 Task: Find connections with filter location Gangoh with filter topic #Consultantswith filter profile language German with filter current company Quess IT Staffing with filter school K S School of Business Management with filter industry Public Safety with filter service category Life Insurance with filter keywords title Help Desk Worker/Desktop Support
Action: Mouse moved to (613, 101)
Screenshot: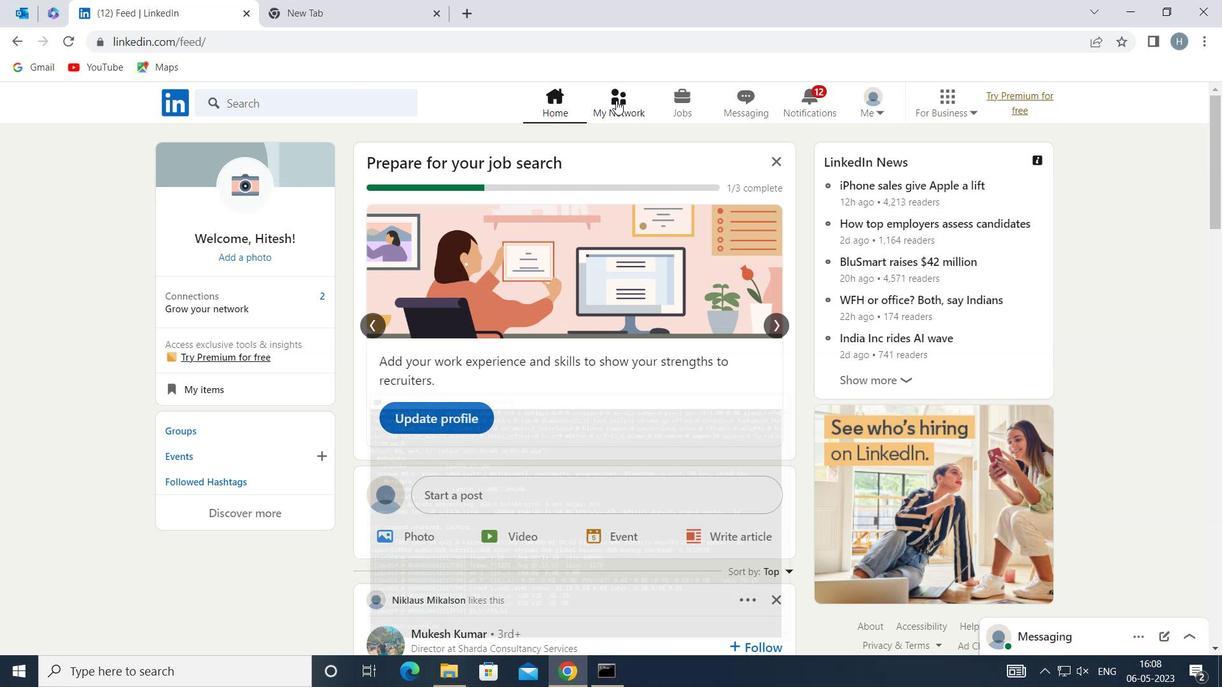 
Action: Mouse pressed left at (613, 101)
Screenshot: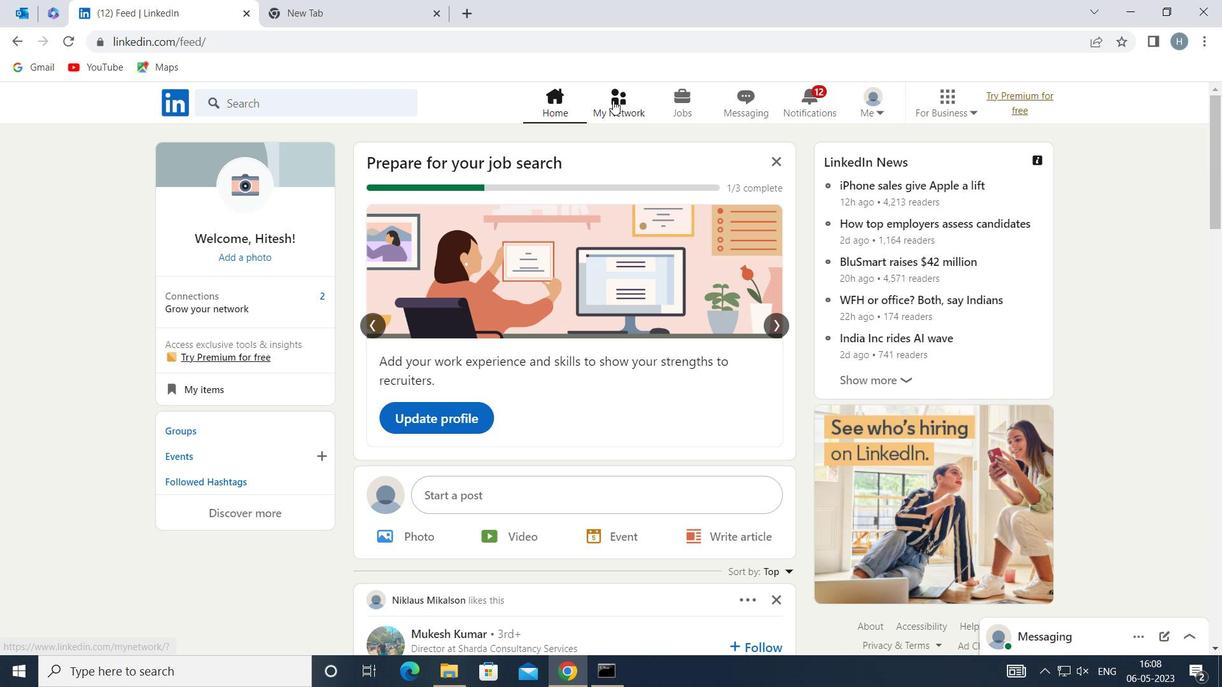 
Action: Mouse moved to (349, 189)
Screenshot: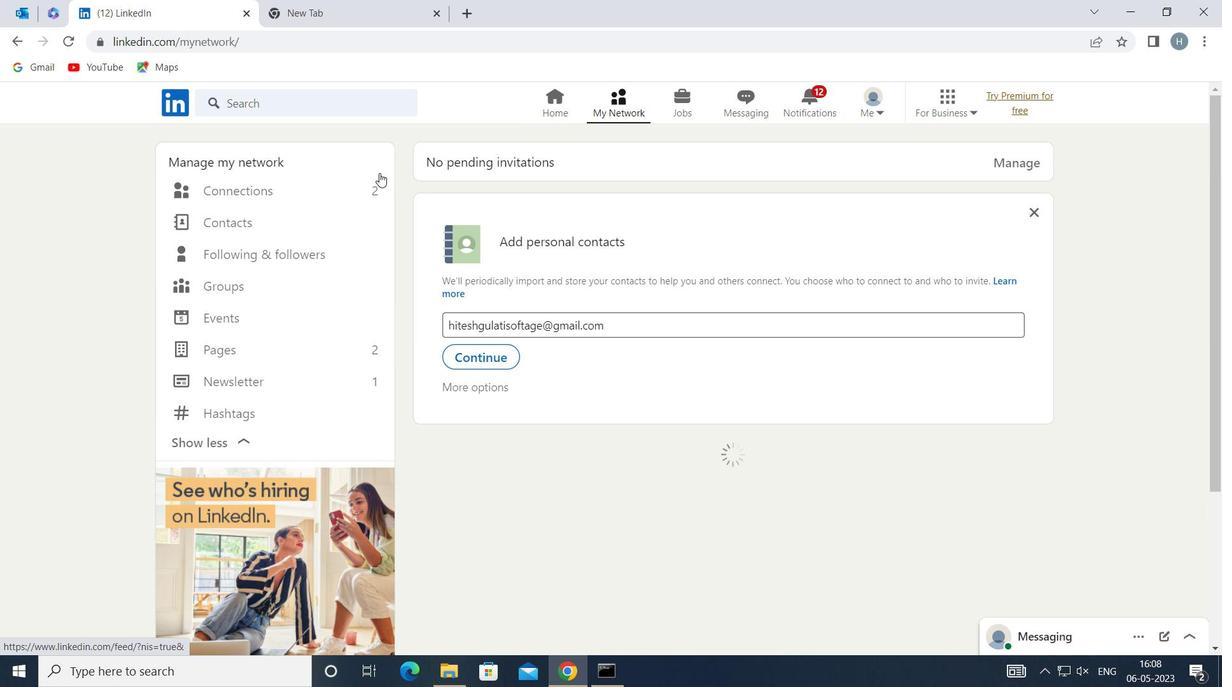 
Action: Mouse pressed left at (349, 189)
Screenshot: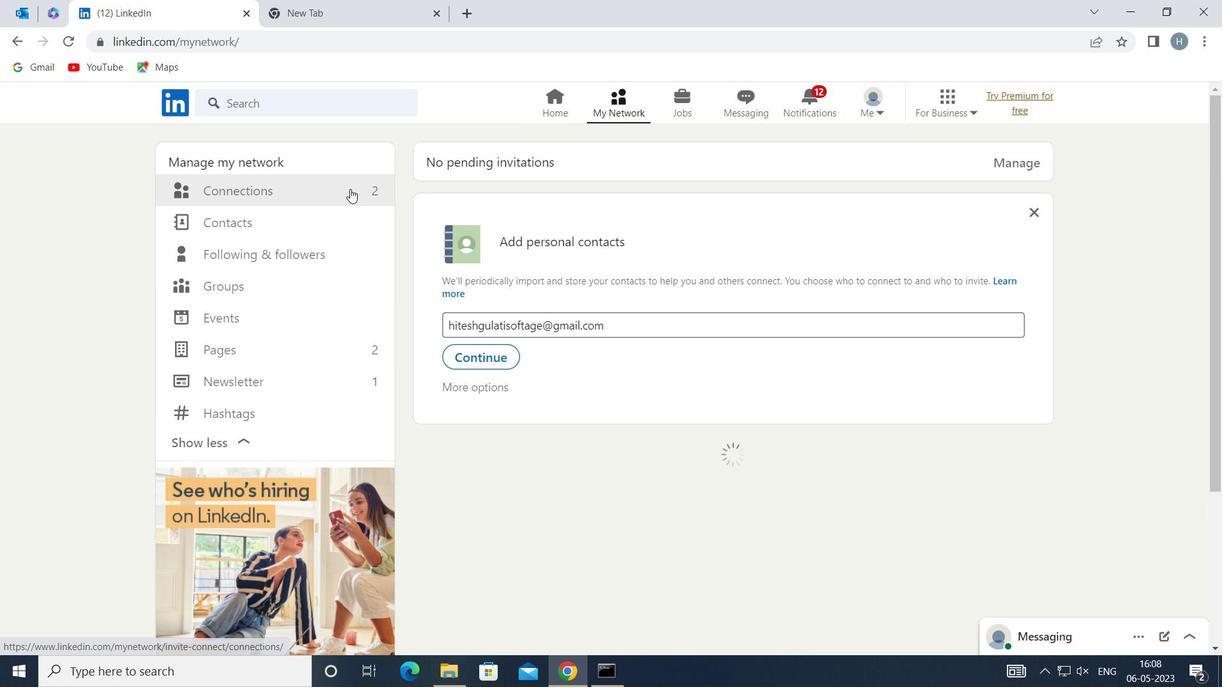 
Action: Mouse moved to (714, 187)
Screenshot: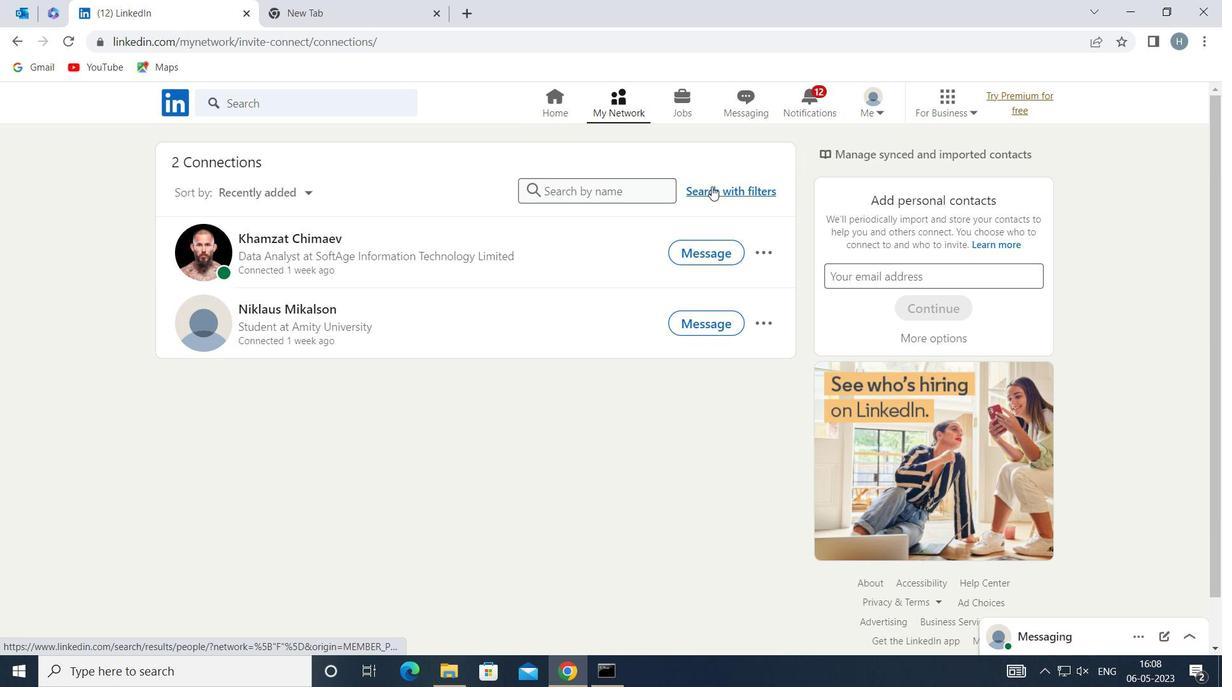 
Action: Mouse pressed left at (714, 187)
Screenshot: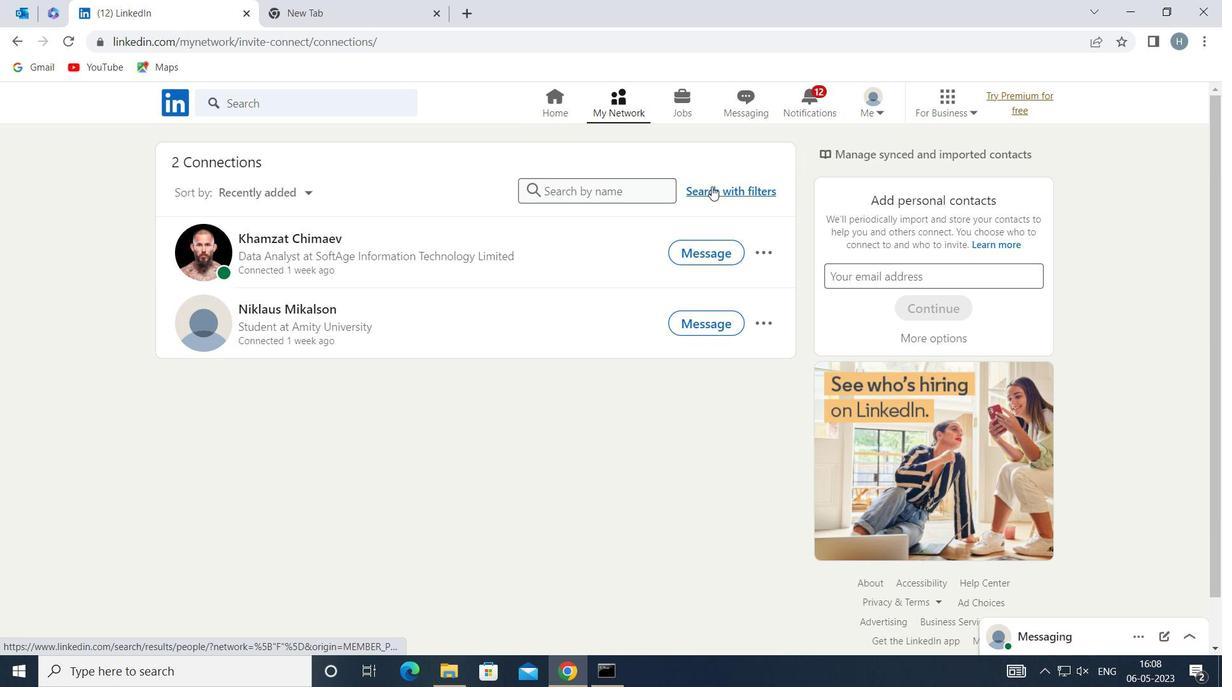 
Action: Mouse moved to (666, 146)
Screenshot: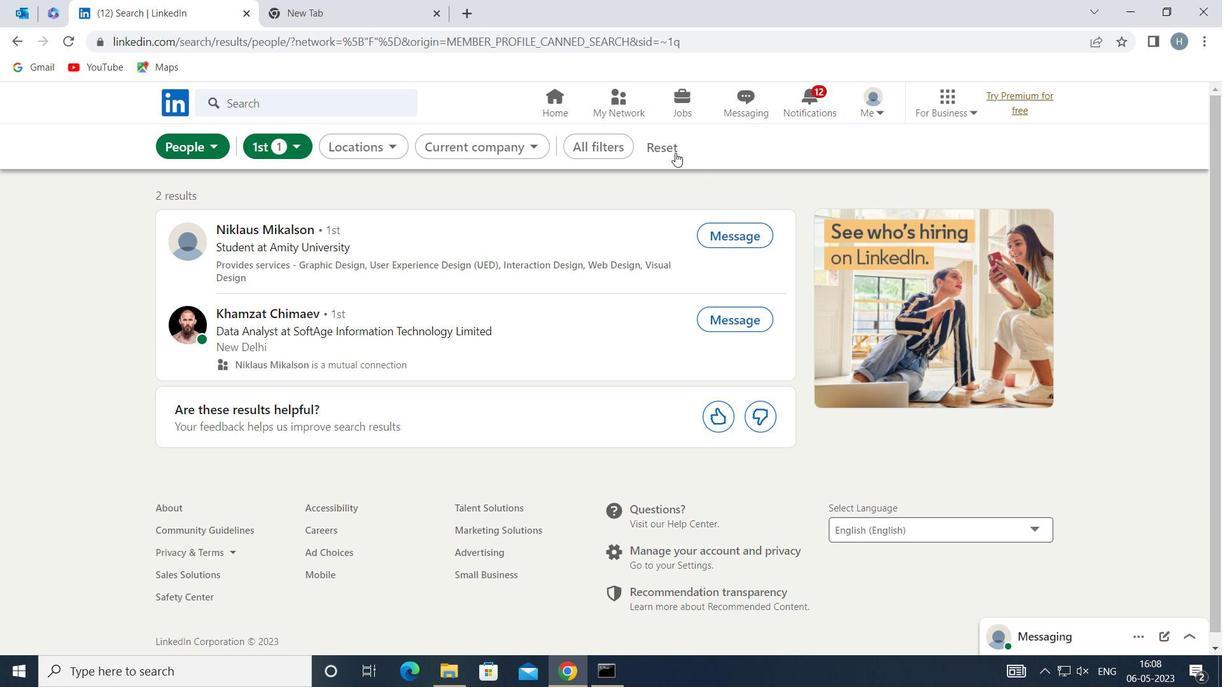 
Action: Mouse pressed left at (666, 146)
Screenshot: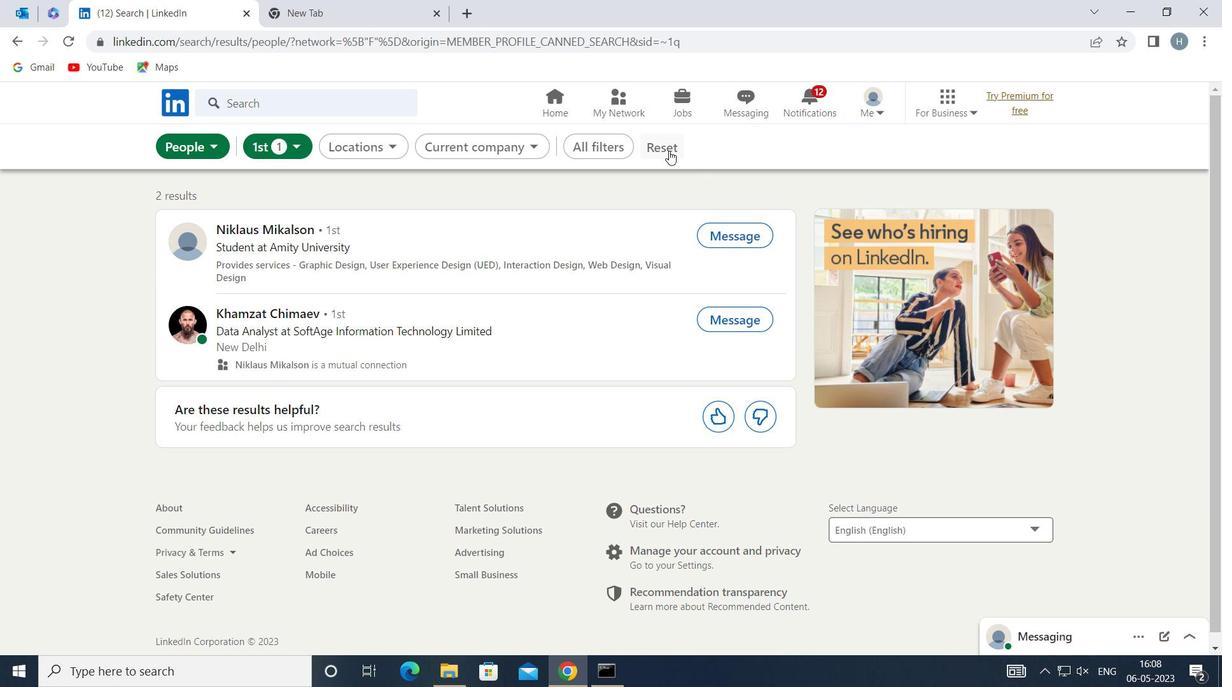 
Action: Mouse moved to (648, 148)
Screenshot: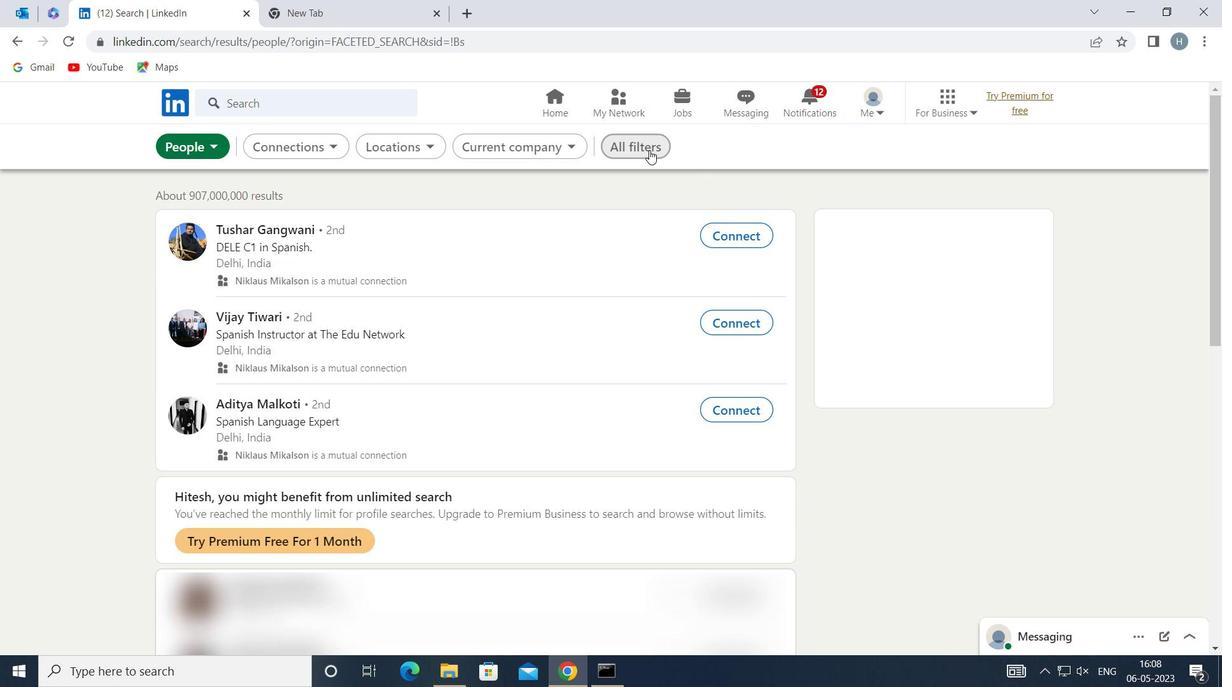
Action: Mouse pressed left at (648, 148)
Screenshot: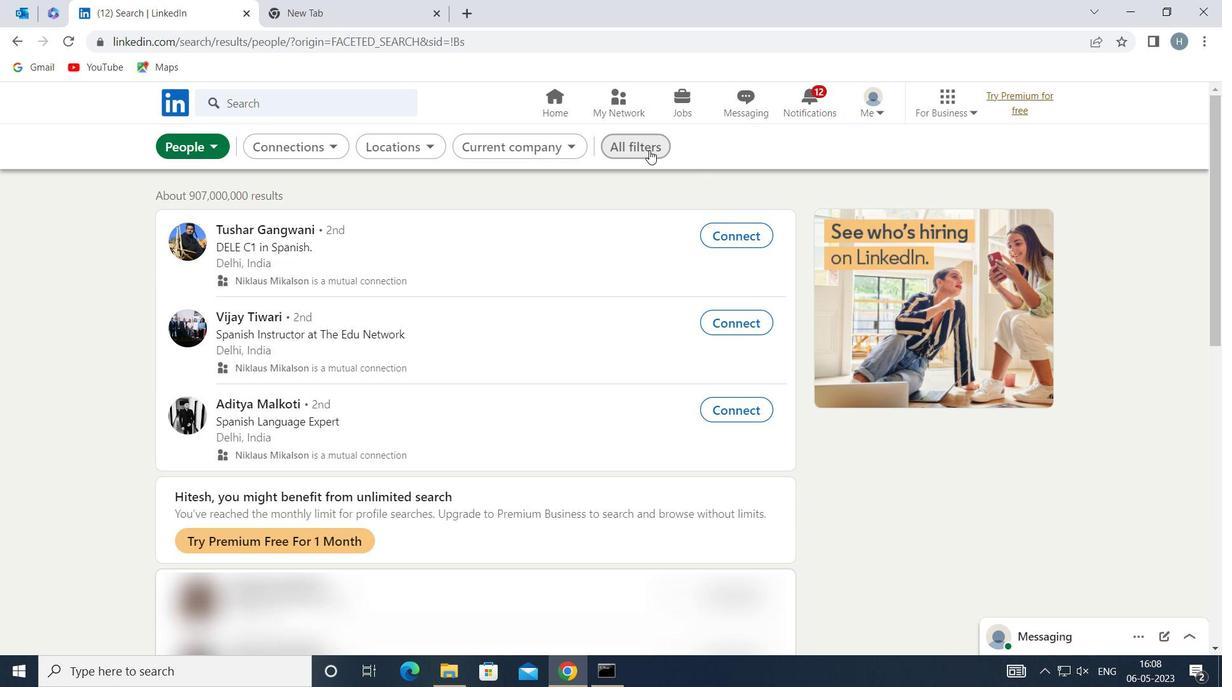 
Action: Mouse moved to (907, 345)
Screenshot: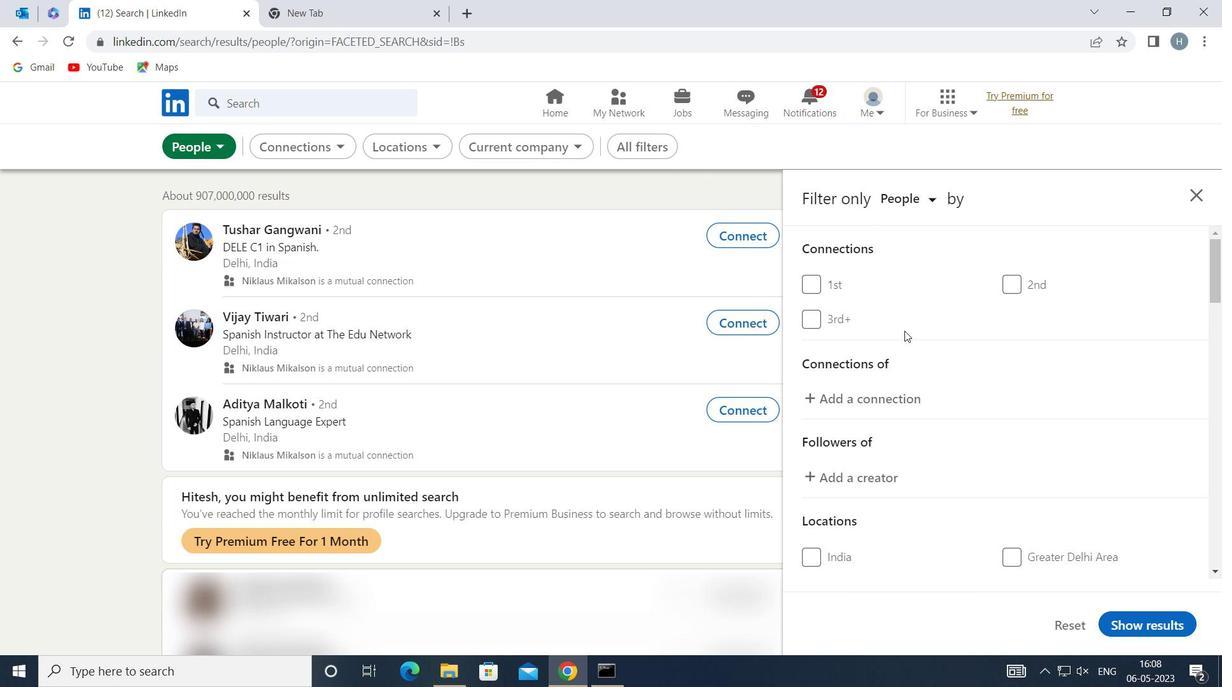 
Action: Mouse scrolled (907, 344) with delta (0, 0)
Screenshot: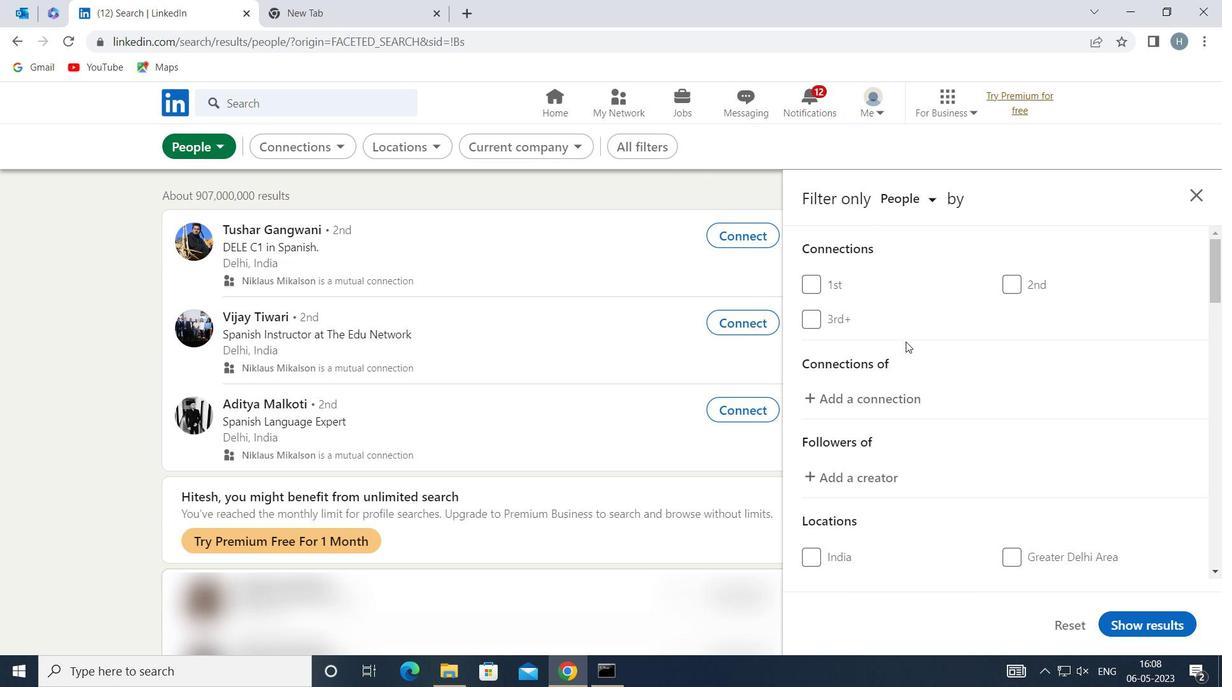 
Action: Mouse scrolled (907, 344) with delta (0, 0)
Screenshot: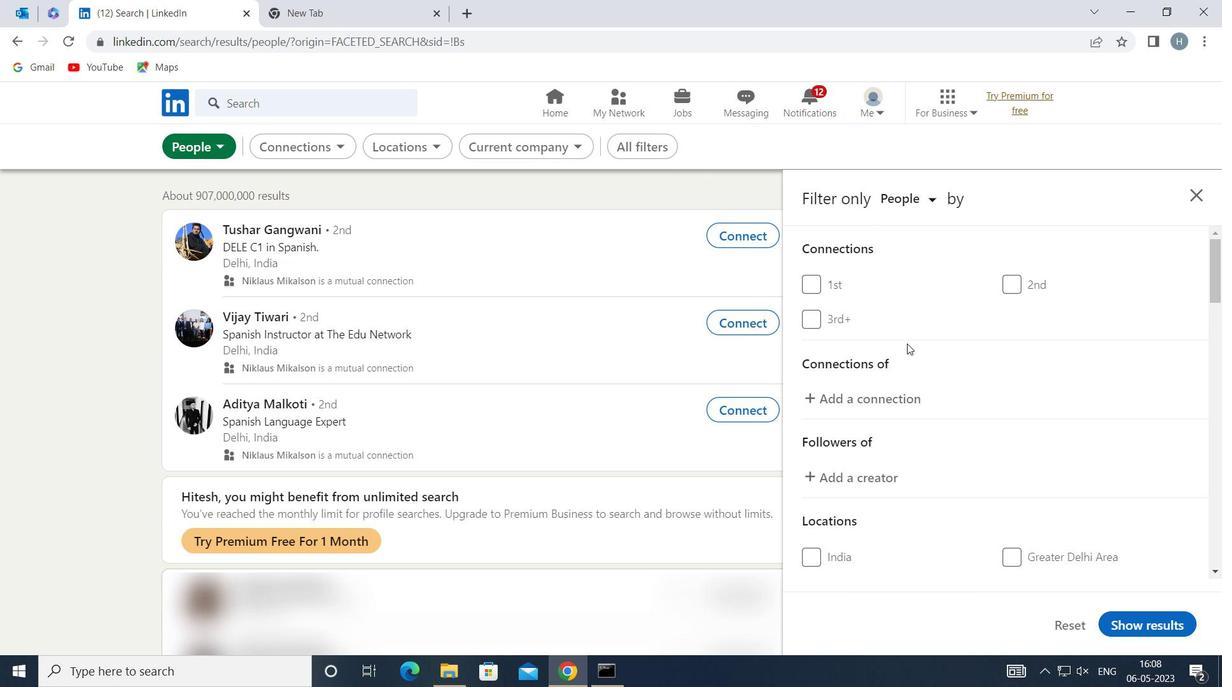 
Action: Mouse scrolled (907, 344) with delta (0, 0)
Screenshot: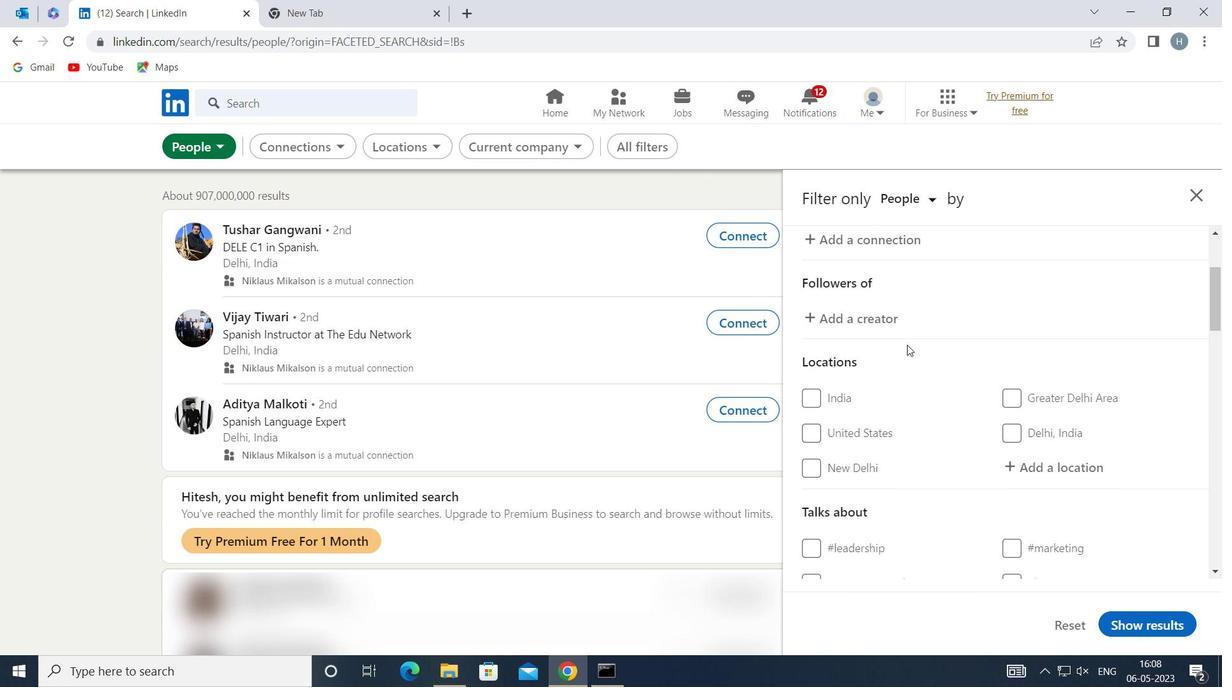 
Action: Mouse moved to (1041, 387)
Screenshot: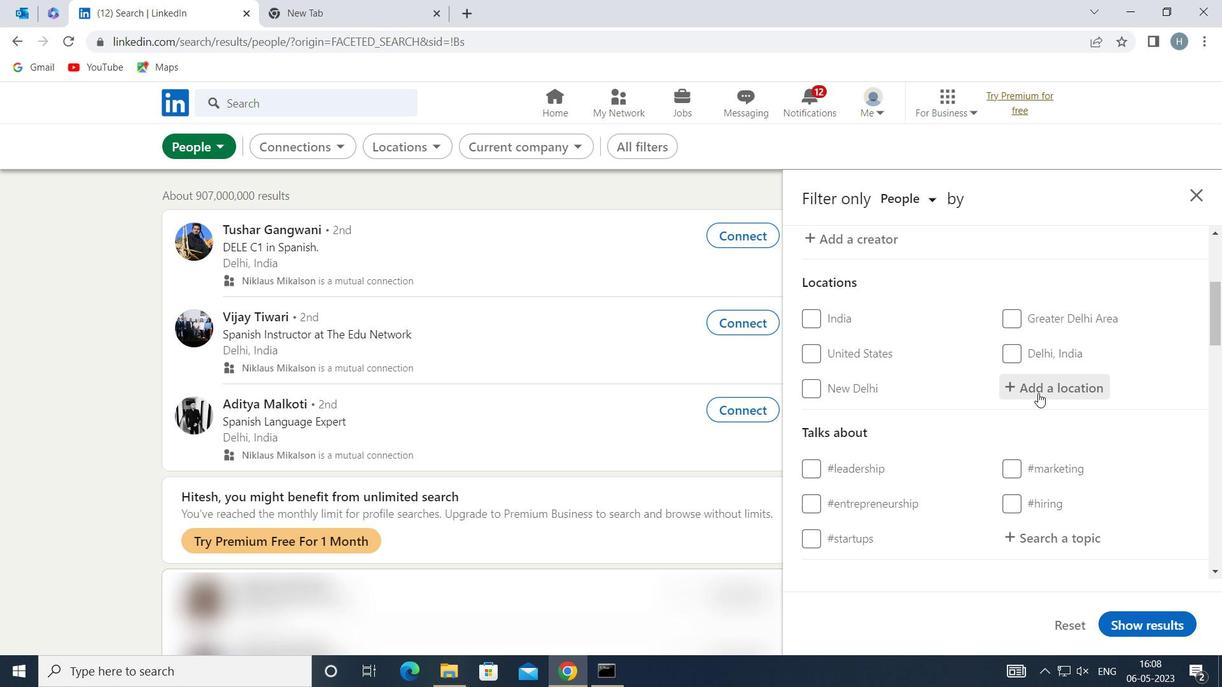 
Action: Mouse pressed left at (1041, 387)
Screenshot: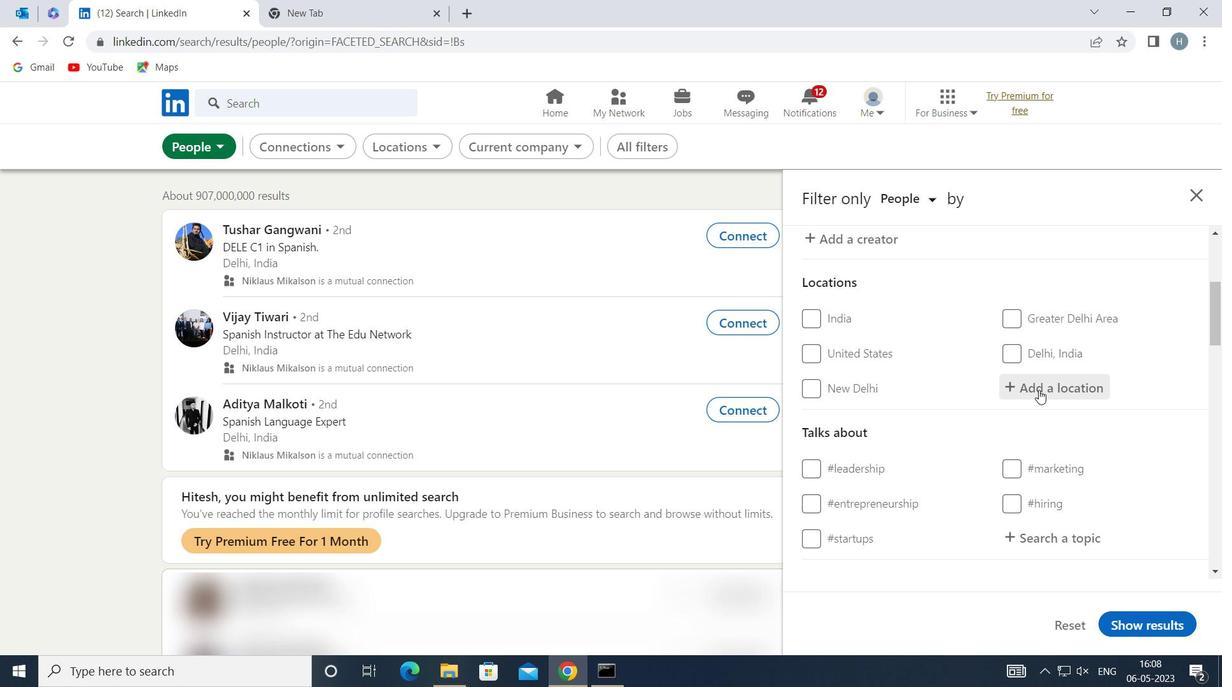 
Action: Mouse moved to (947, 410)
Screenshot: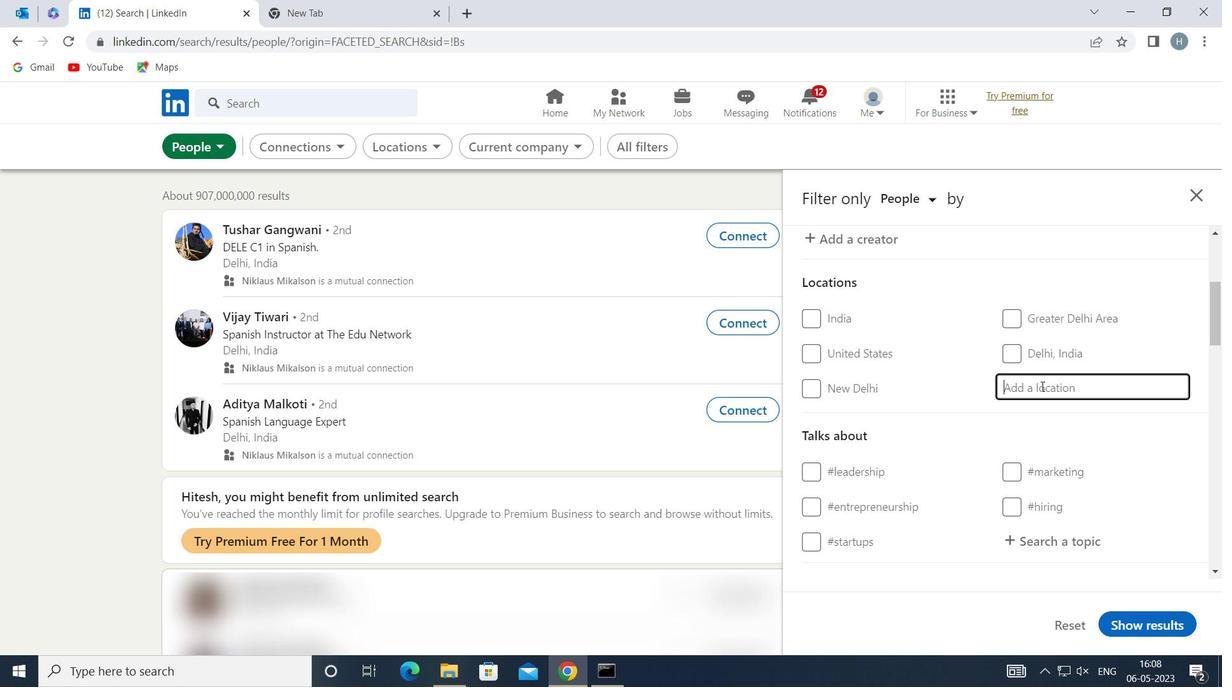 
Action: Key pressed <Key.shift>GANGOH
Screenshot: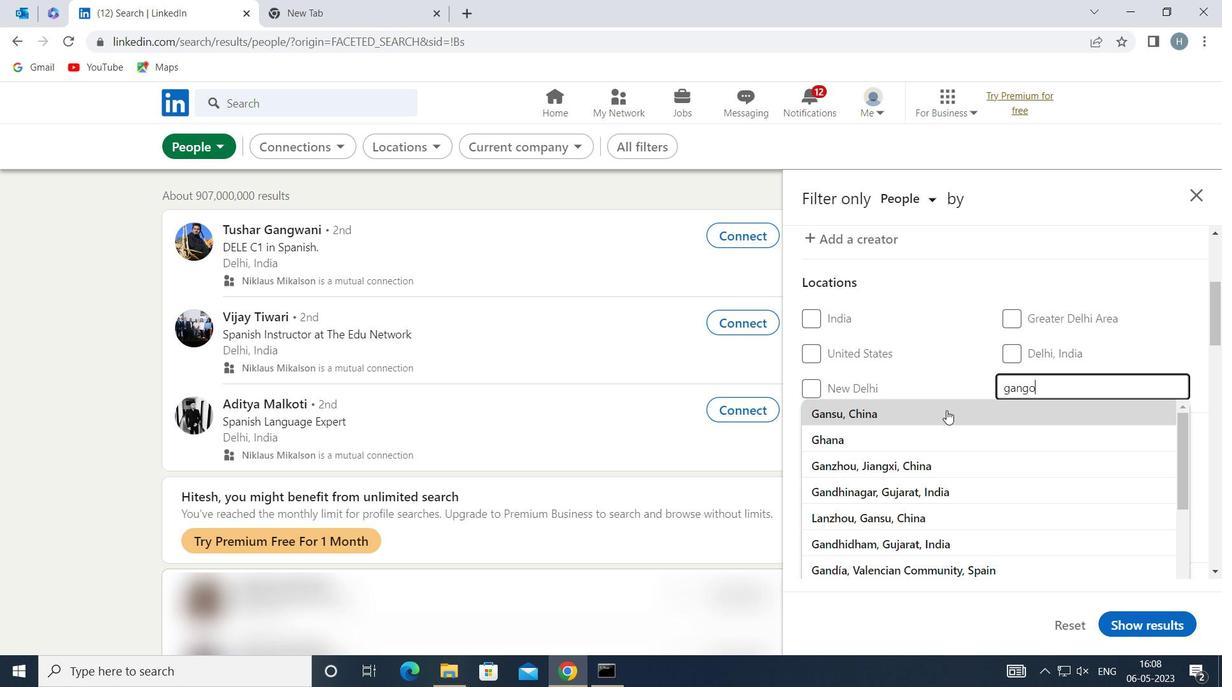 
Action: Mouse moved to (966, 415)
Screenshot: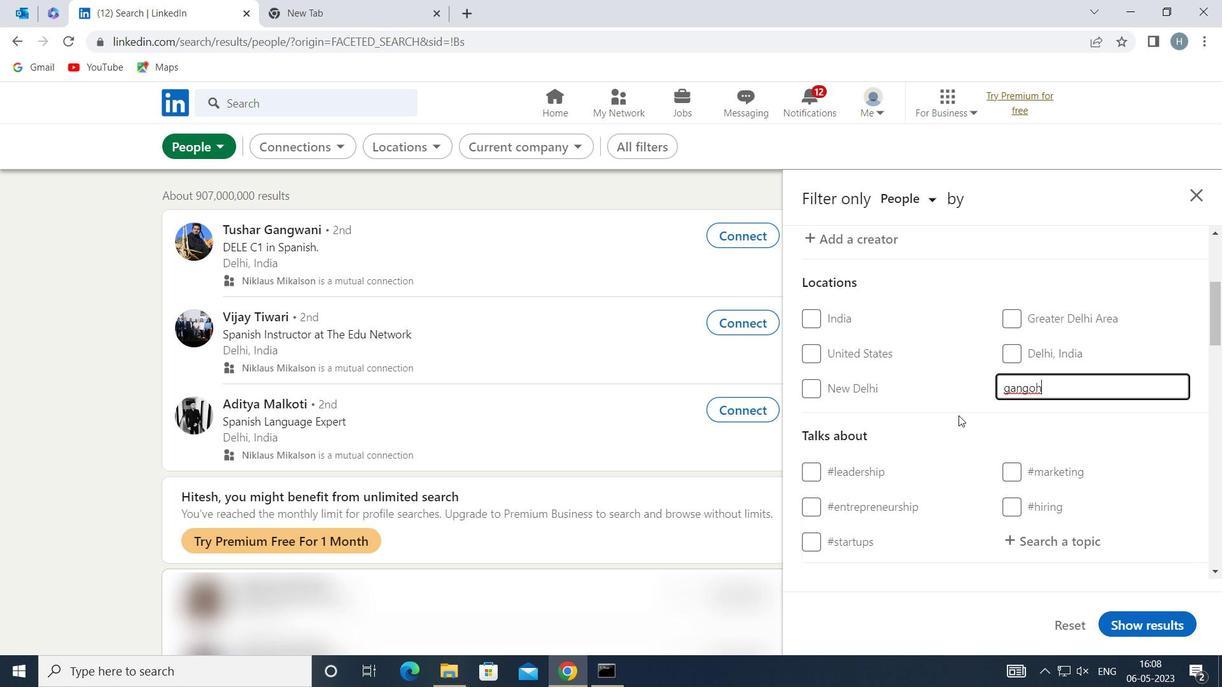 
Action: Mouse pressed left at (966, 415)
Screenshot: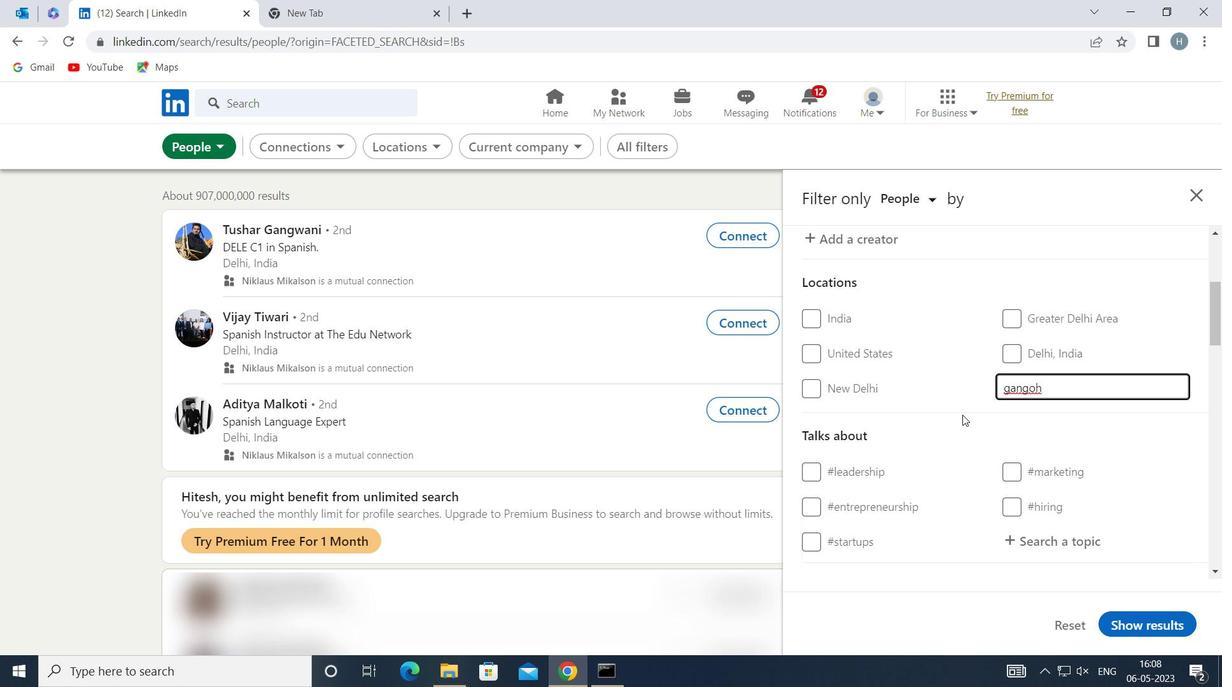 
Action: Mouse moved to (989, 425)
Screenshot: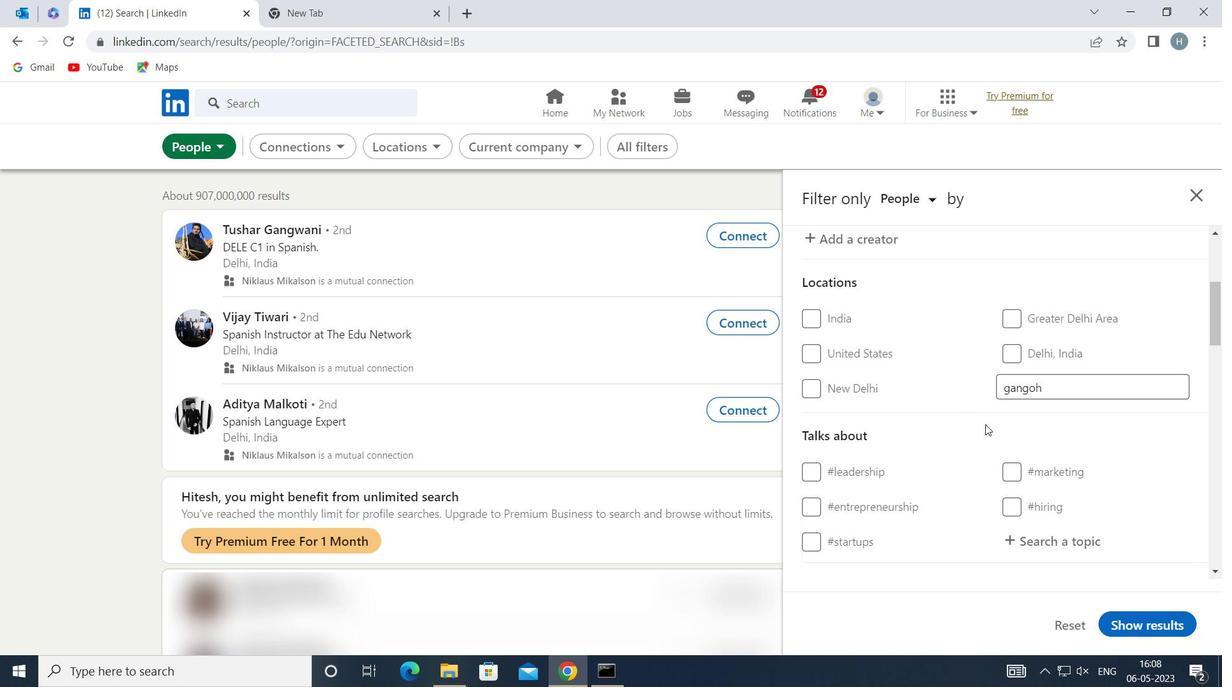 
Action: Mouse scrolled (989, 425) with delta (0, 0)
Screenshot: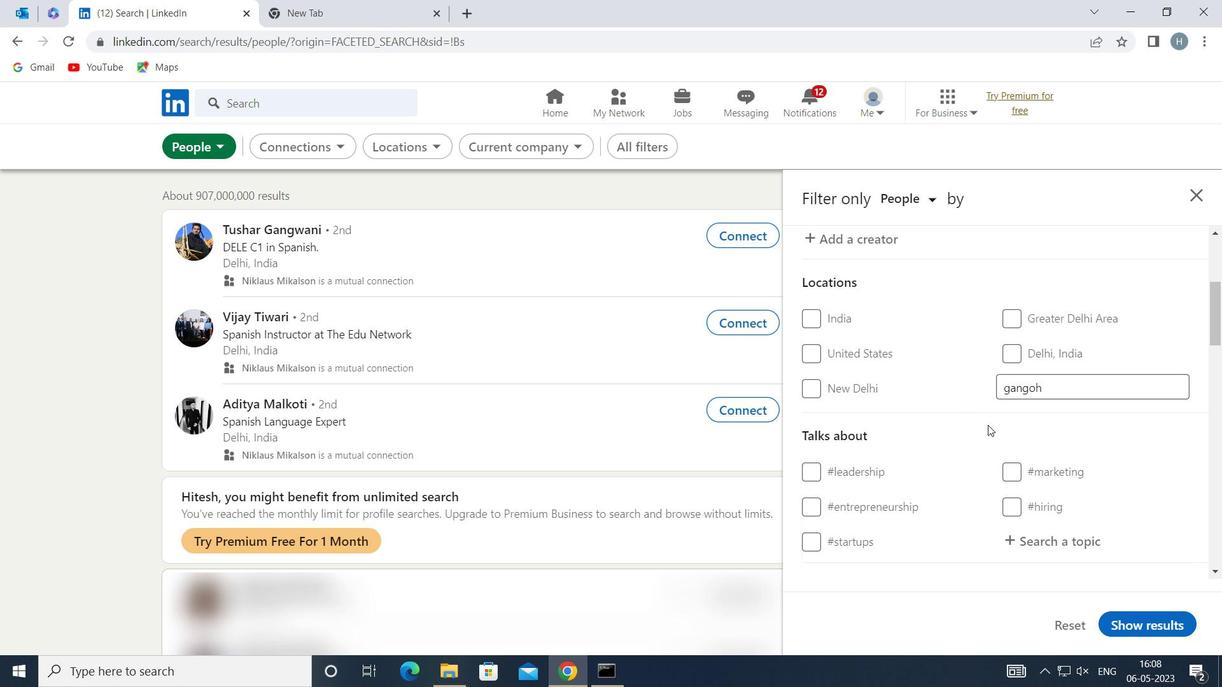 
Action: Mouse moved to (1047, 454)
Screenshot: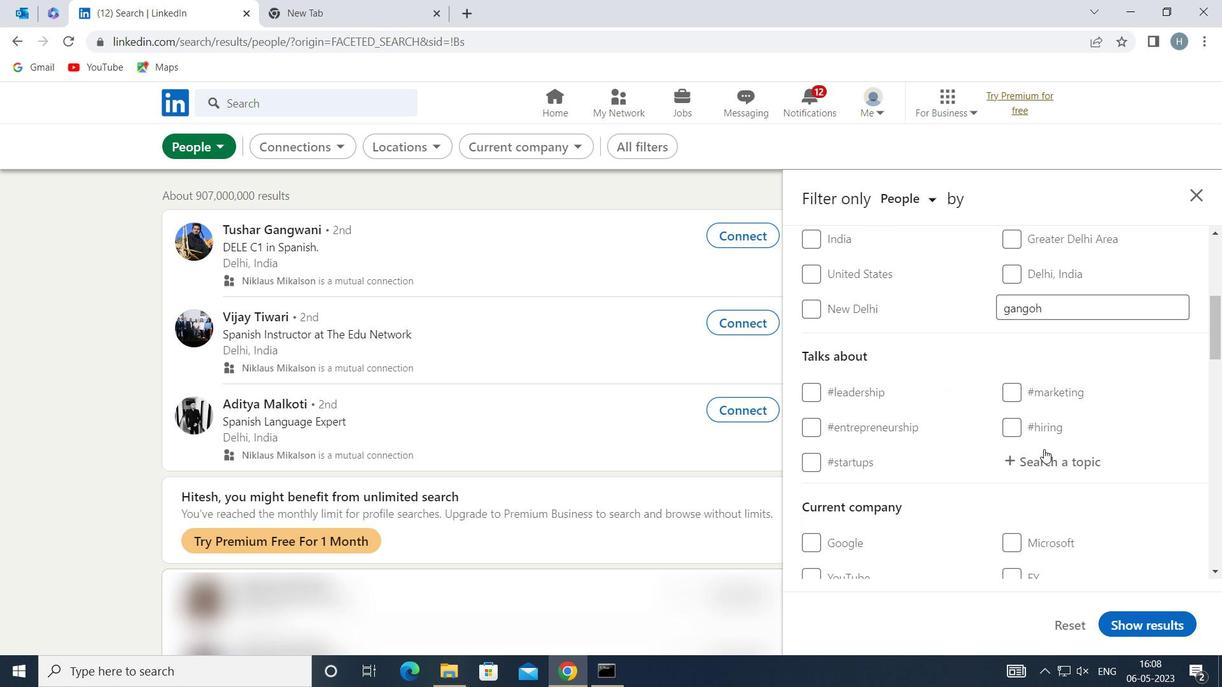 
Action: Mouse pressed left at (1047, 454)
Screenshot: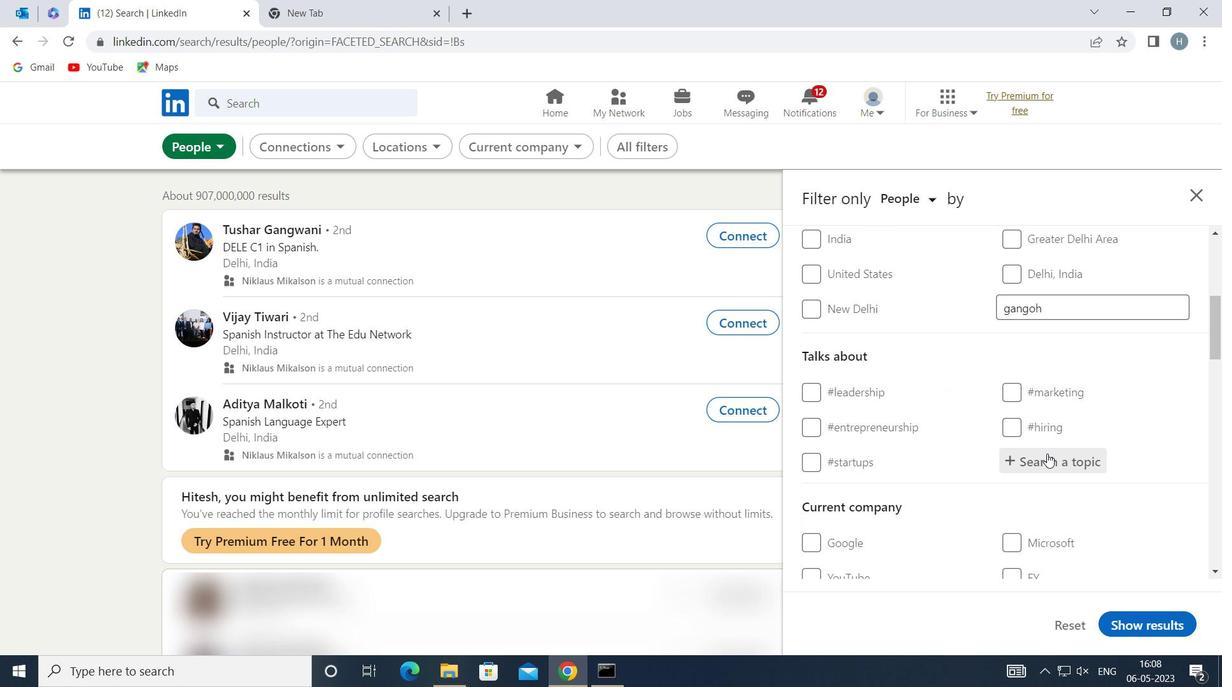 
Action: Mouse moved to (1048, 454)
Screenshot: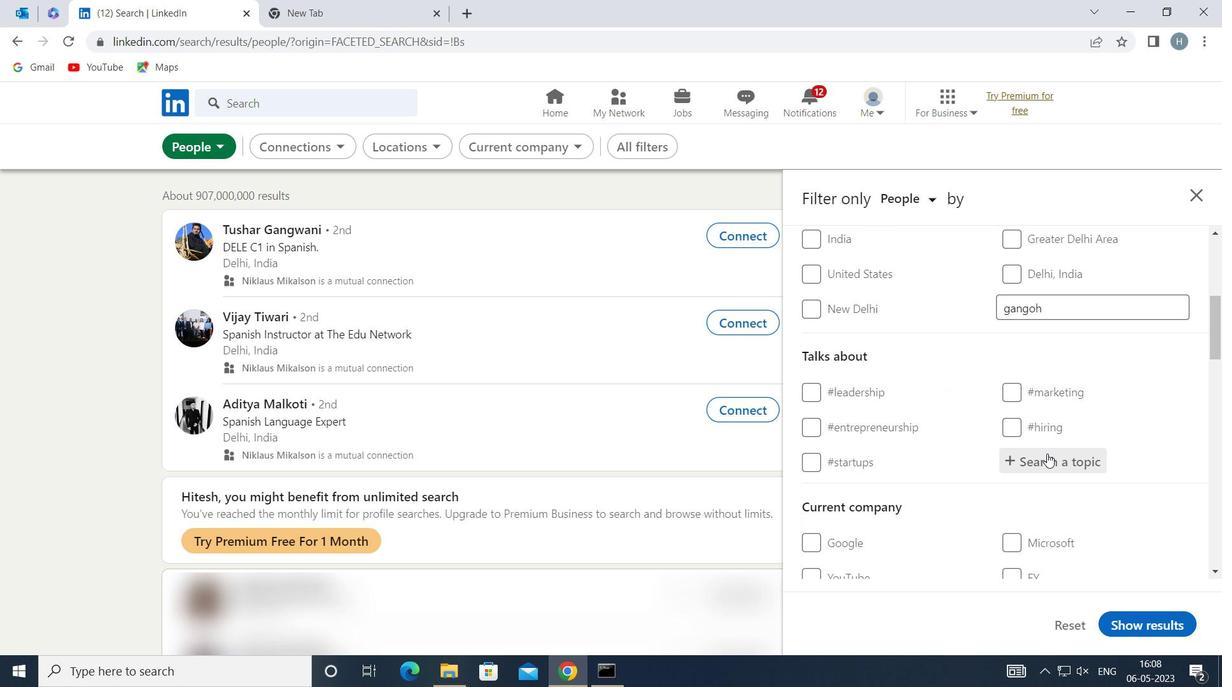 
Action: Key pressed <Key.shift>CONSI<Key.backspace>ULTANT
Screenshot: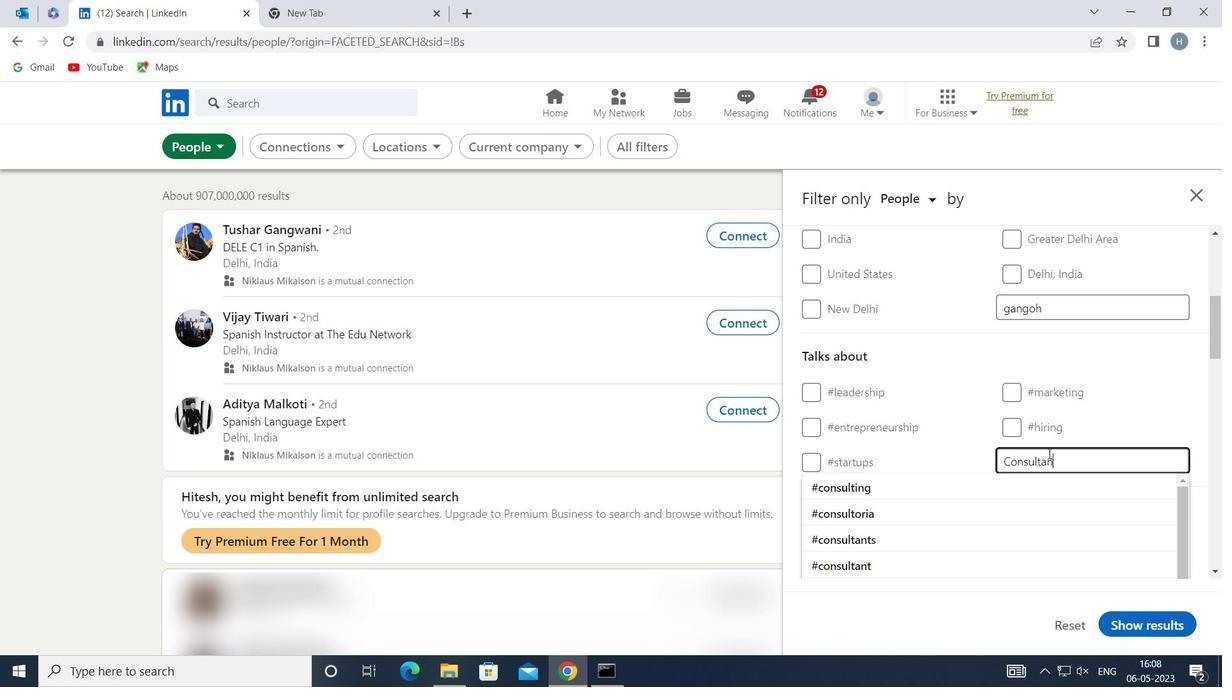 
Action: Mouse moved to (996, 478)
Screenshot: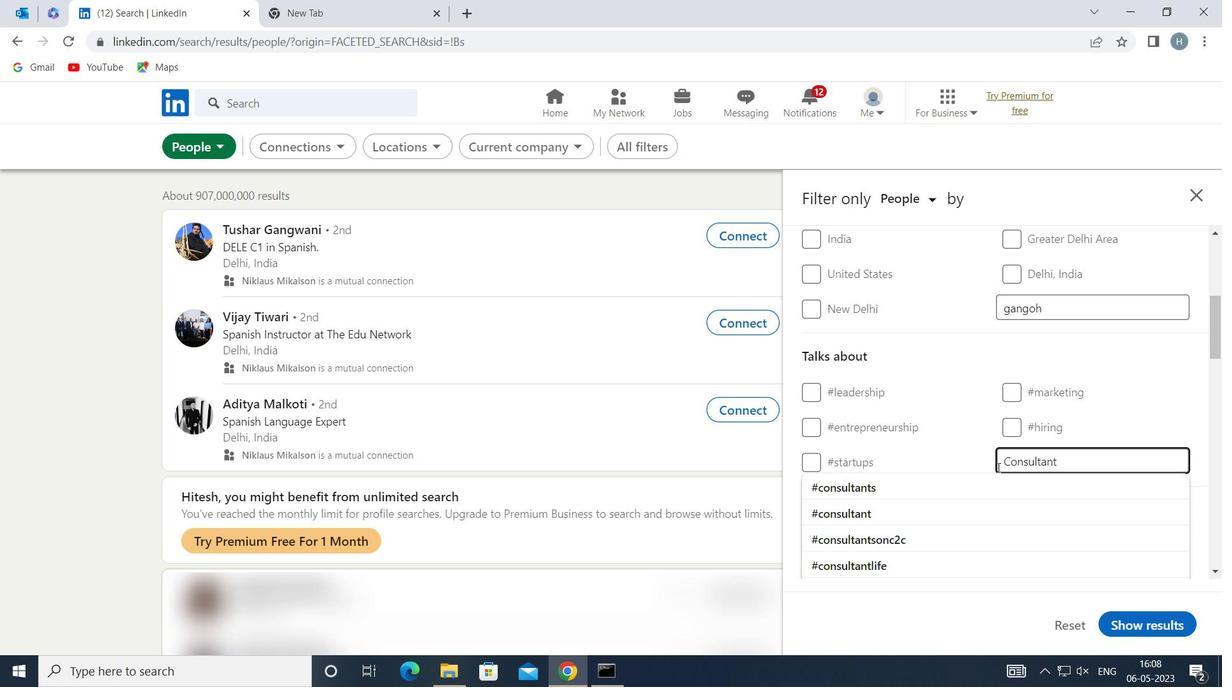 
Action: Key pressed S
Screenshot: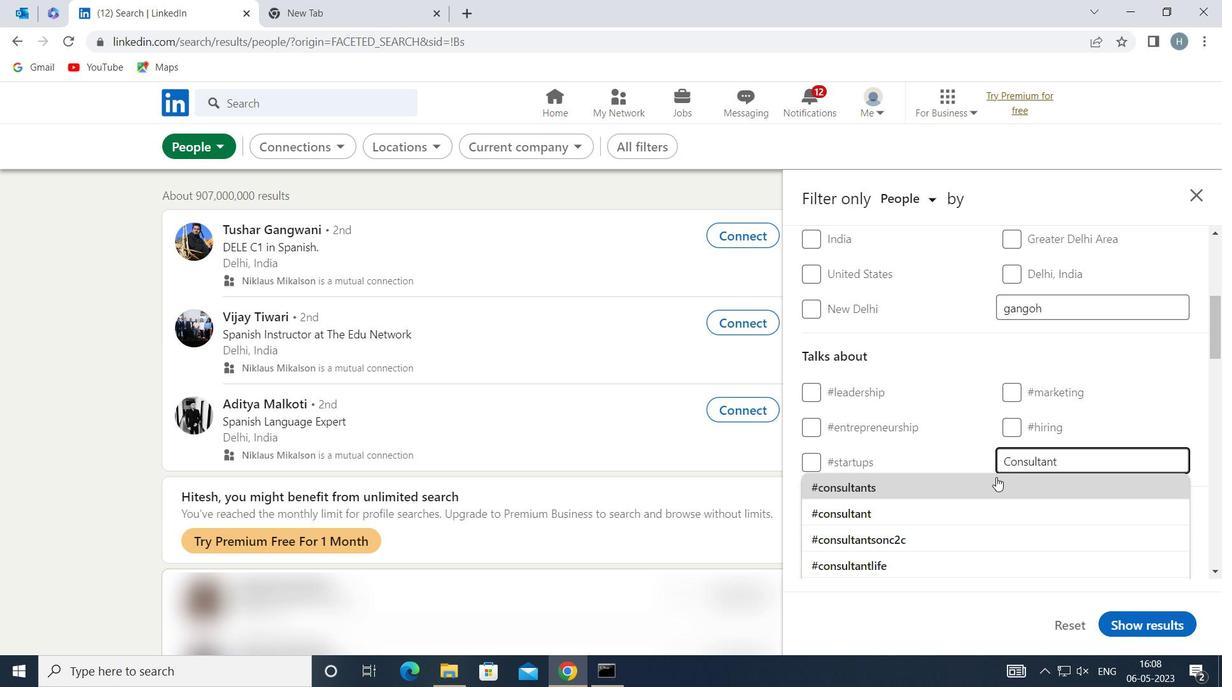 
Action: Mouse moved to (964, 486)
Screenshot: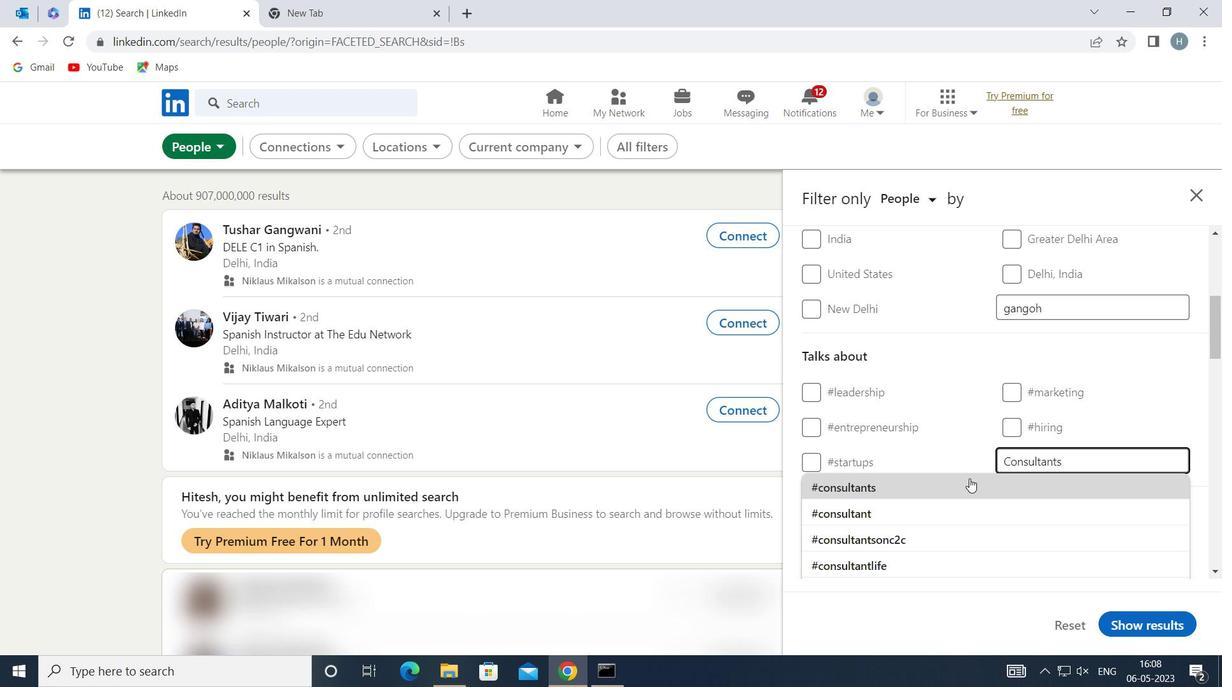 
Action: Mouse pressed left at (964, 486)
Screenshot: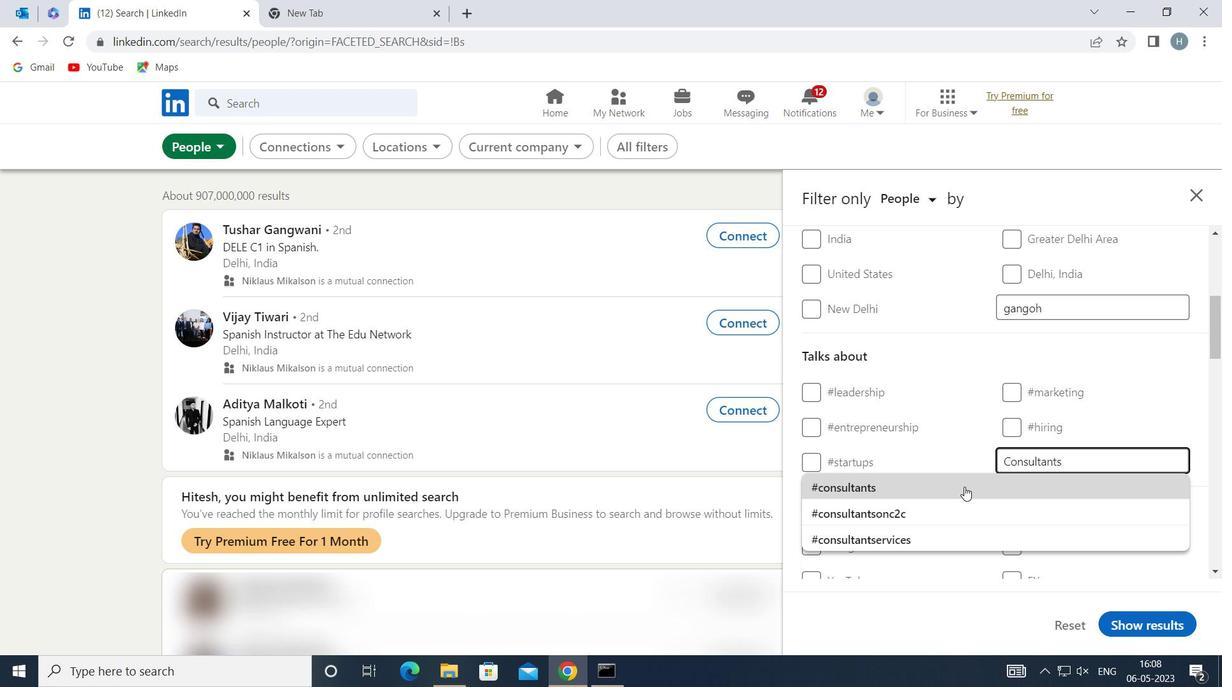 
Action: Mouse moved to (954, 457)
Screenshot: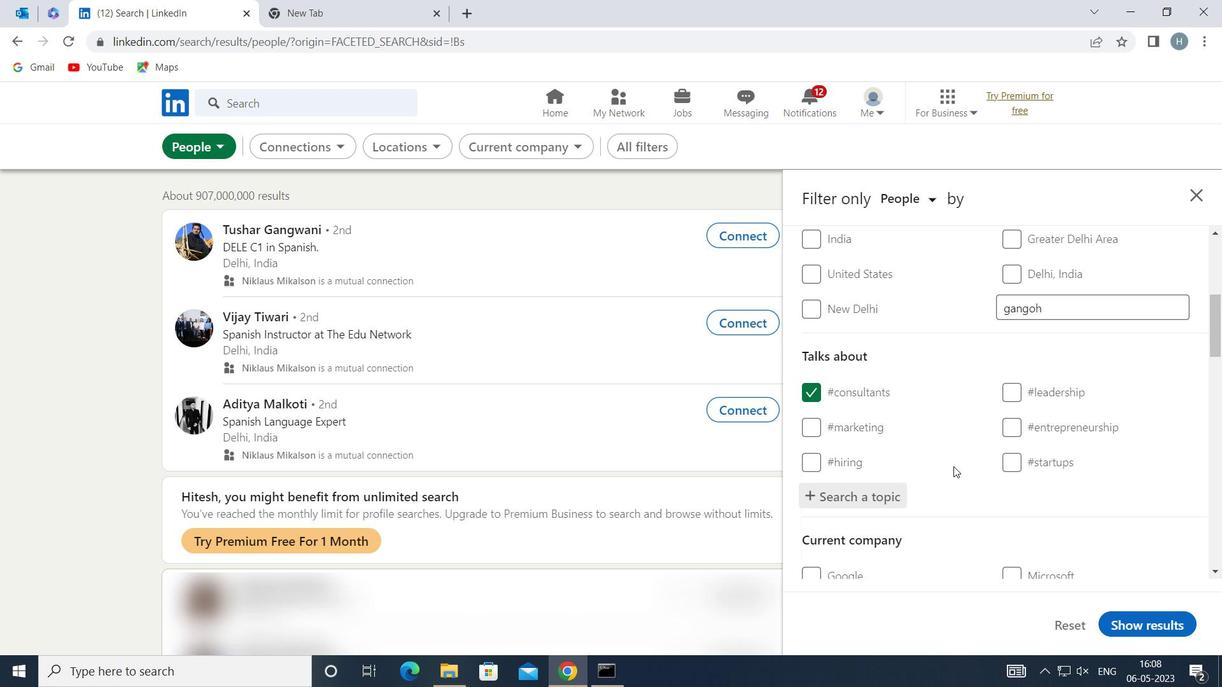 
Action: Mouse scrolled (954, 457) with delta (0, 0)
Screenshot: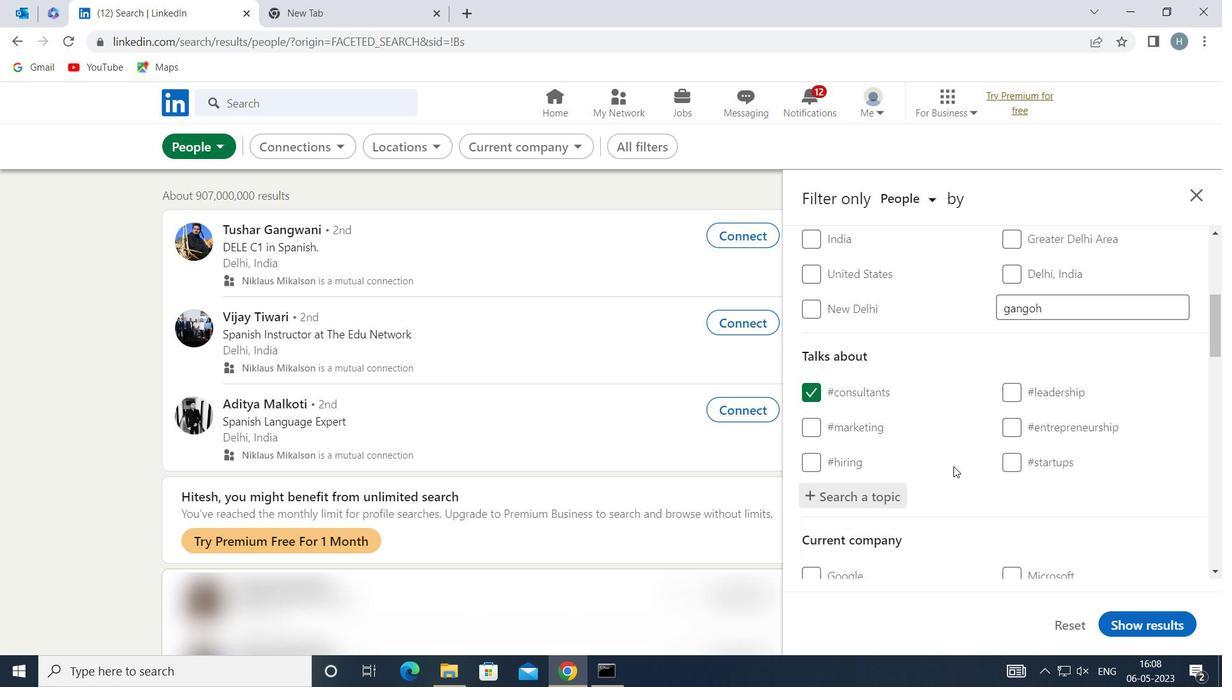 
Action: Mouse moved to (954, 452)
Screenshot: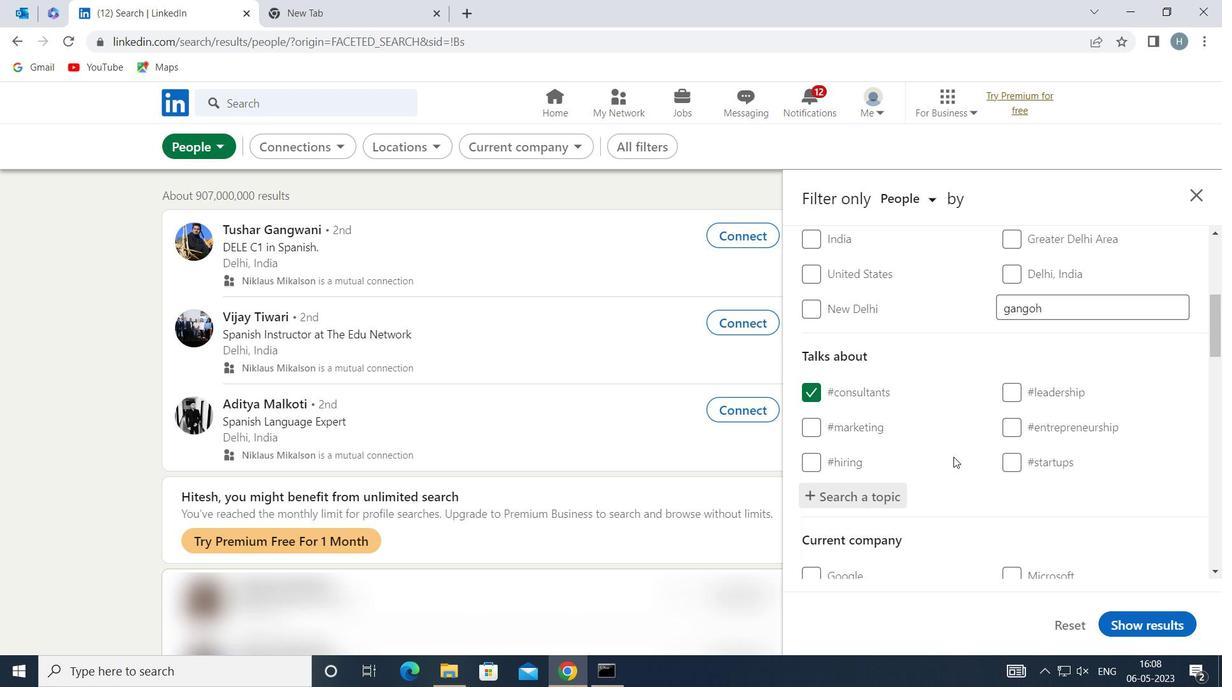 
Action: Mouse scrolled (954, 451) with delta (0, 0)
Screenshot: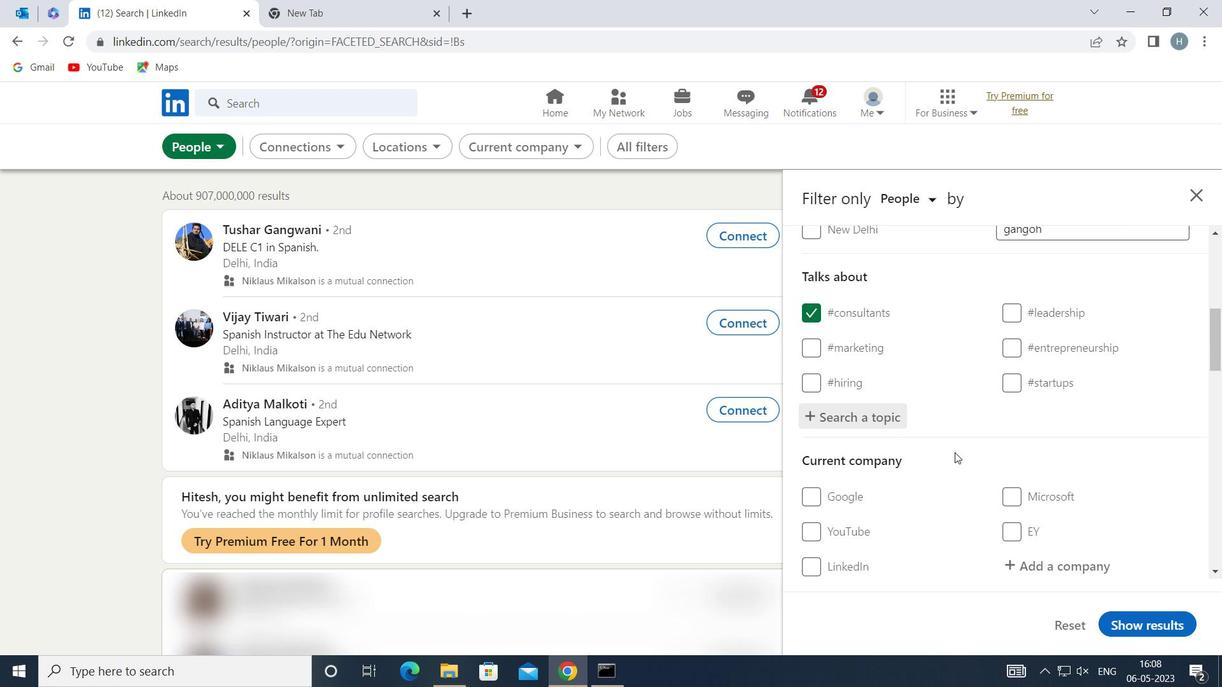 
Action: Mouse scrolled (954, 451) with delta (0, 0)
Screenshot: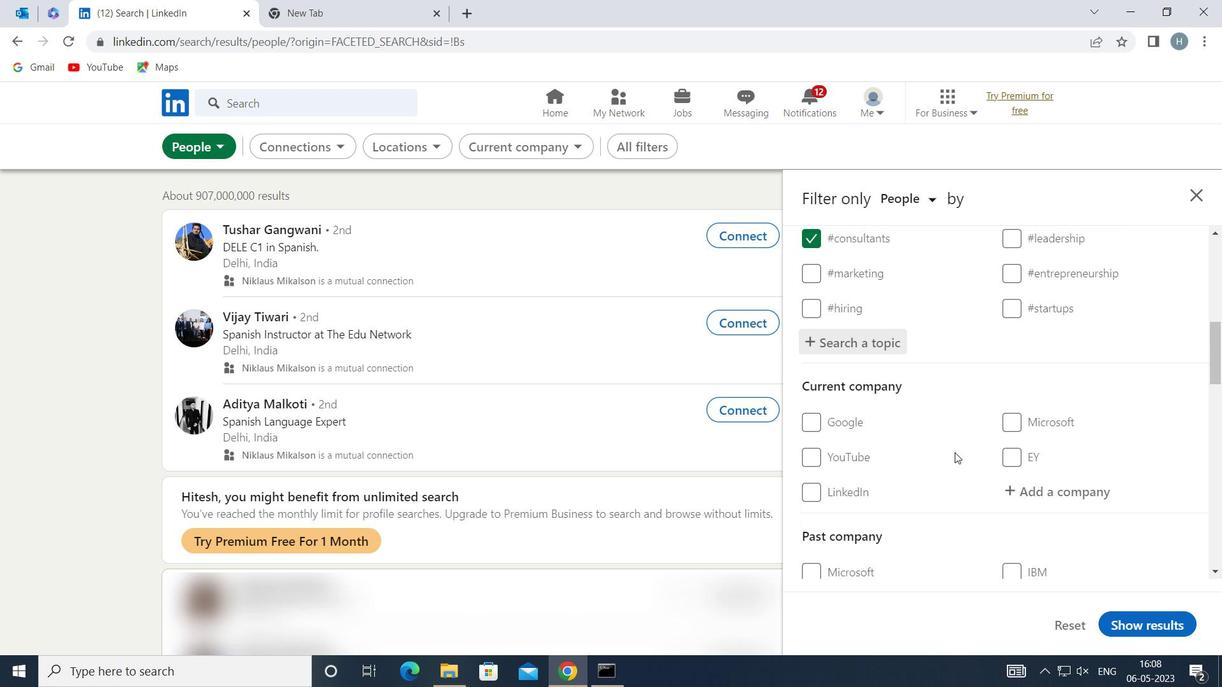 
Action: Mouse moved to (955, 449)
Screenshot: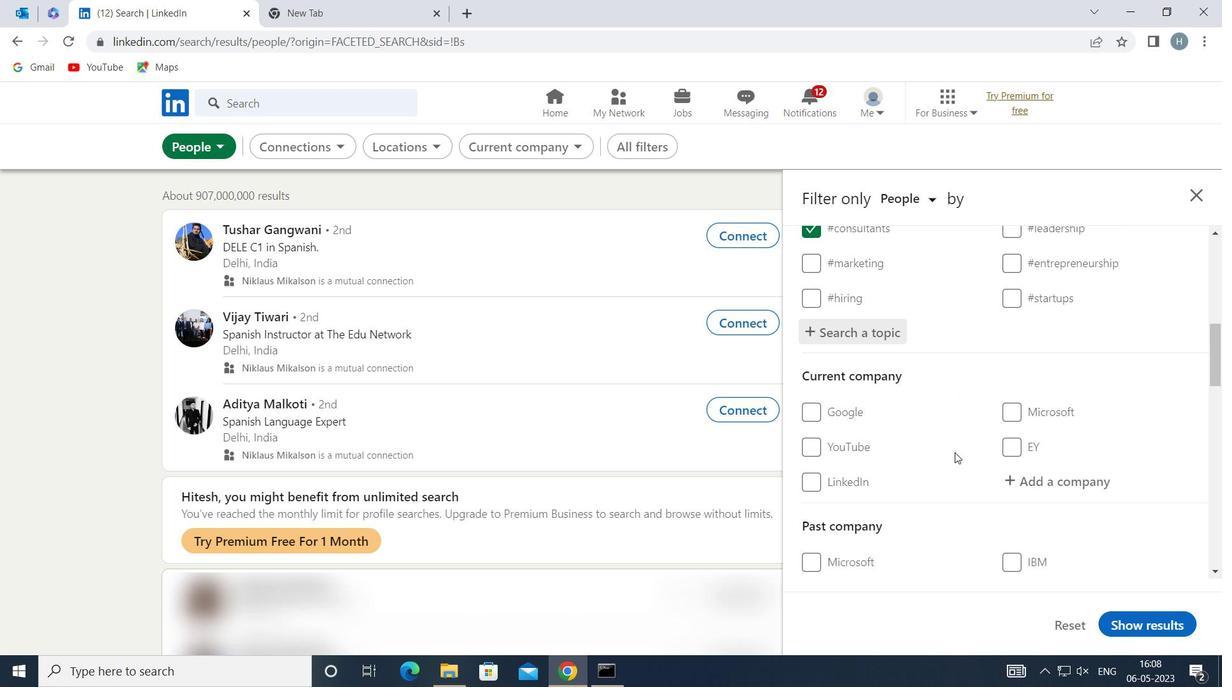 
Action: Mouse scrolled (955, 448) with delta (0, 0)
Screenshot: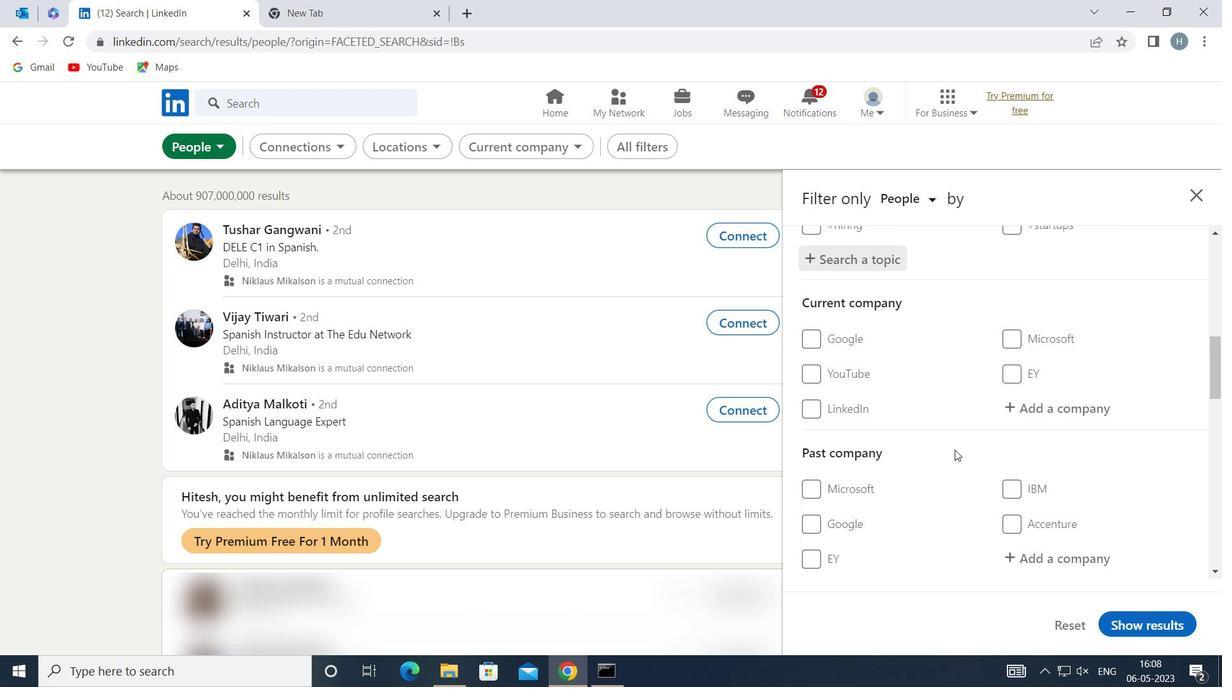 
Action: Mouse scrolled (955, 448) with delta (0, 0)
Screenshot: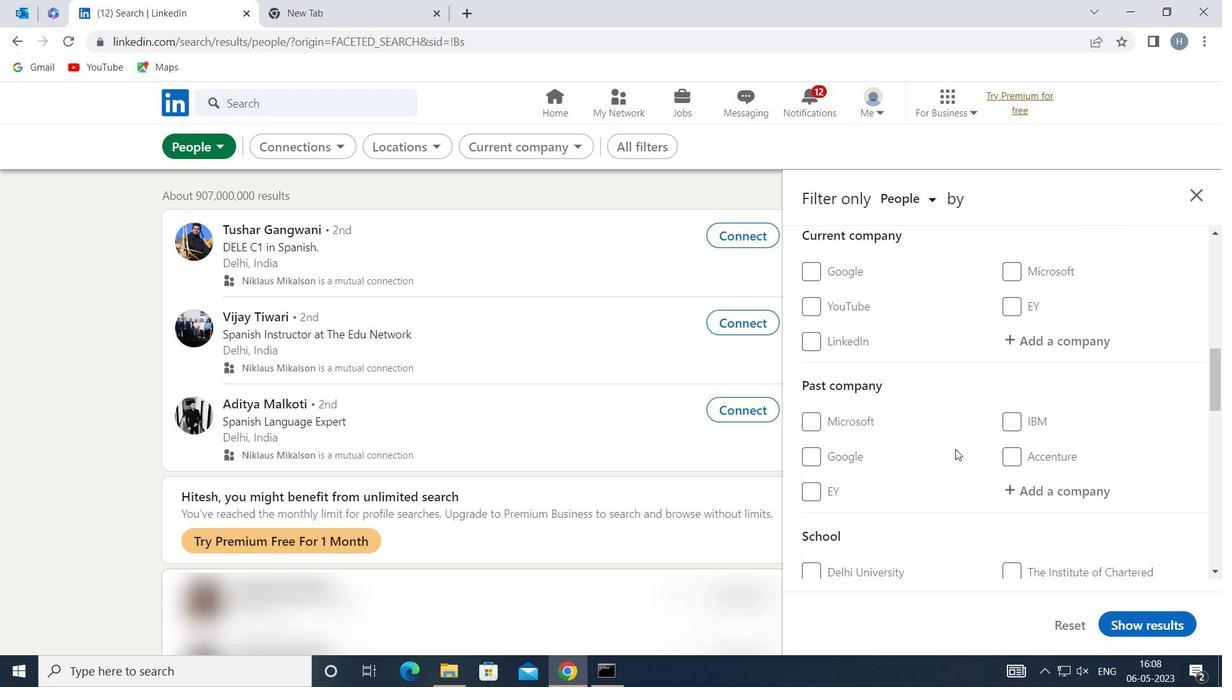 
Action: Mouse scrolled (955, 448) with delta (0, 0)
Screenshot: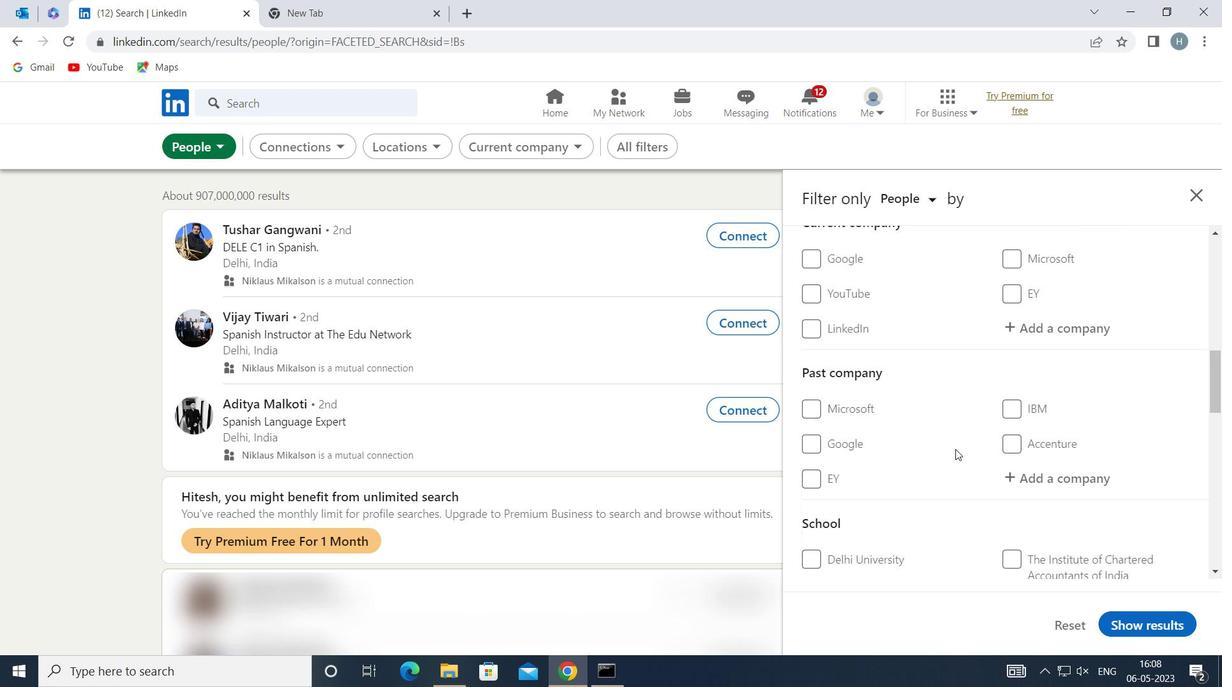 
Action: Mouse scrolled (955, 448) with delta (0, 0)
Screenshot: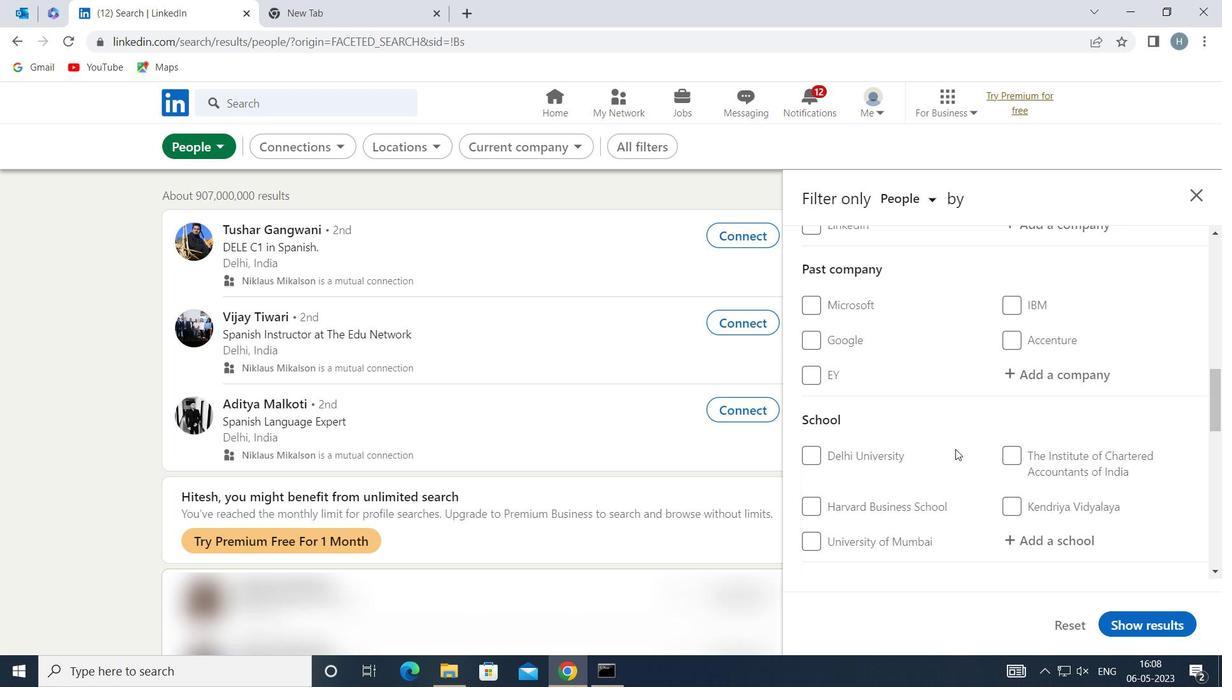 
Action: Mouse scrolled (955, 448) with delta (0, 0)
Screenshot: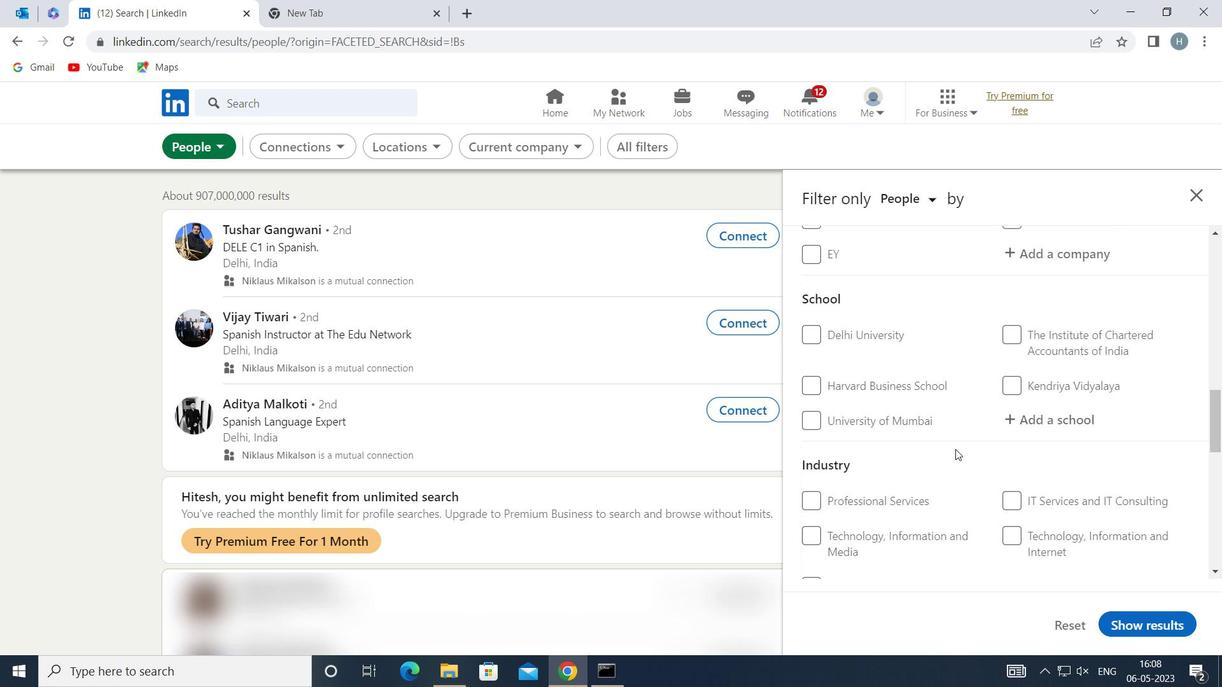 
Action: Mouse scrolled (955, 448) with delta (0, 0)
Screenshot: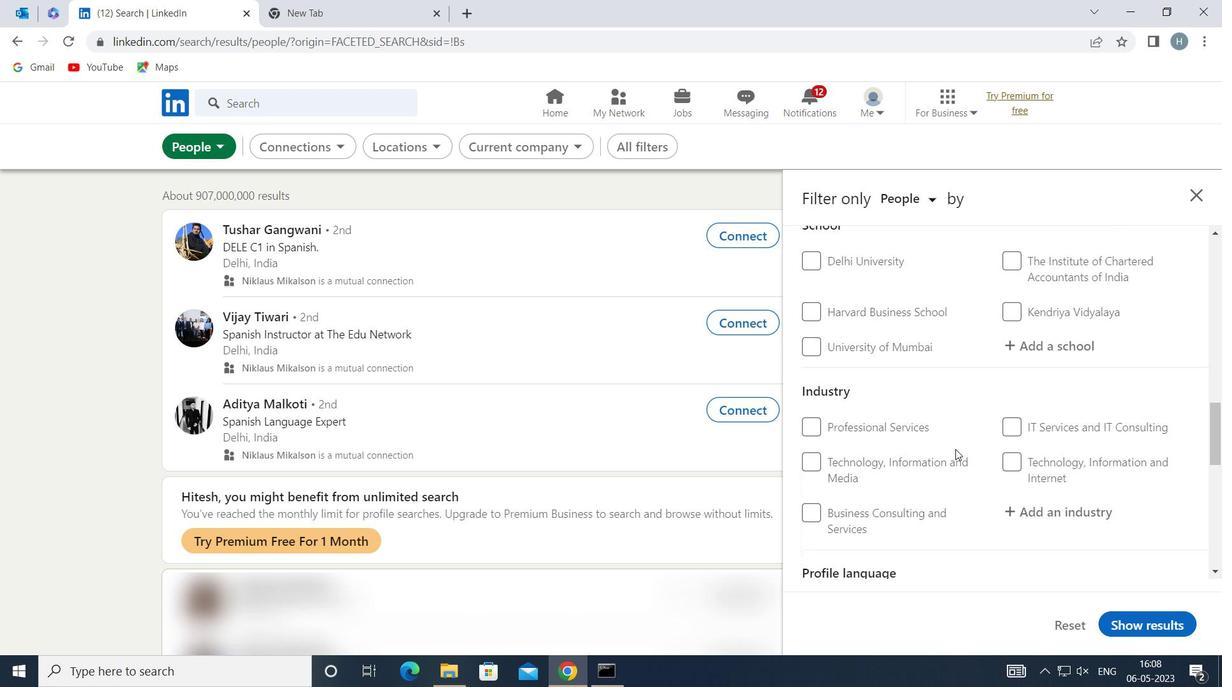 
Action: Mouse scrolled (955, 448) with delta (0, 0)
Screenshot: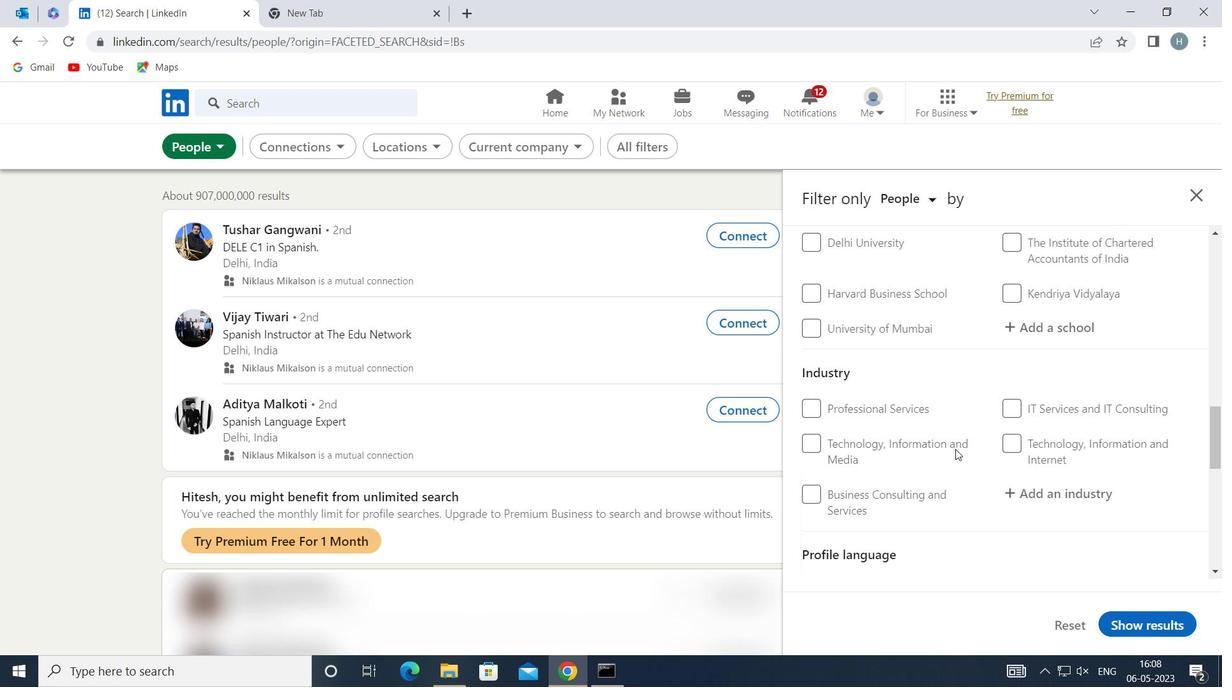 
Action: Mouse scrolled (955, 448) with delta (0, 0)
Screenshot: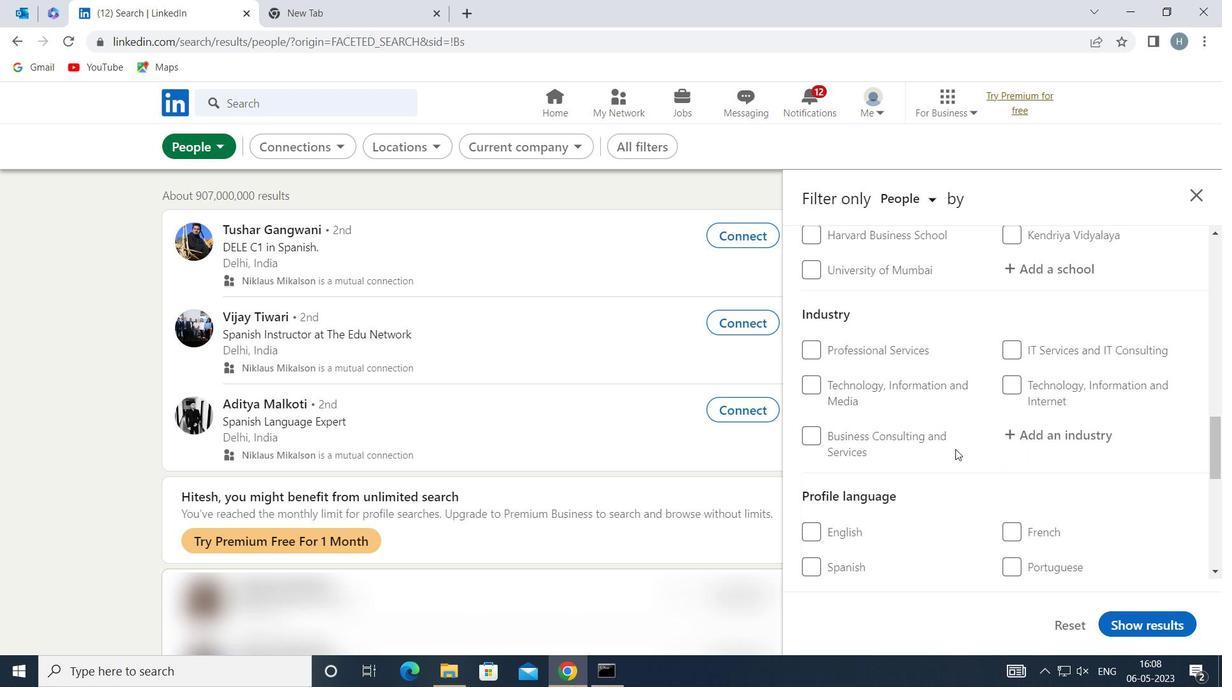 
Action: Mouse moved to (816, 423)
Screenshot: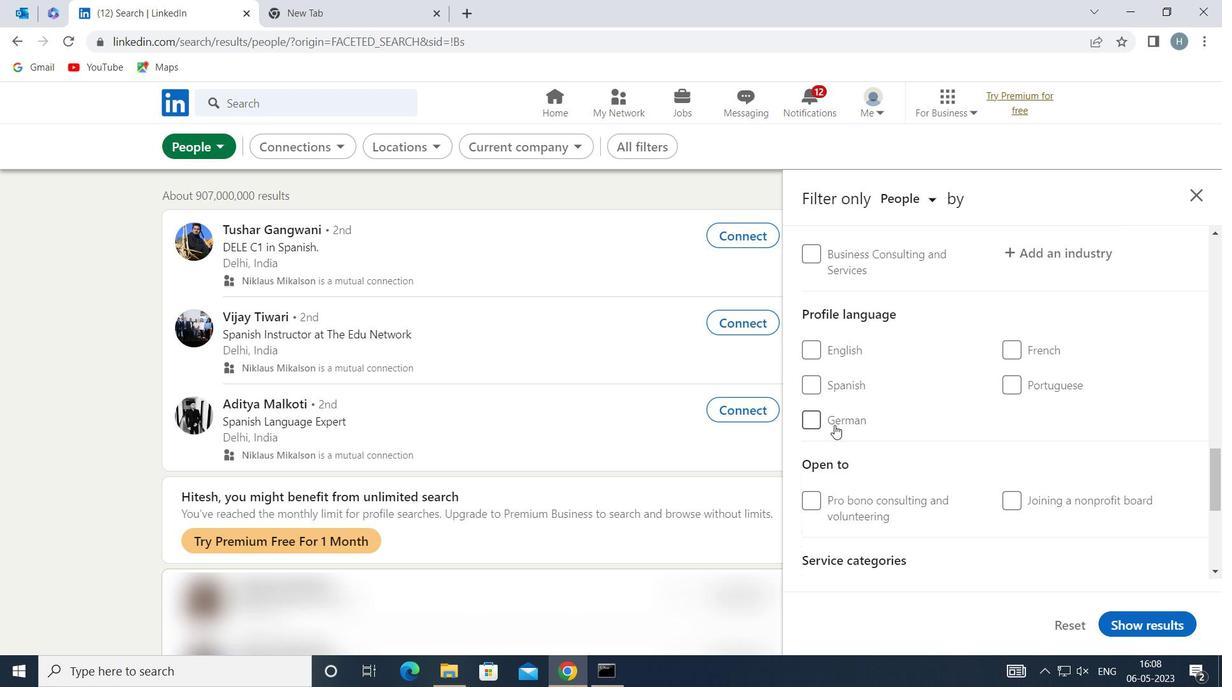
Action: Mouse pressed left at (816, 423)
Screenshot: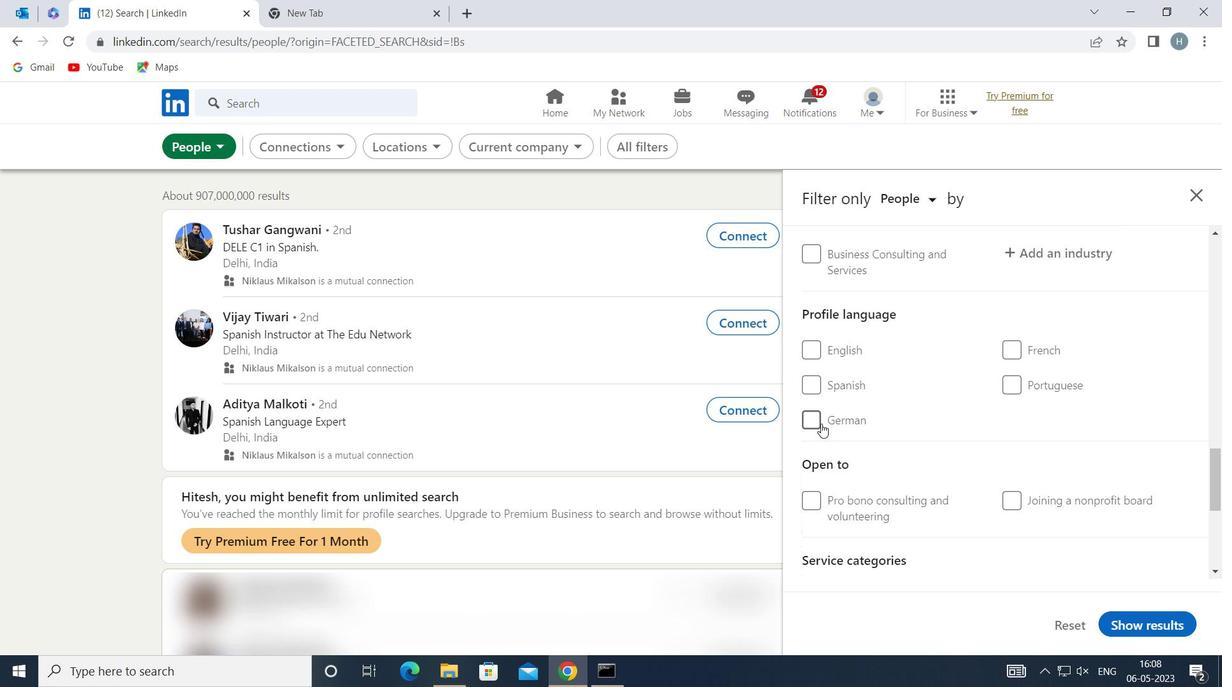 
Action: Mouse moved to (927, 416)
Screenshot: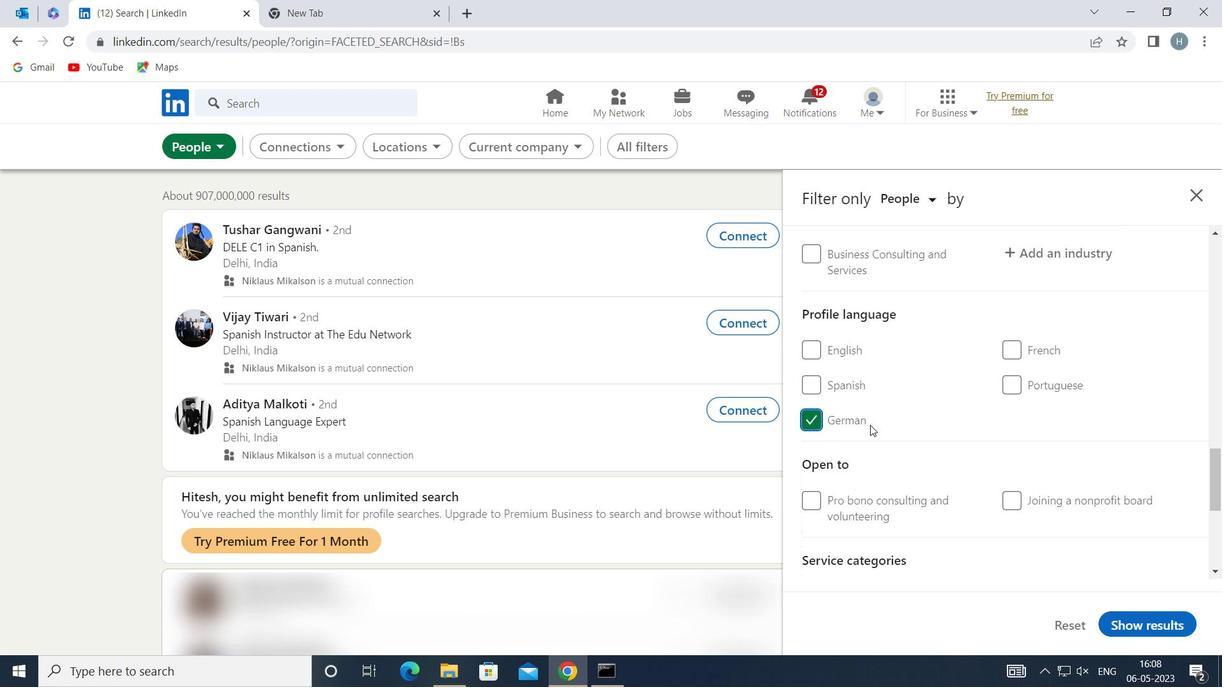 
Action: Mouse scrolled (927, 417) with delta (0, 0)
Screenshot: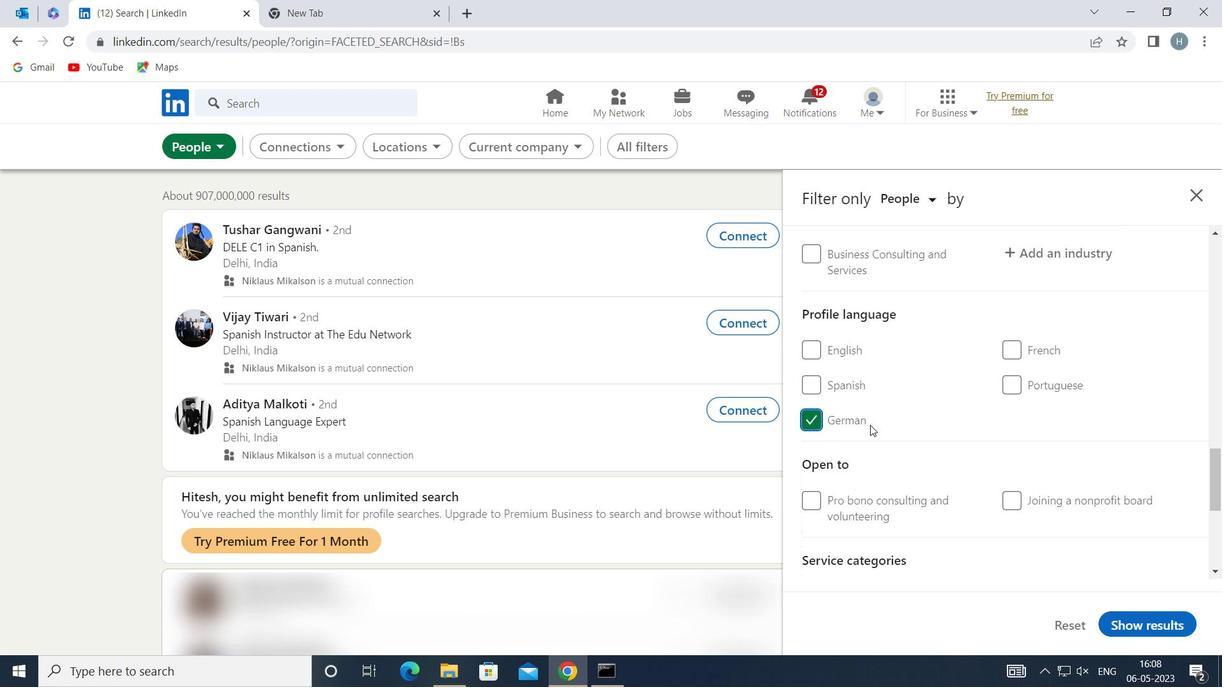 
Action: Mouse moved to (930, 412)
Screenshot: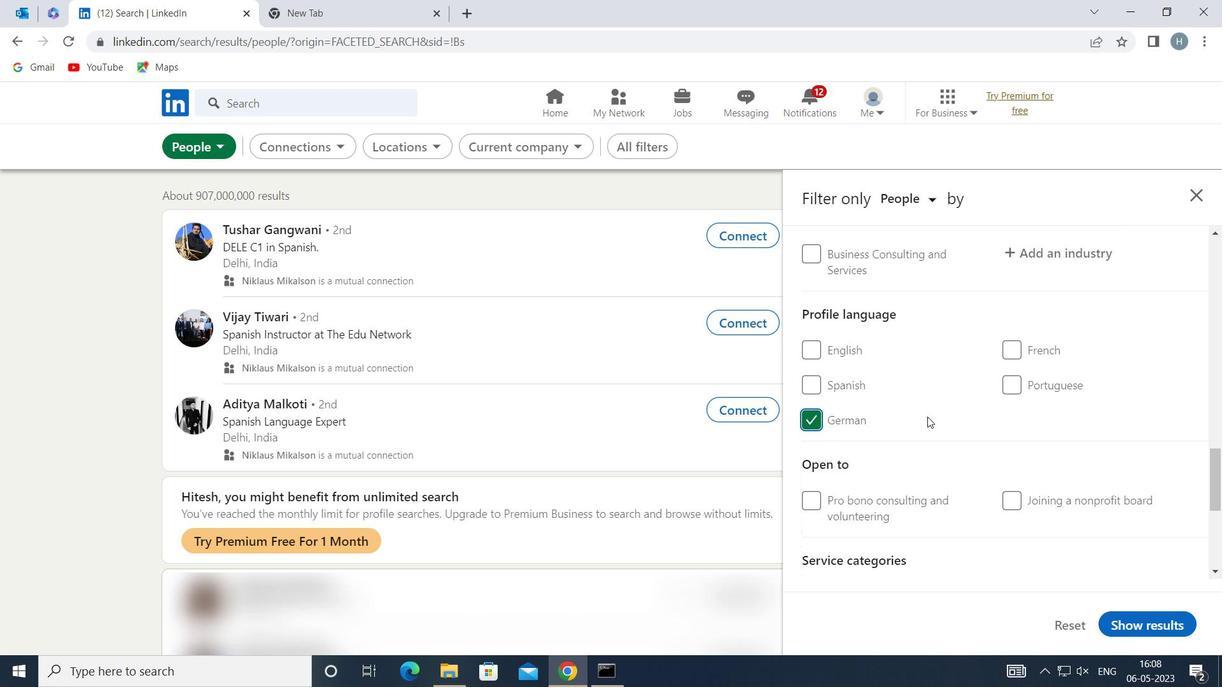 
Action: Mouse scrolled (930, 413) with delta (0, 0)
Screenshot: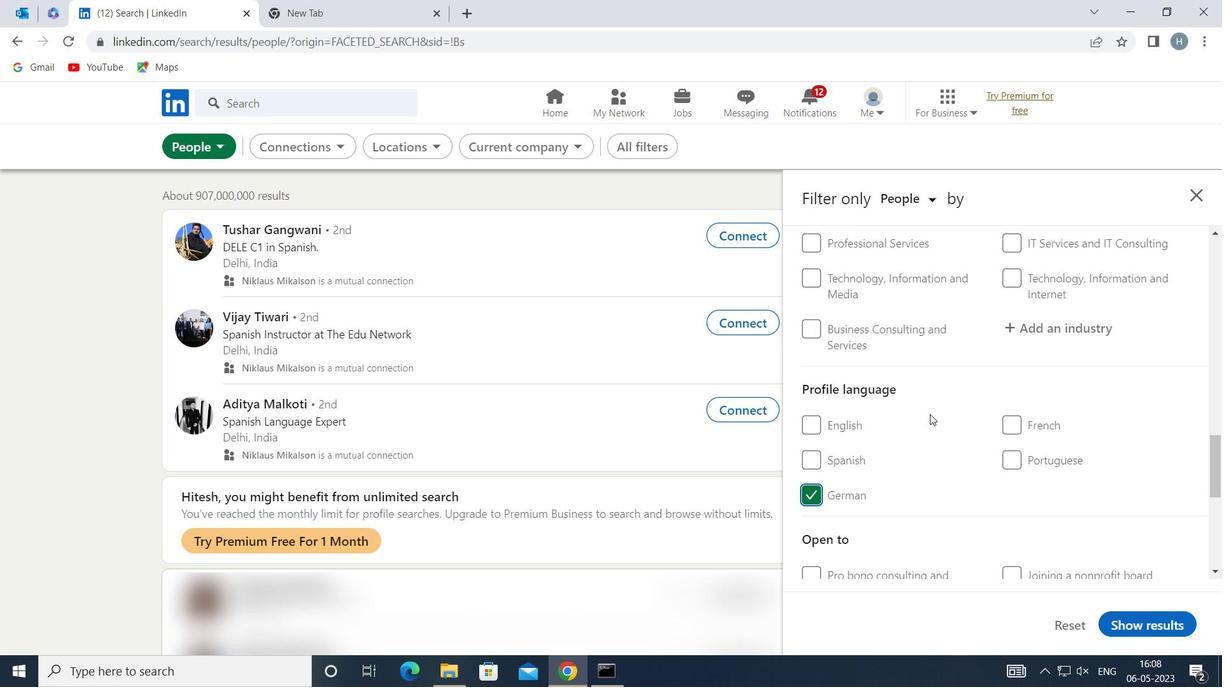 
Action: Mouse scrolled (930, 413) with delta (0, 0)
Screenshot: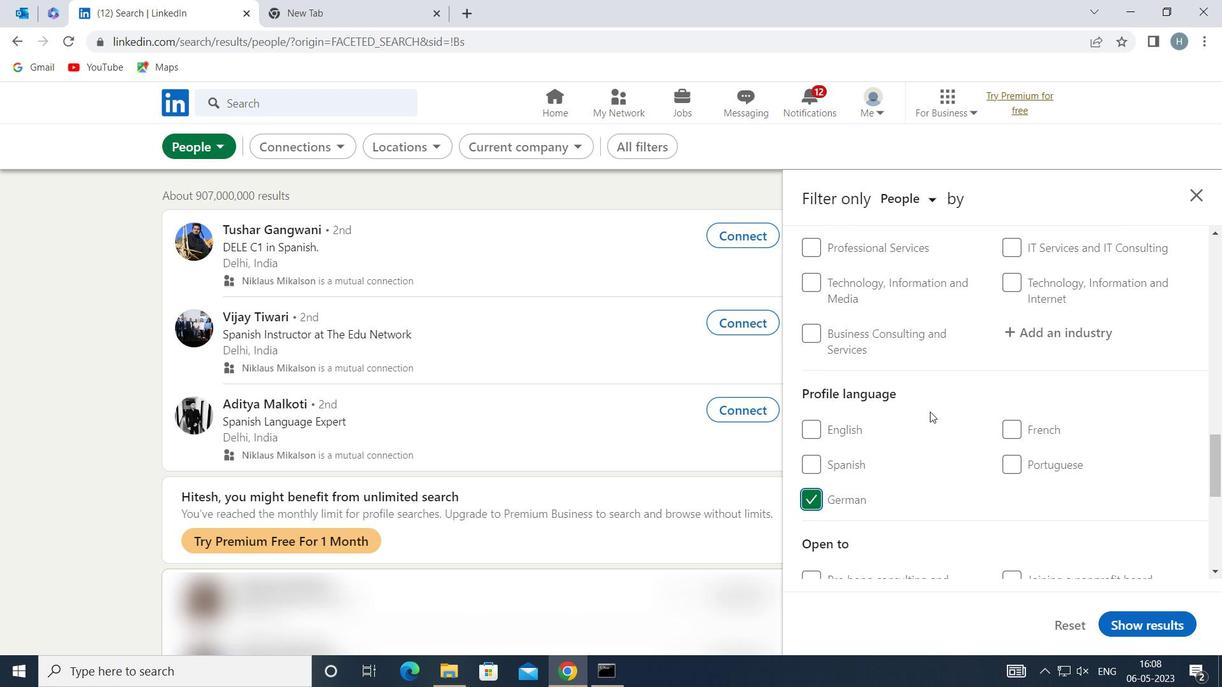 
Action: Mouse scrolled (930, 413) with delta (0, 0)
Screenshot: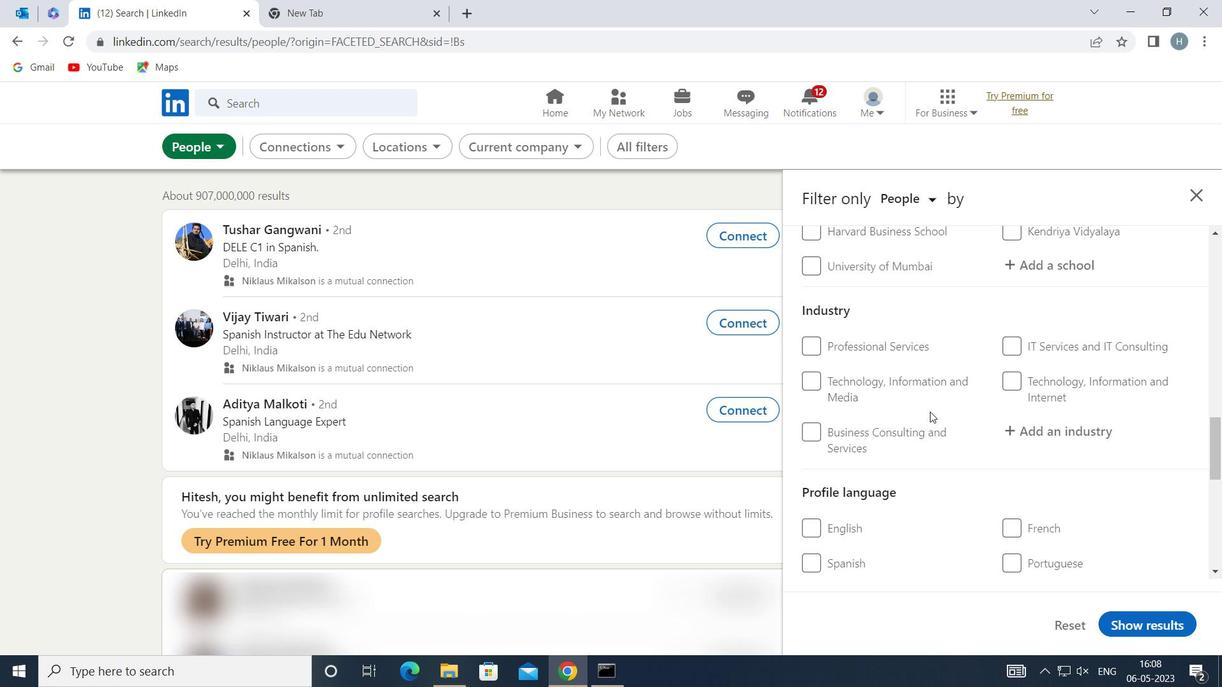 
Action: Mouse scrolled (930, 413) with delta (0, 0)
Screenshot: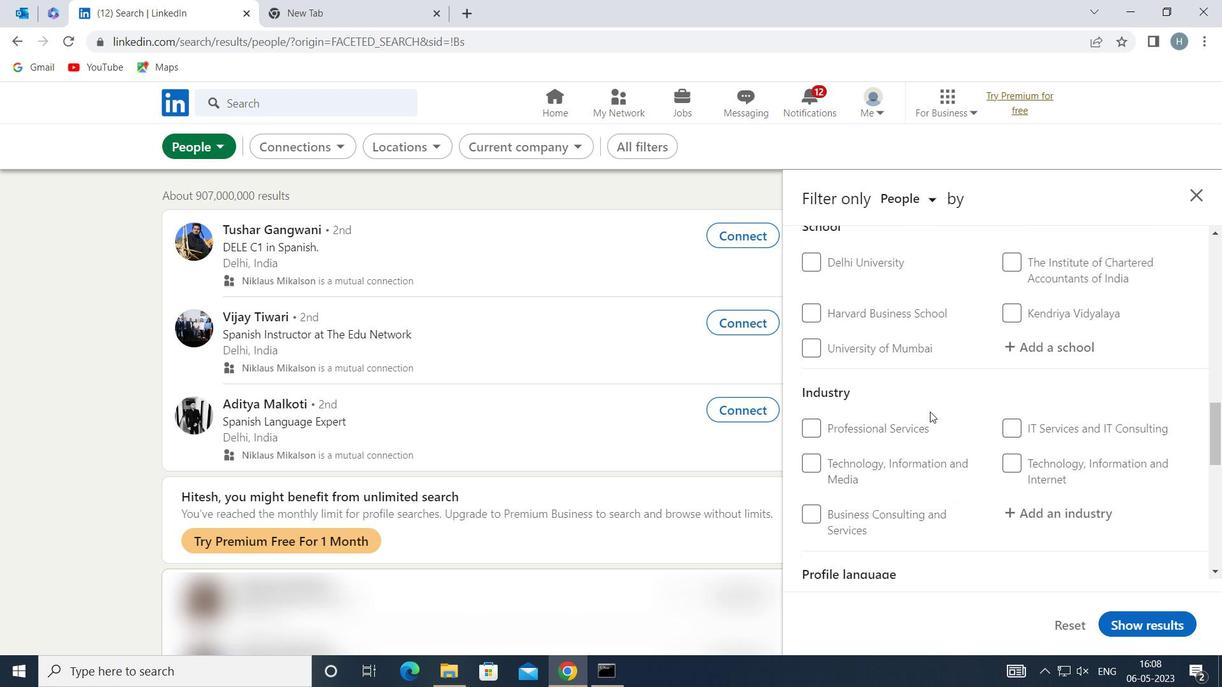 
Action: Mouse scrolled (930, 413) with delta (0, 0)
Screenshot: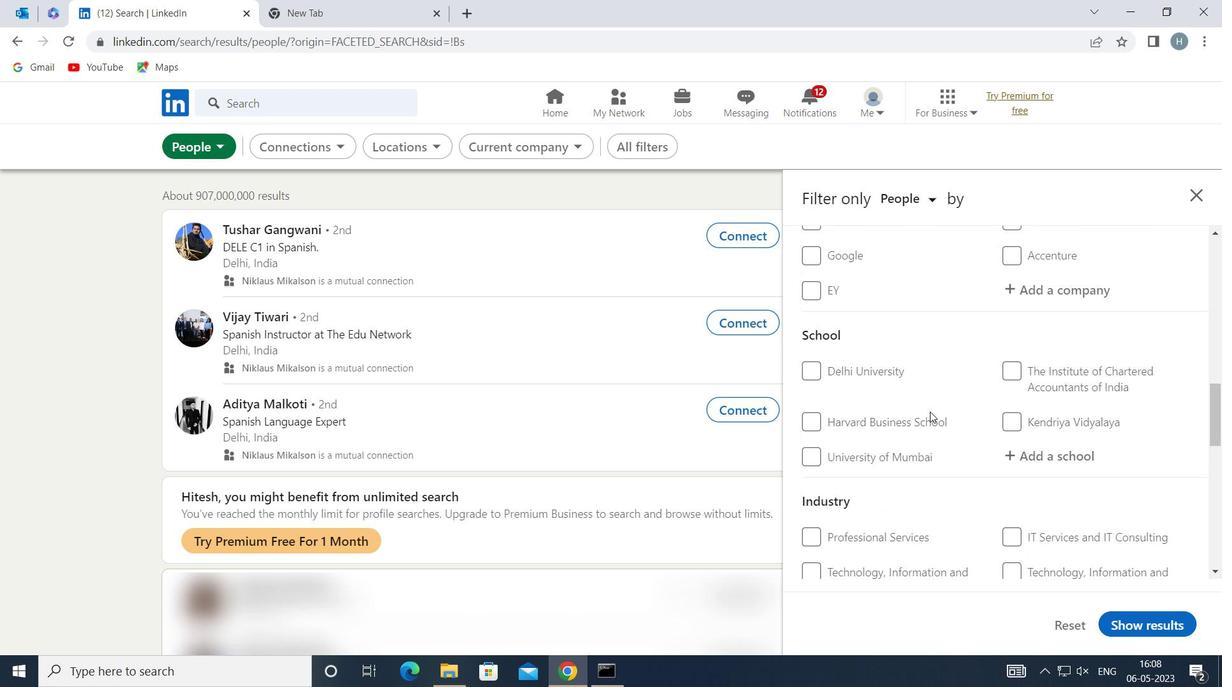 
Action: Mouse scrolled (930, 413) with delta (0, 0)
Screenshot: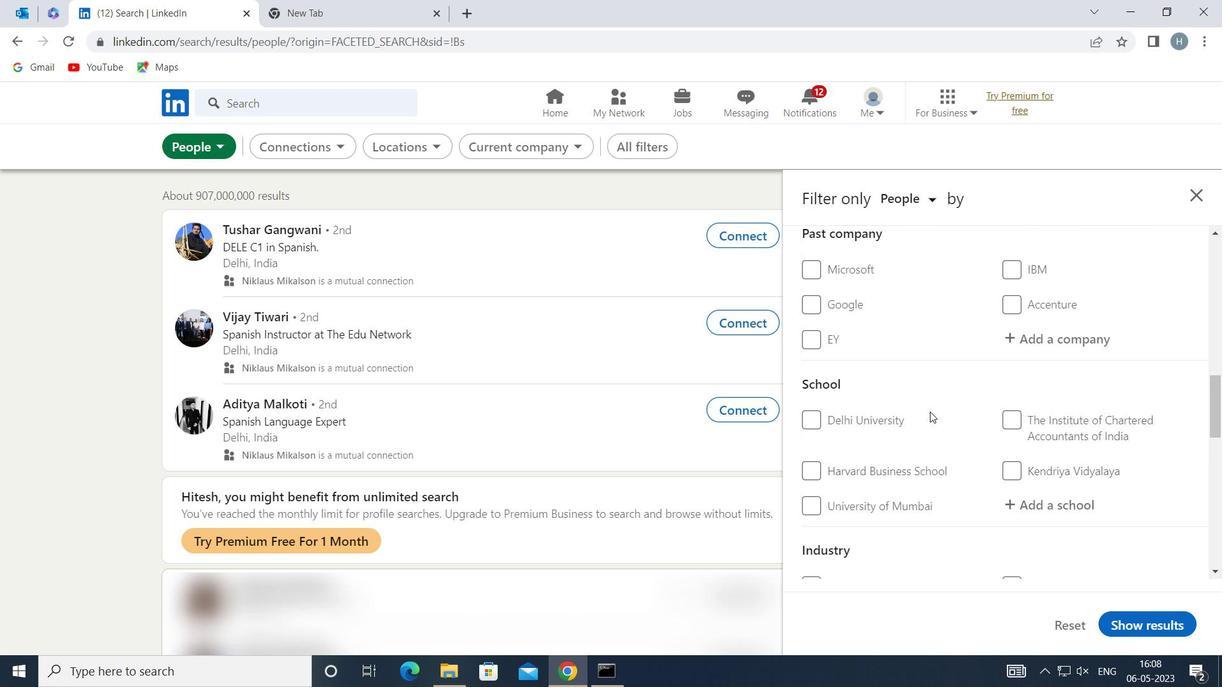 
Action: Mouse scrolled (930, 413) with delta (0, 0)
Screenshot: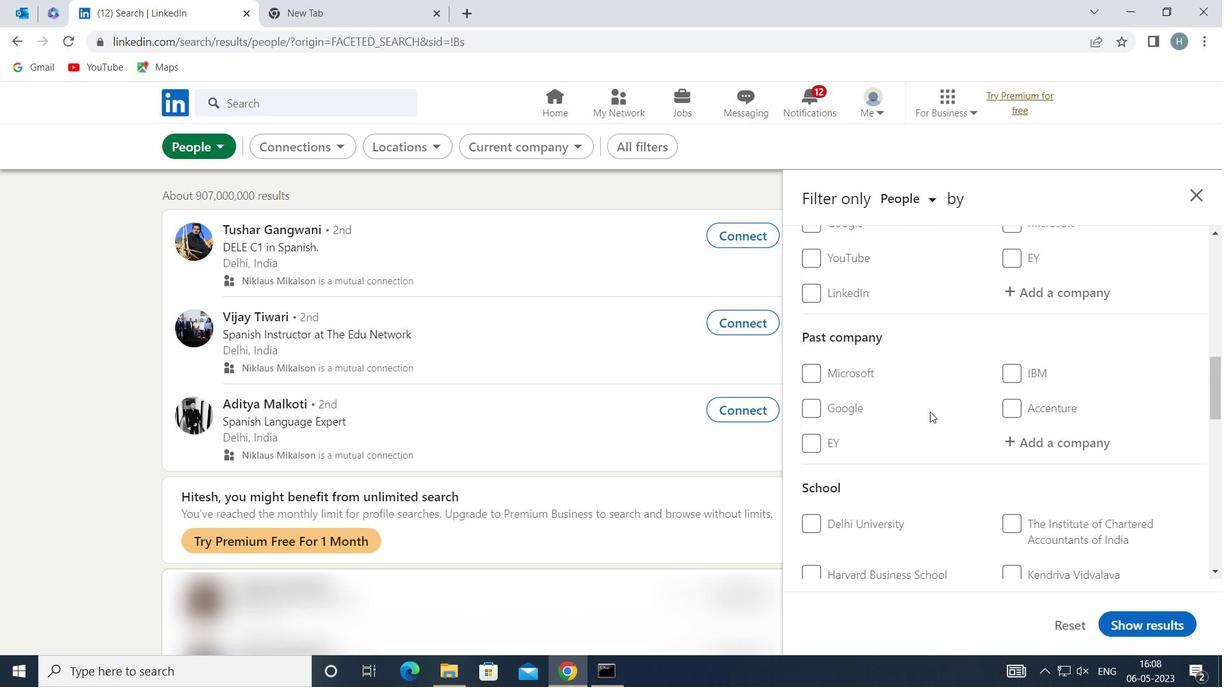 
Action: Mouse scrolled (930, 413) with delta (0, 0)
Screenshot: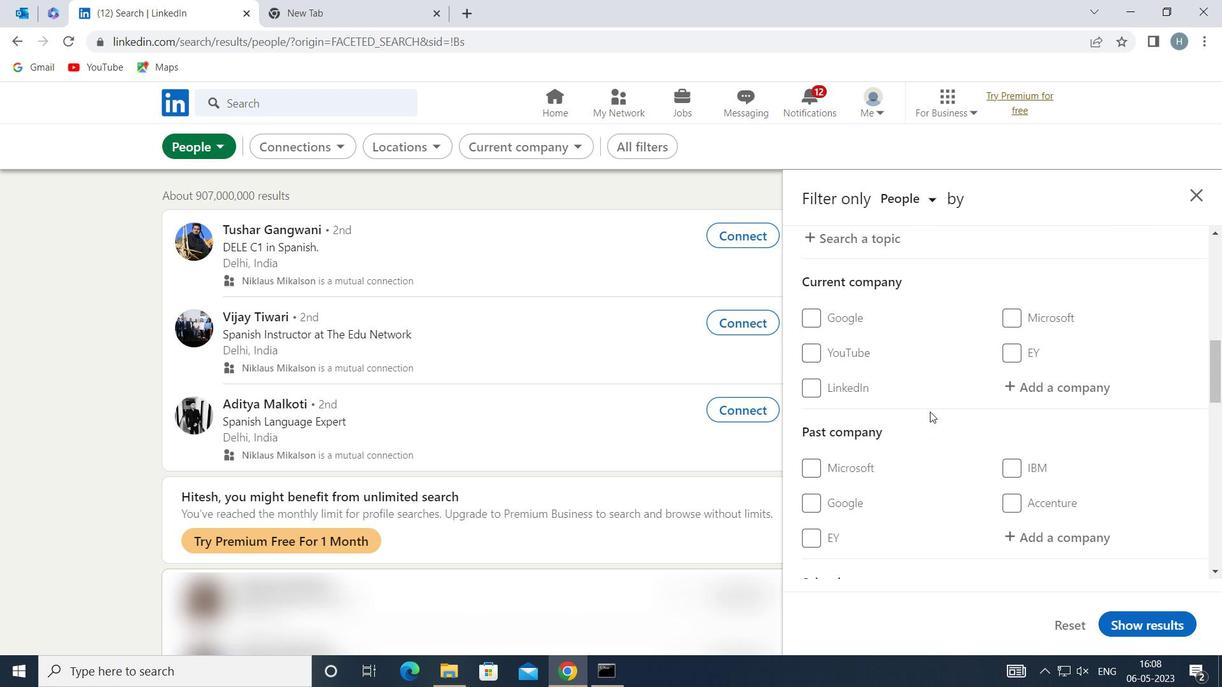 
Action: Mouse moved to (1035, 481)
Screenshot: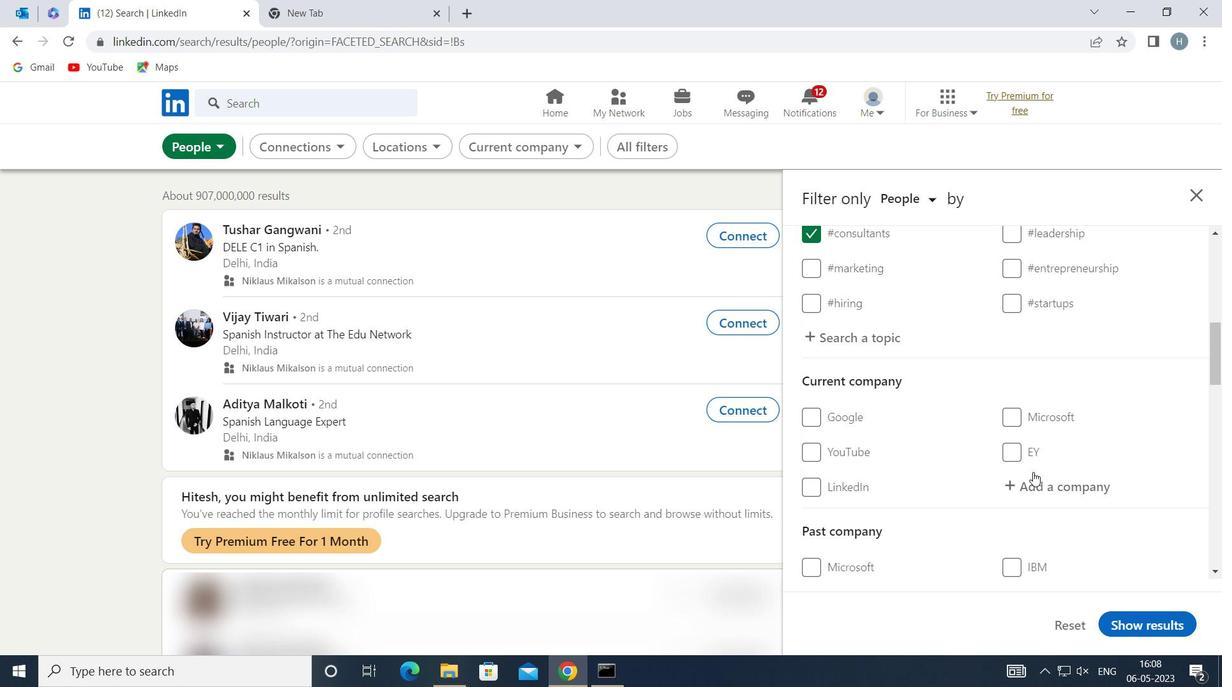 
Action: Mouse pressed left at (1035, 481)
Screenshot: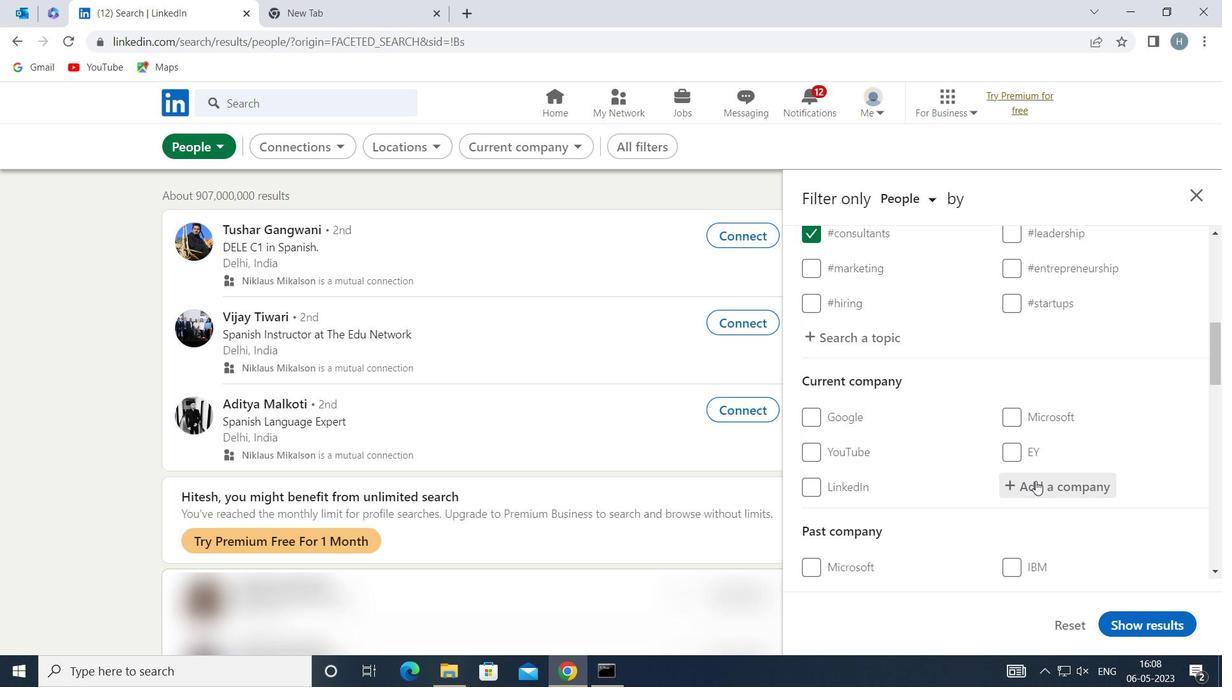 
Action: Key pressed <Key.shift>QUESS<Key.space><Key.shift>IT<Key.space><Key.shift>STAFFING
Screenshot: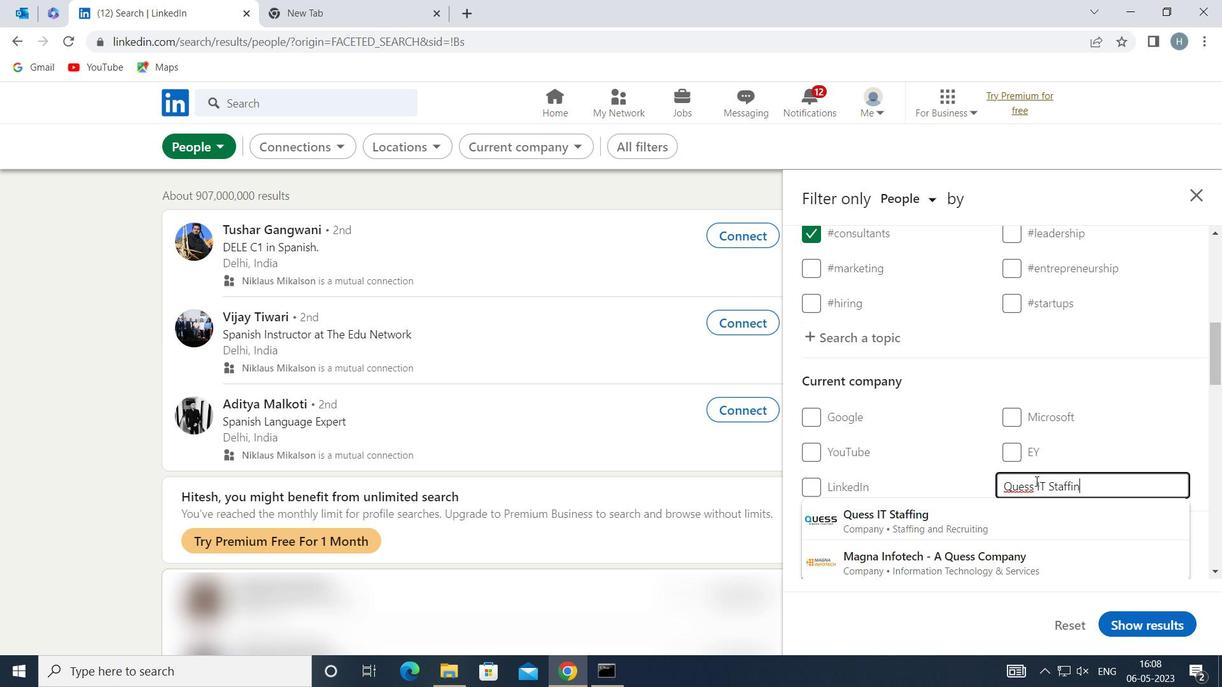 
Action: Mouse moved to (979, 515)
Screenshot: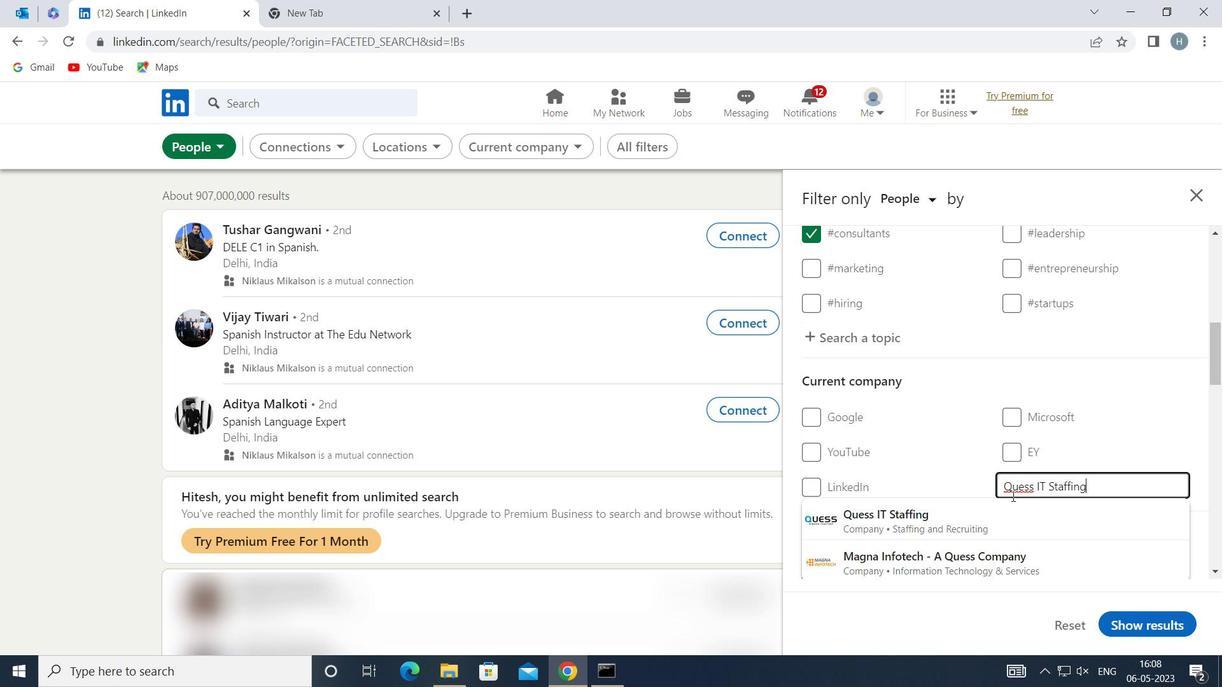 
Action: Mouse pressed left at (979, 515)
Screenshot: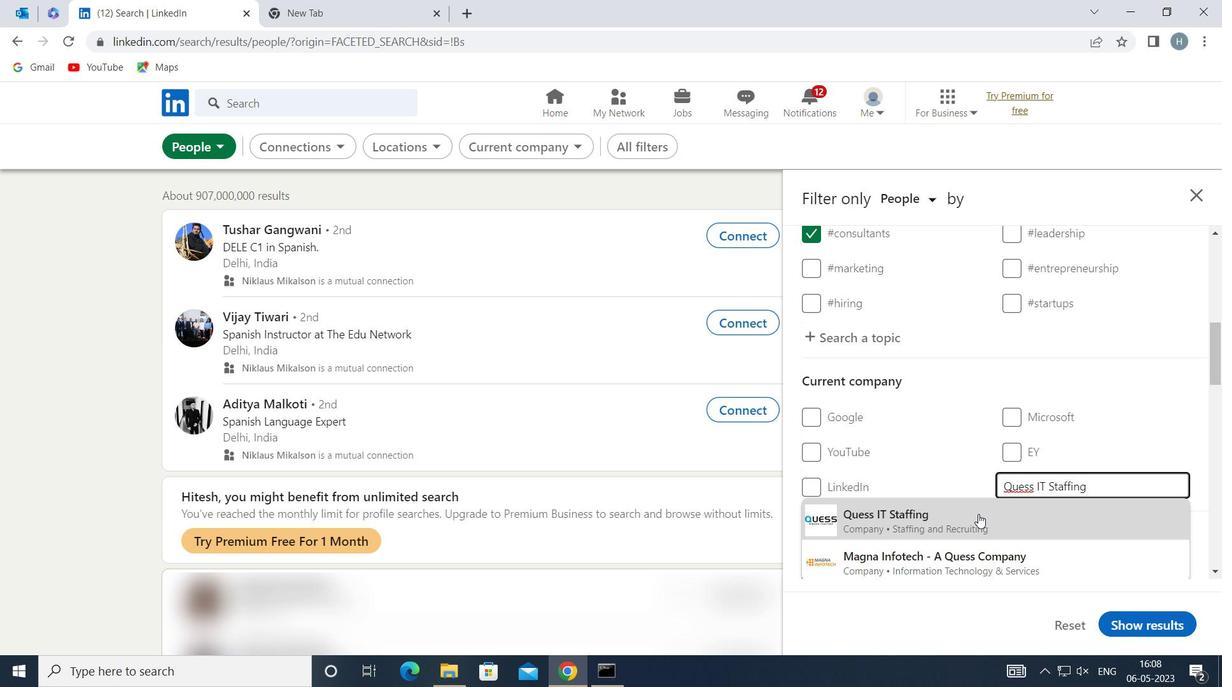
Action: Mouse moved to (949, 455)
Screenshot: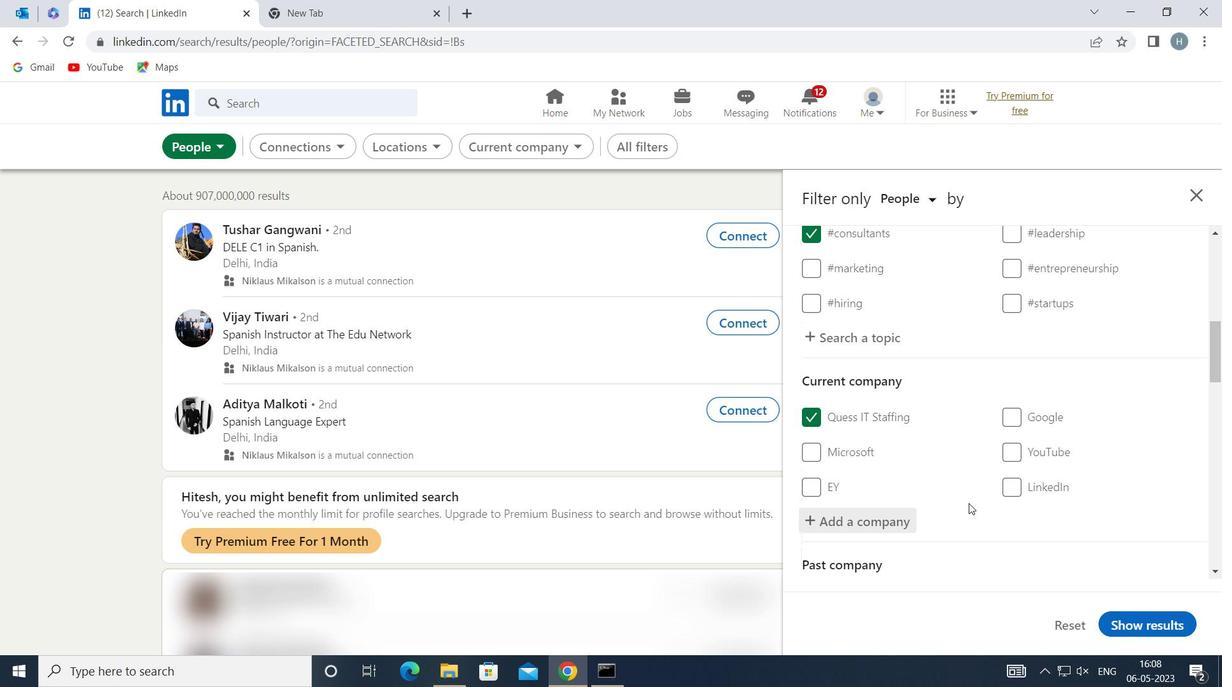 
Action: Mouse scrolled (949, 454) with delta (0, 0)
Screenshot: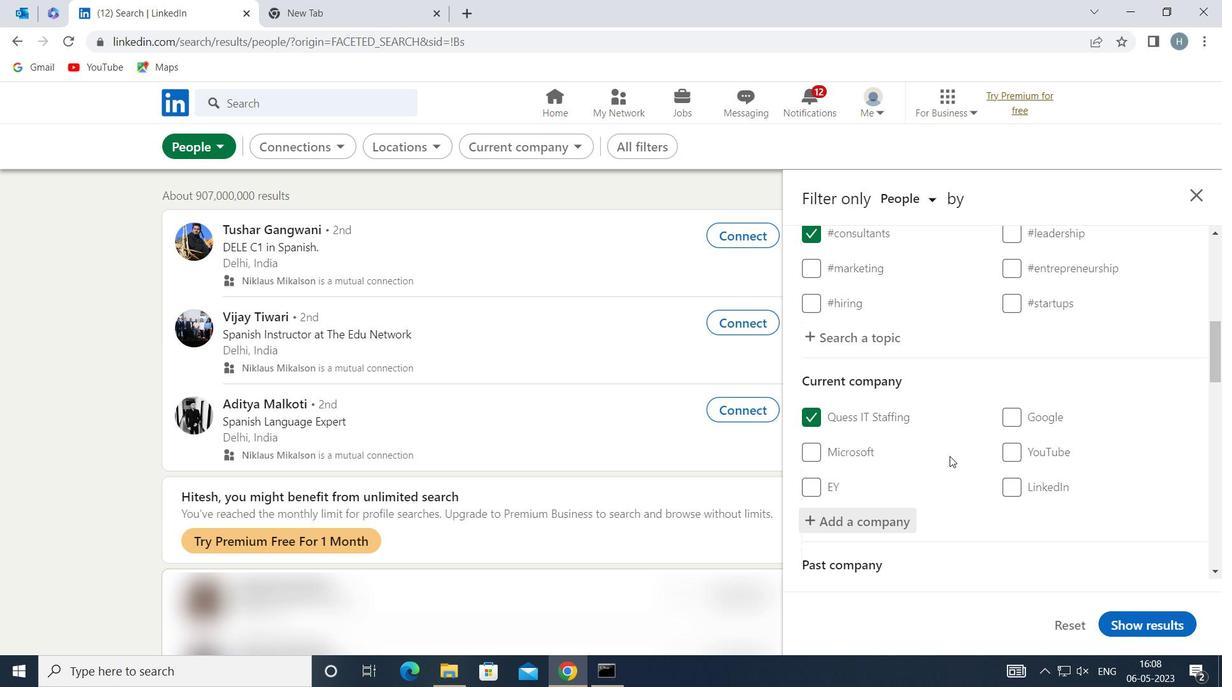 
Action: Mouse scrolled (949, 454) with delta (0, 0)
Screenshot: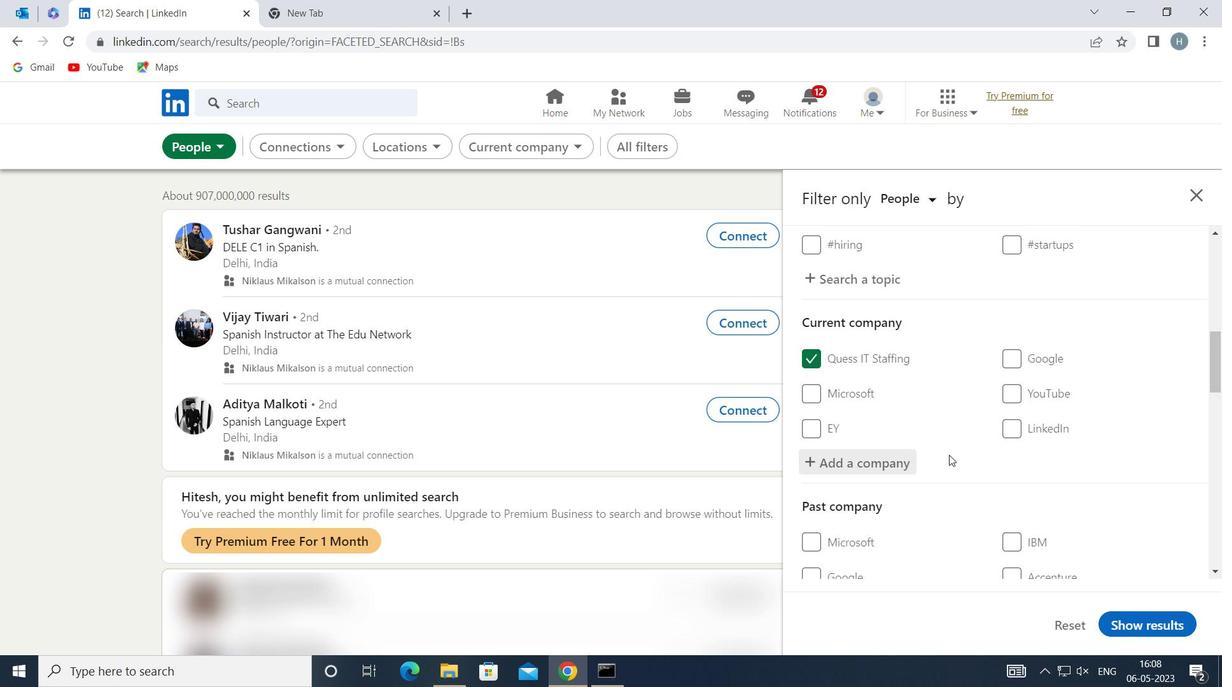 
Action: Mouse scrolled (949, 454) with delta (0, 0)
Screenshot: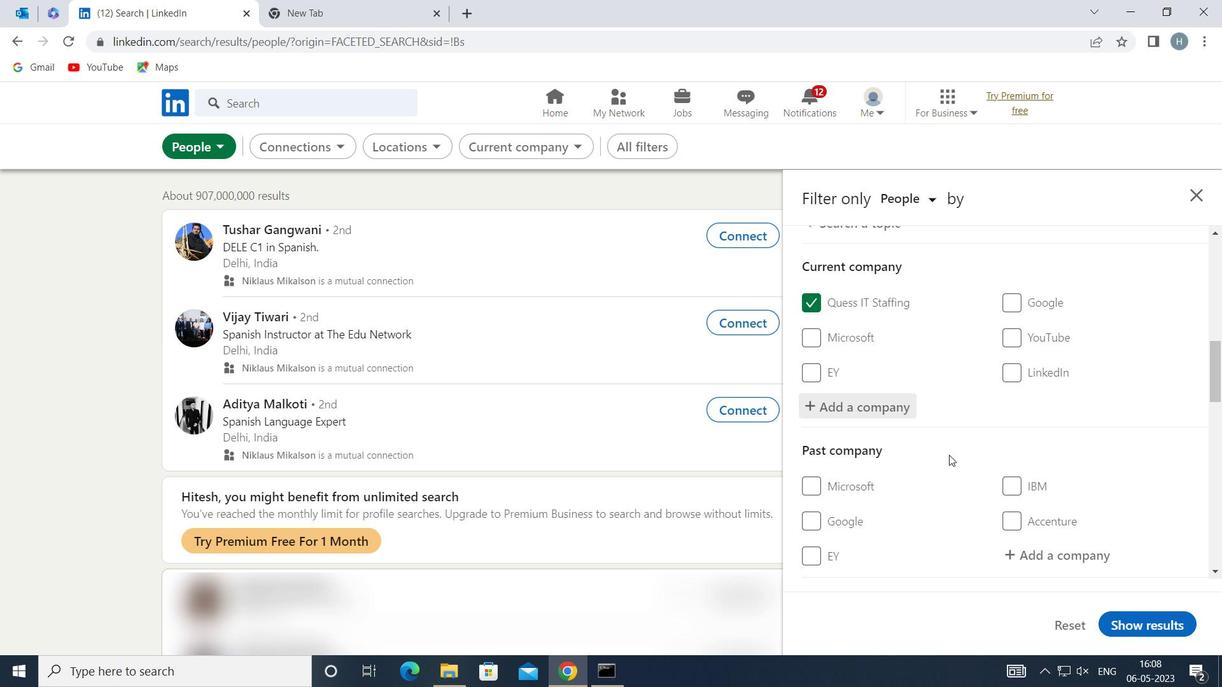 
Action: Mouse scrolled (949, 454) with delta (0, 0)
Screenshot: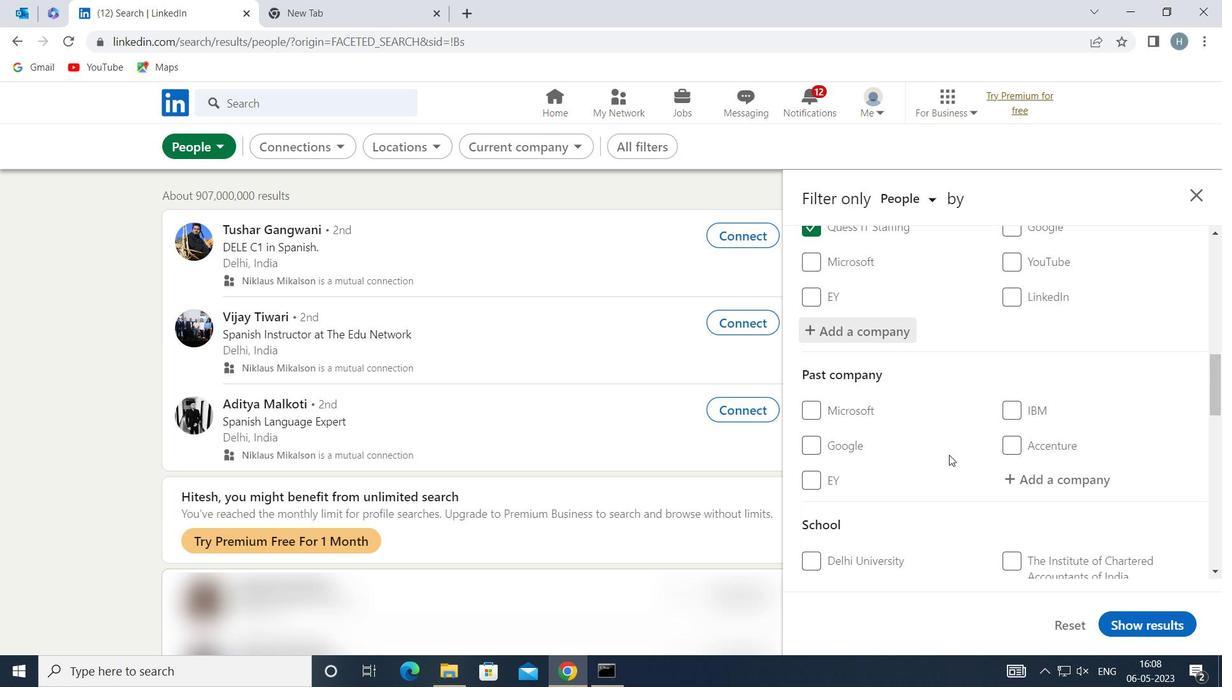 
Action: Mouse scrolled (949, 454) with delta (0, 0)
Screenshot: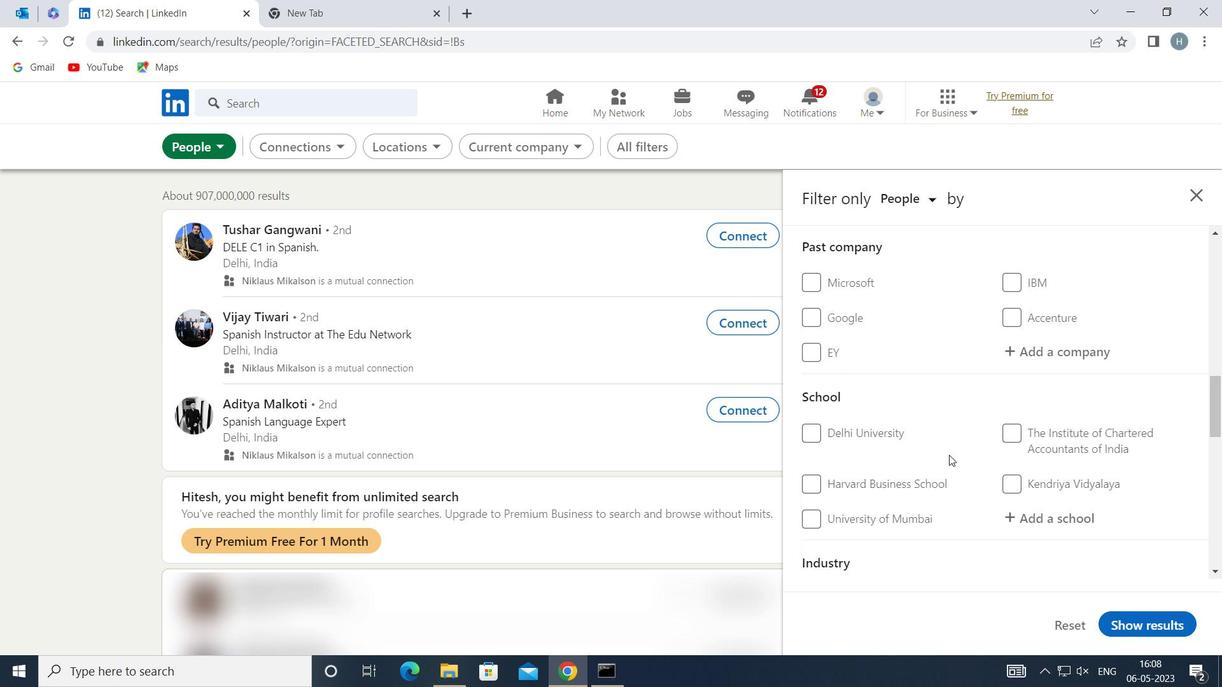
Action: Mouse moved to (1062, 441)
Screenshot: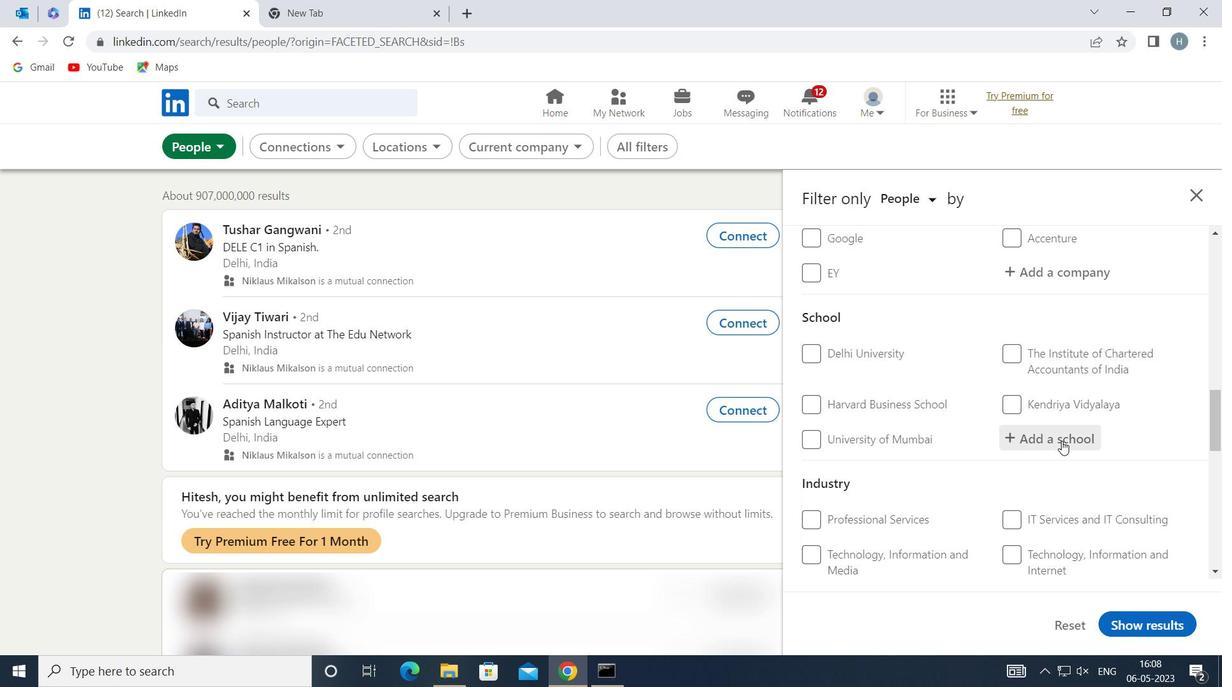 
Action: Mouse pressed left at (1062, 441)
Screenshot: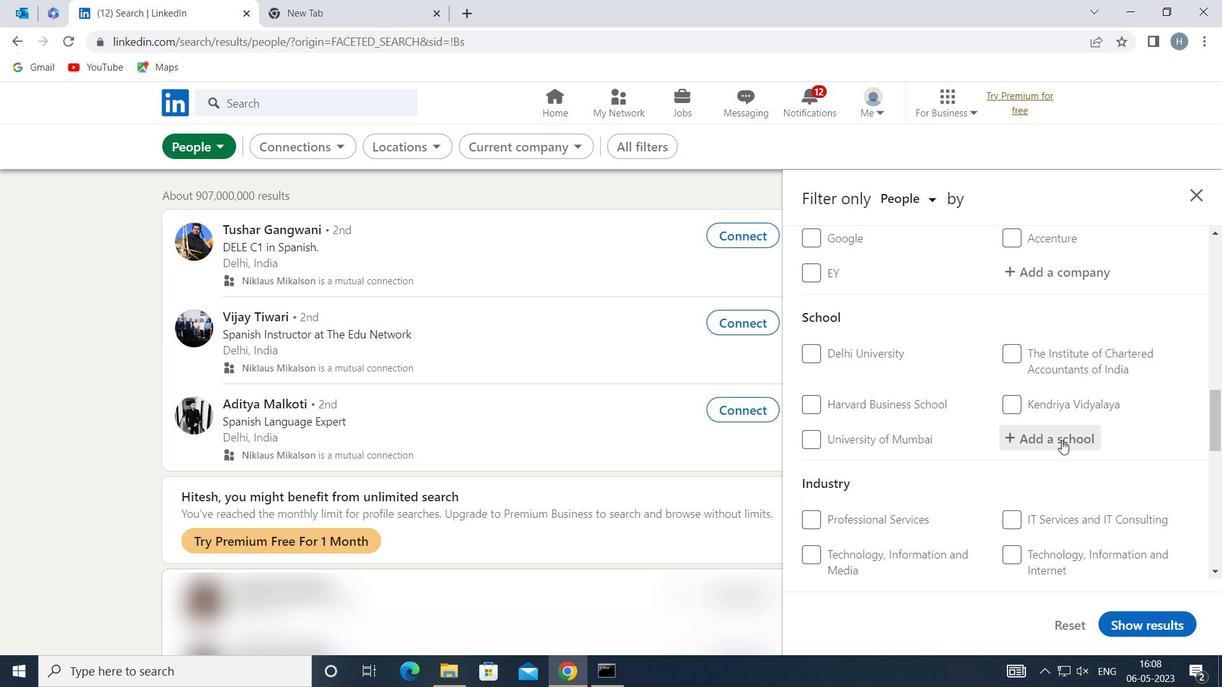 
Action: Key pressed <Key.shift>K<Key.space>S<Key.space>
Screenshot: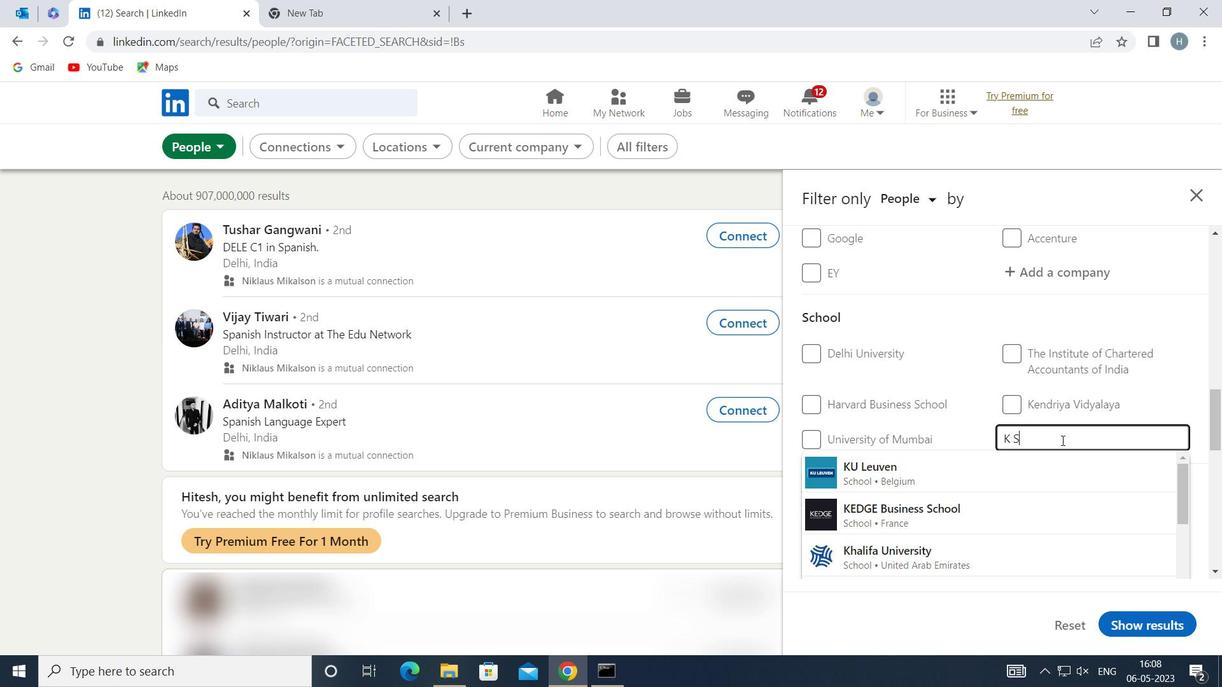 
Action: Mouse moved to (1062, 441)
Screenshot: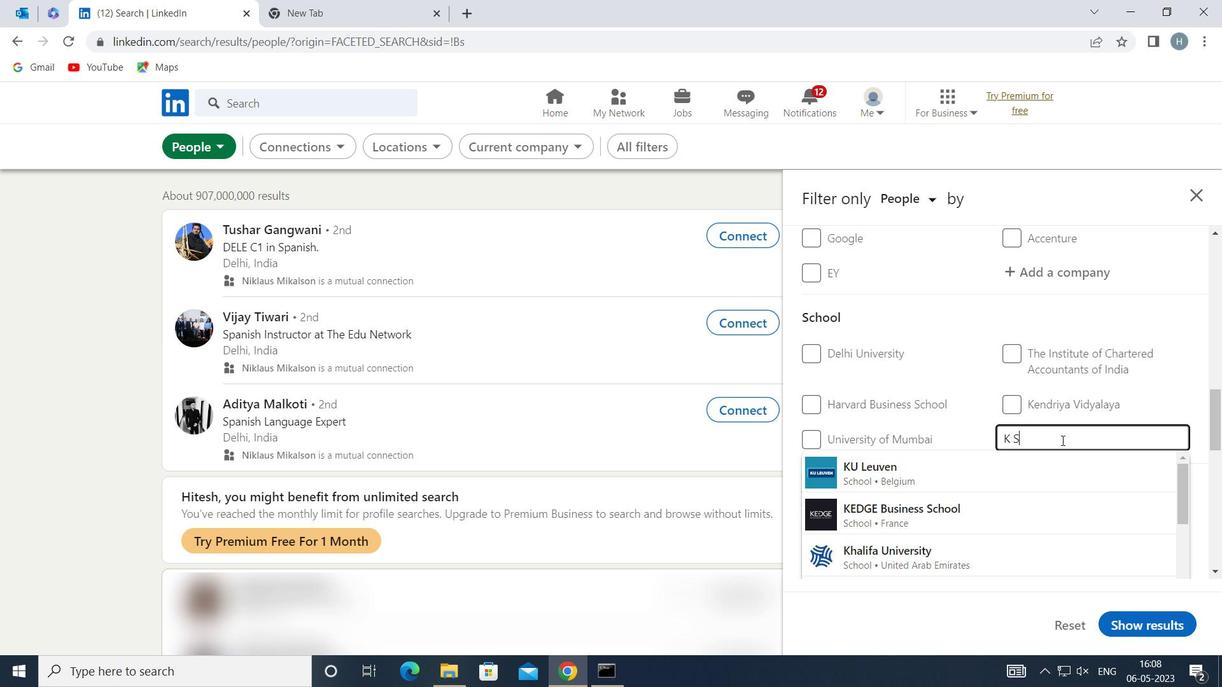 
Action: Key pressed SCHOOL<Key.space>OF<Key.space>
Screenshot: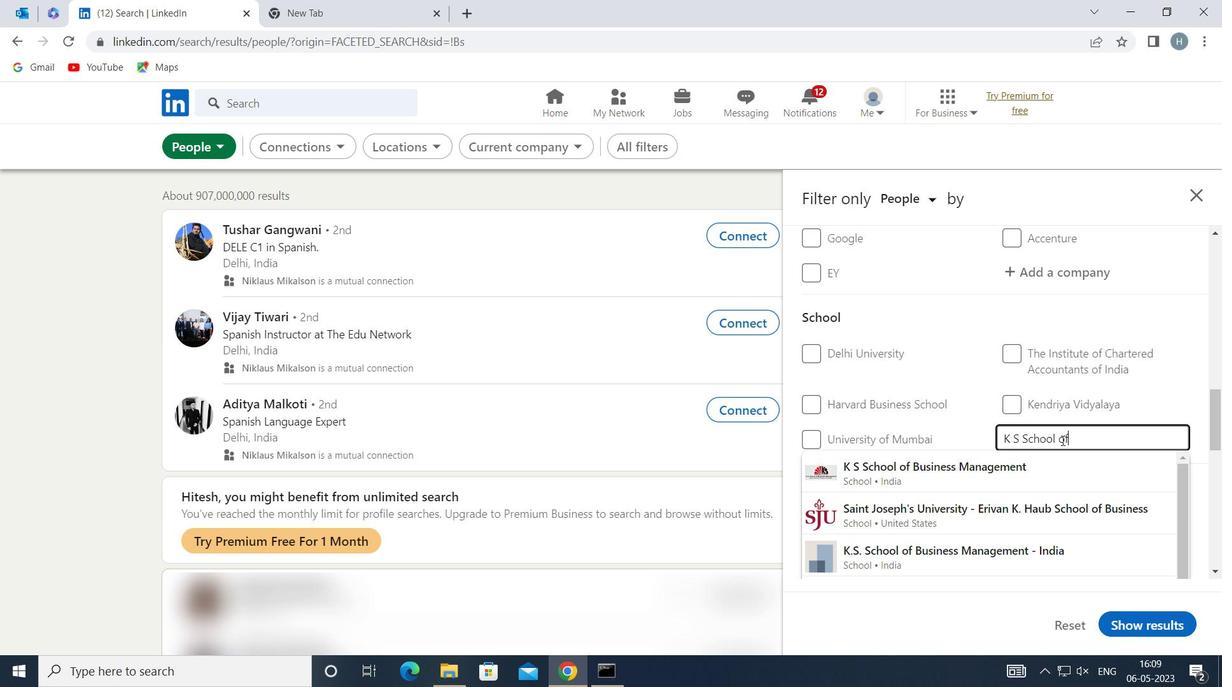 
Action: Mouse moved to (994, 469)
Screenshot: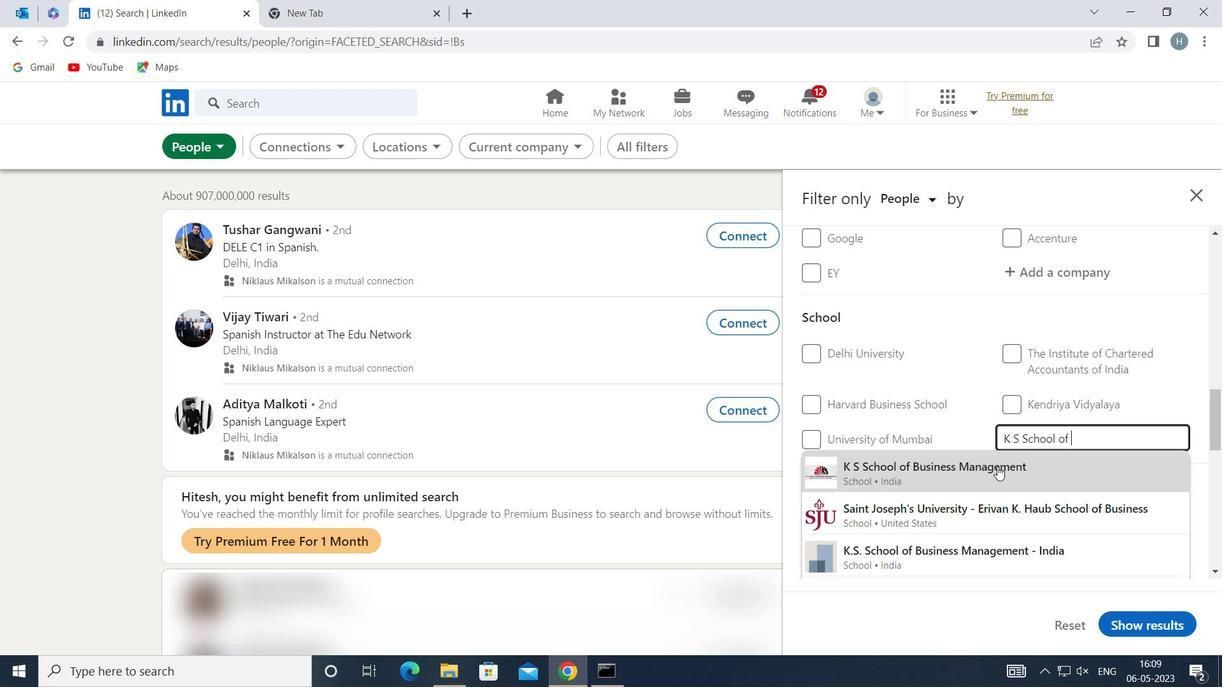 
Action: Mouse pressed left at (994, 469)
Screenshot: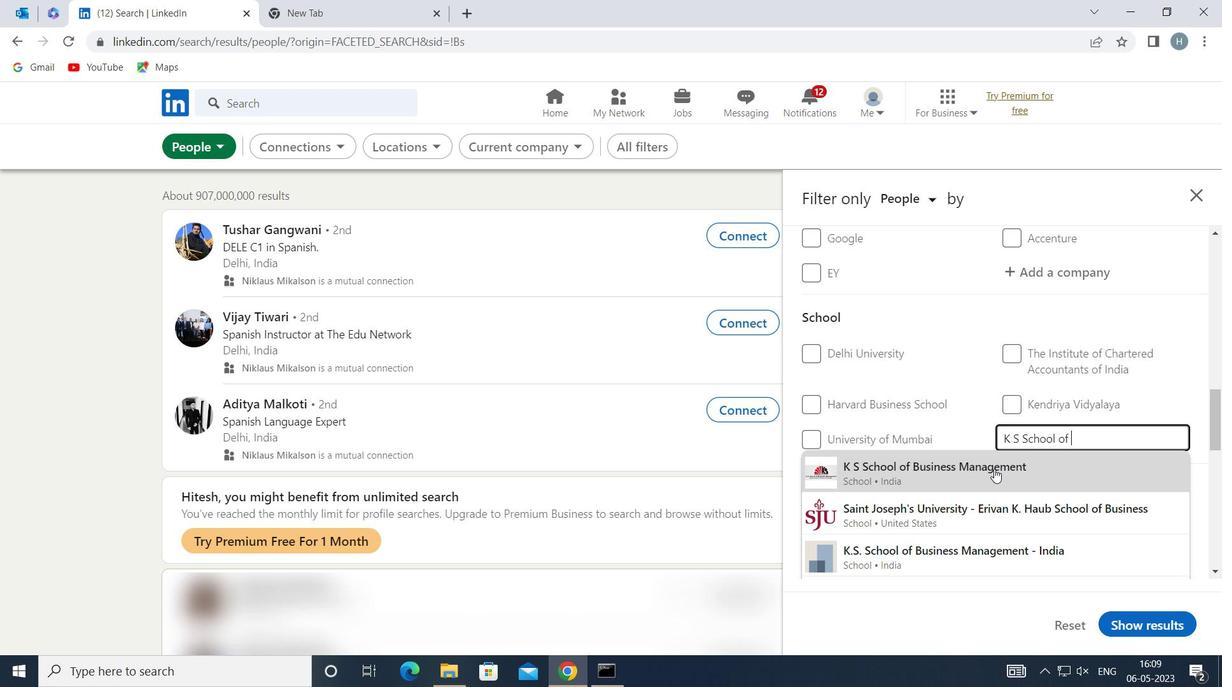 
Action: Mouse moved to (953, 415)
Screenshot: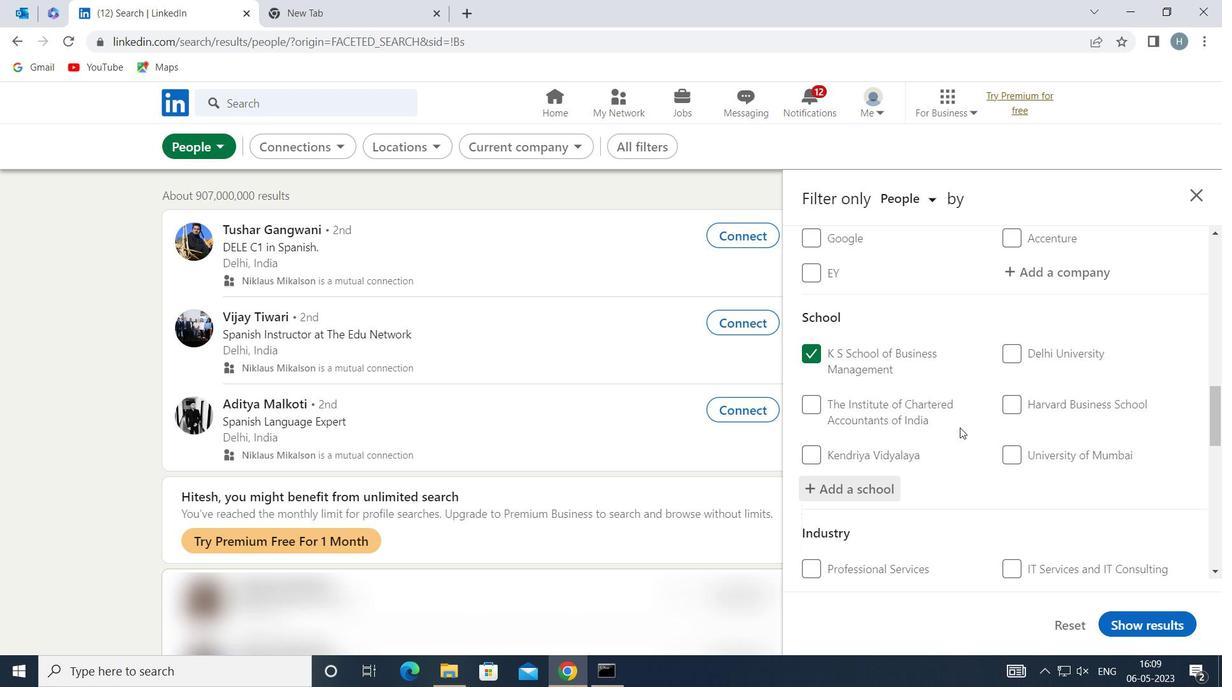 
Action: Mouse scrolled (953, 414) with delta (0, 0)
Screenshot: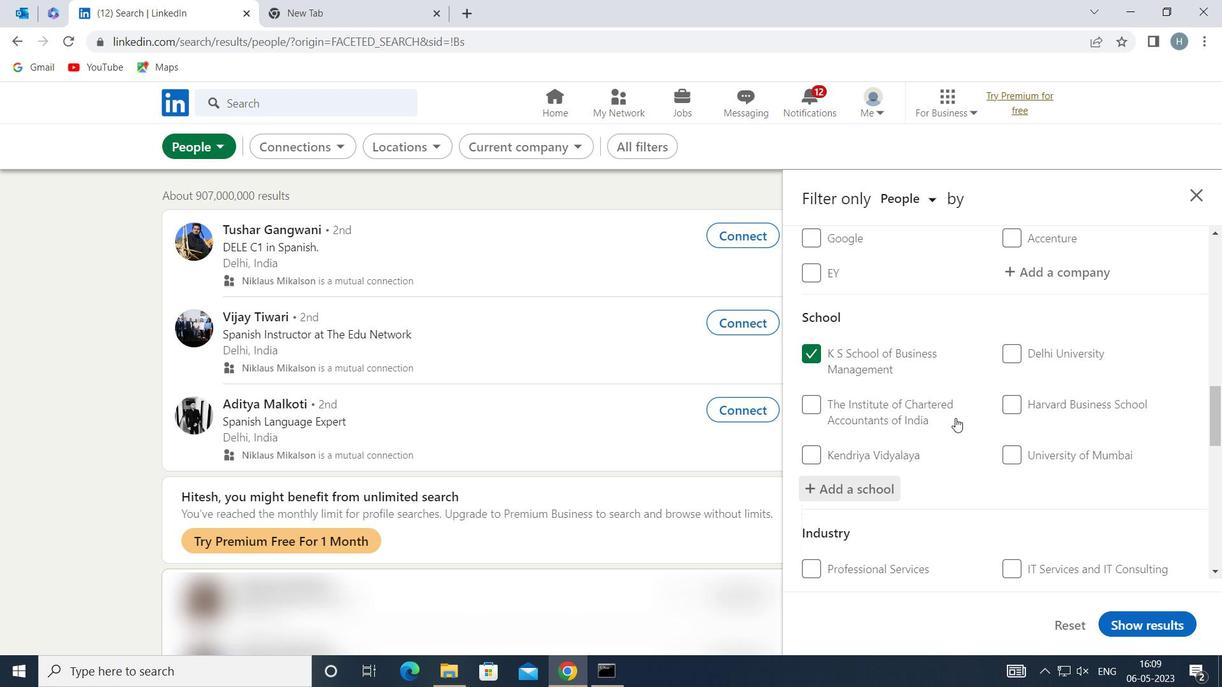 
Action: Mouse moved to (952, 414)
Screenshot: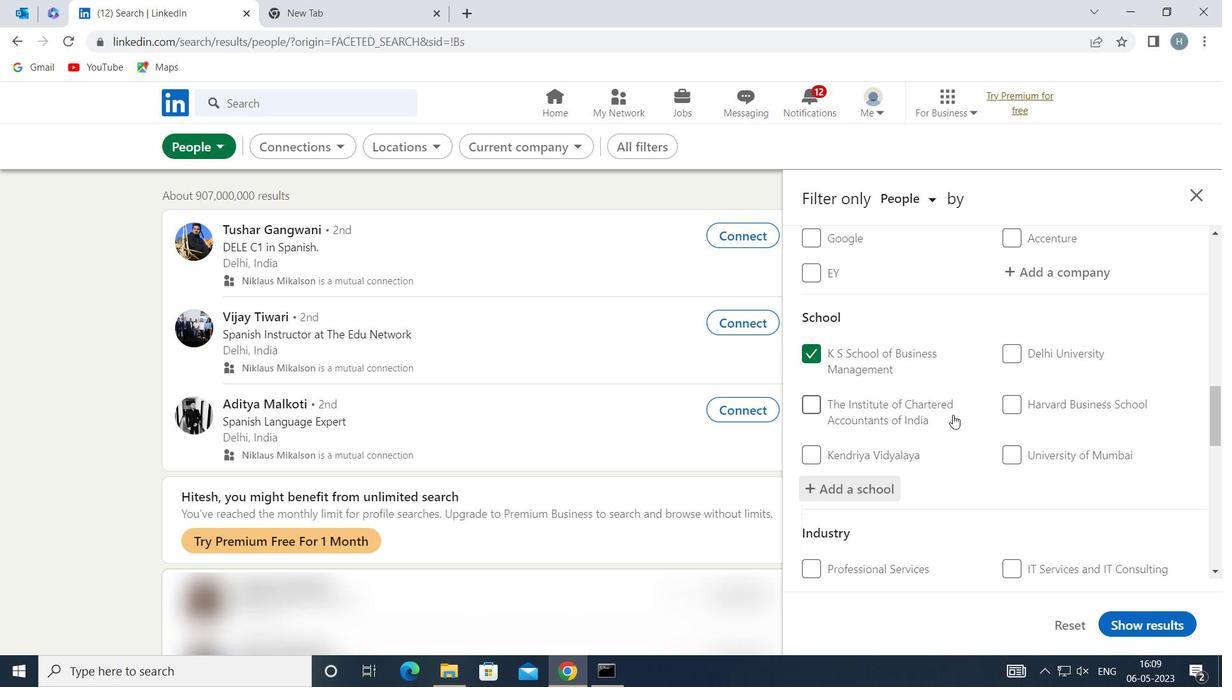 
Action: Mouse scrolled (952, 413) with delta (0, 0)
Screenshot: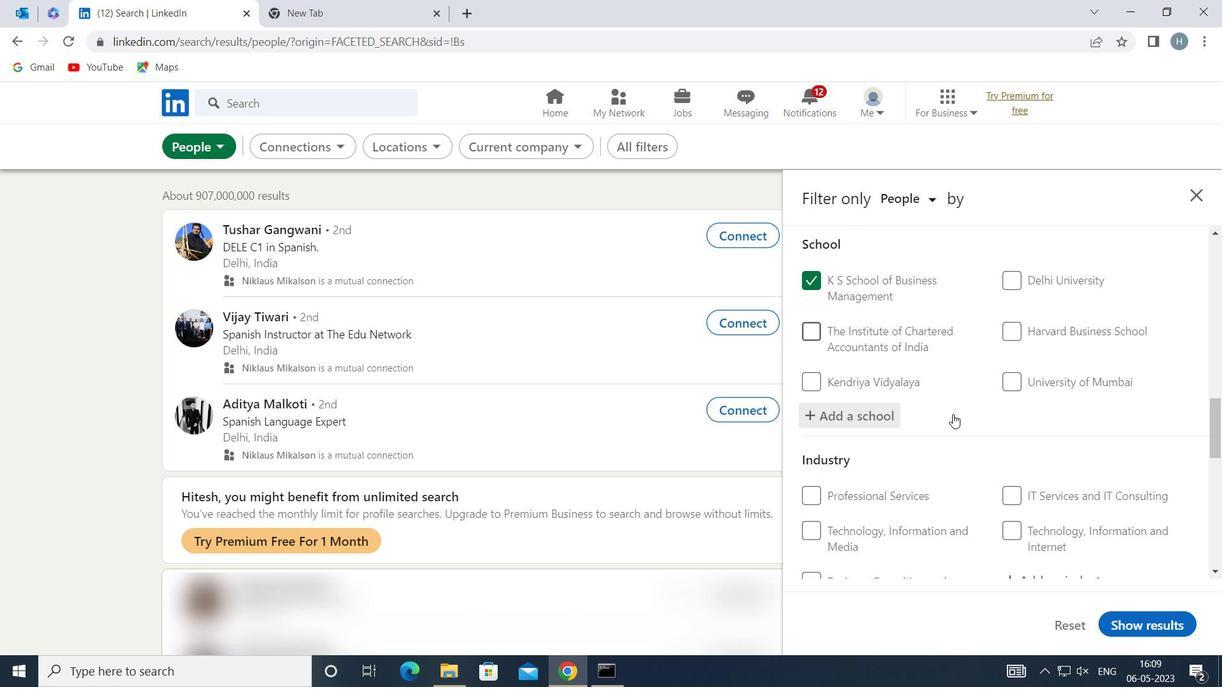 
Action: Mouse scrolled (952, 413) with delta (0, 0)
Screenshot: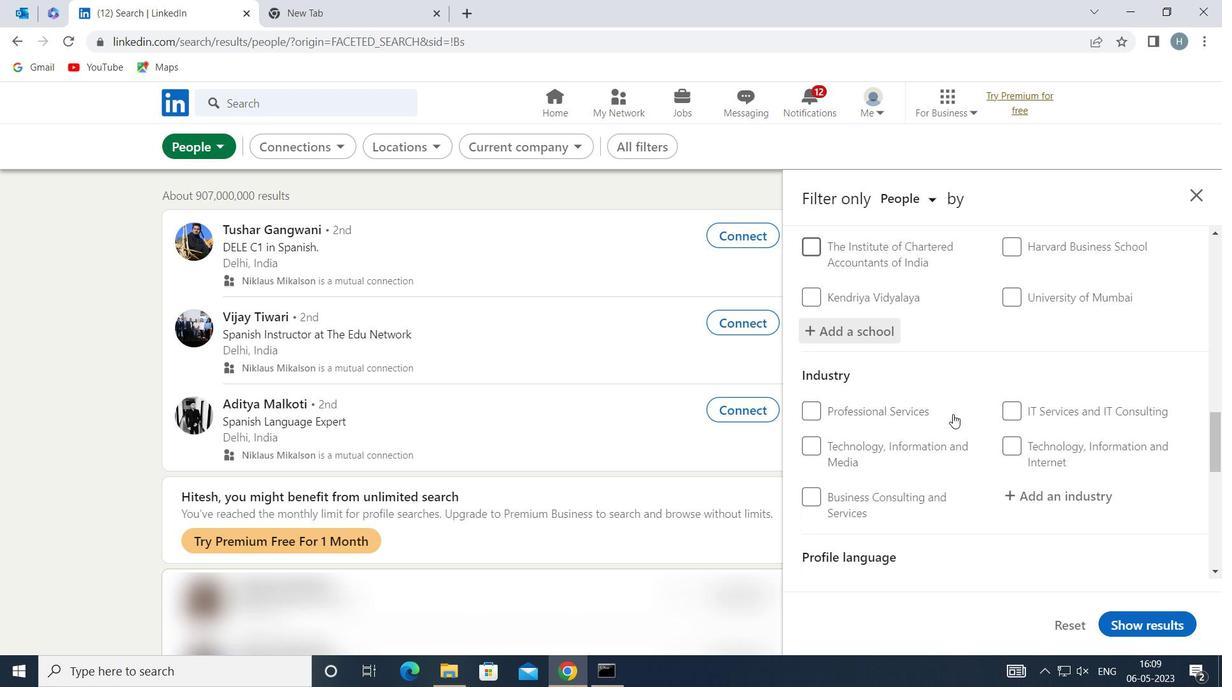 
Action: Mouse moved to (1031, 403)
Screenshot: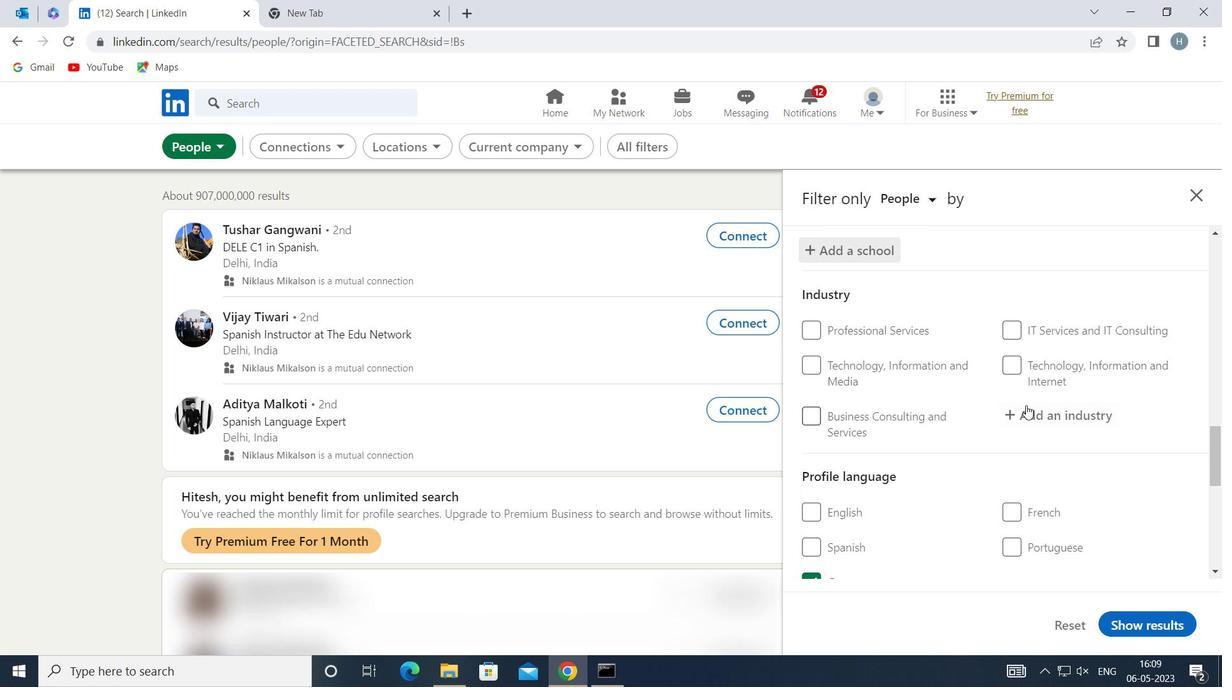 
Action: Mouse pressed left at (1031, 403)
Screenshot: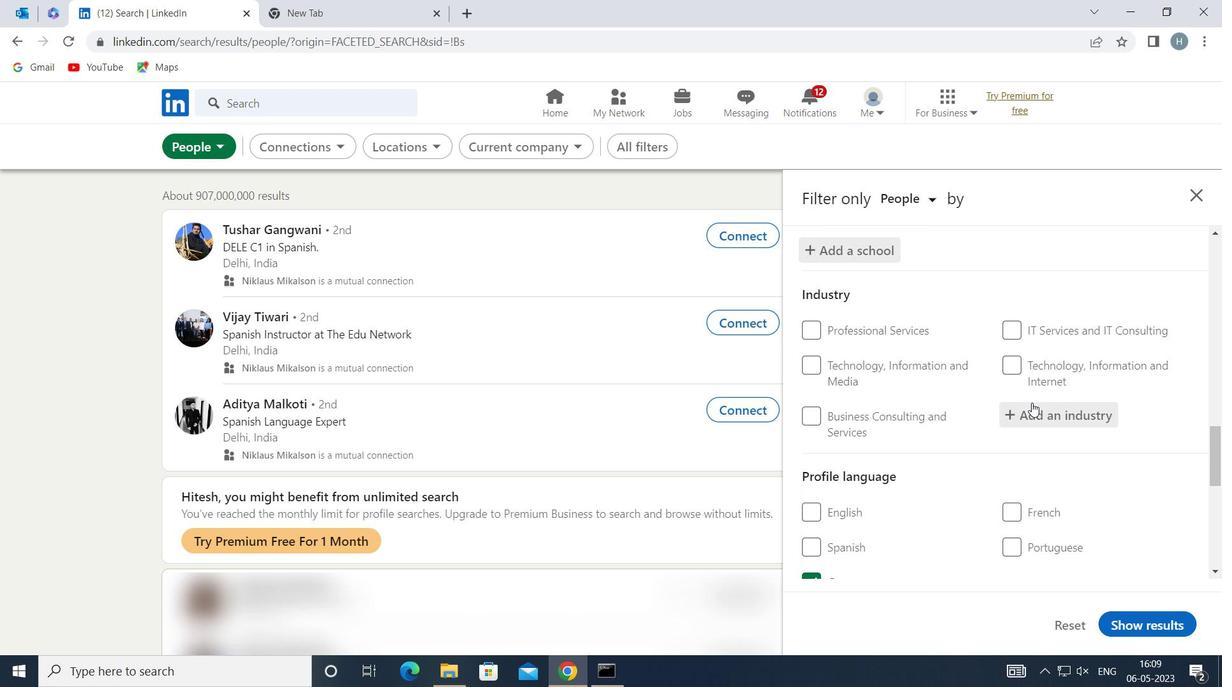 
Action: Key pressed <Key.shift>PUBLIC<Key.space><Key.shift>SA
Screenshot: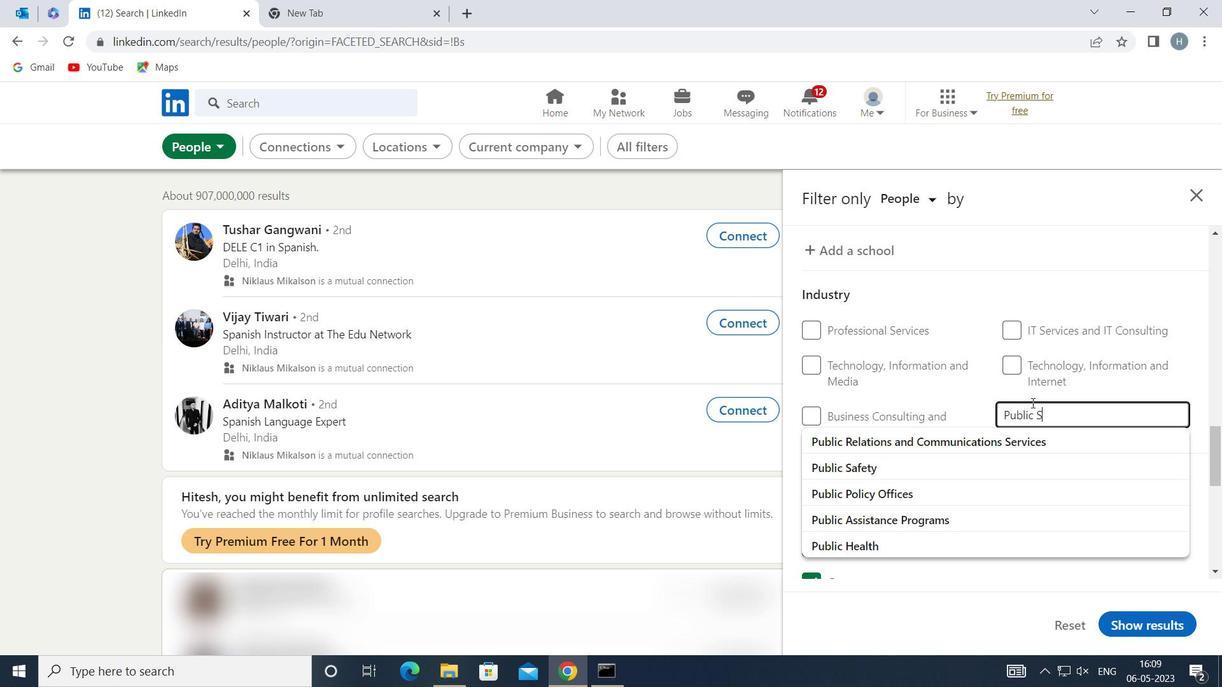 
Action: Mouse moved to (1003, 448)
Screenshot: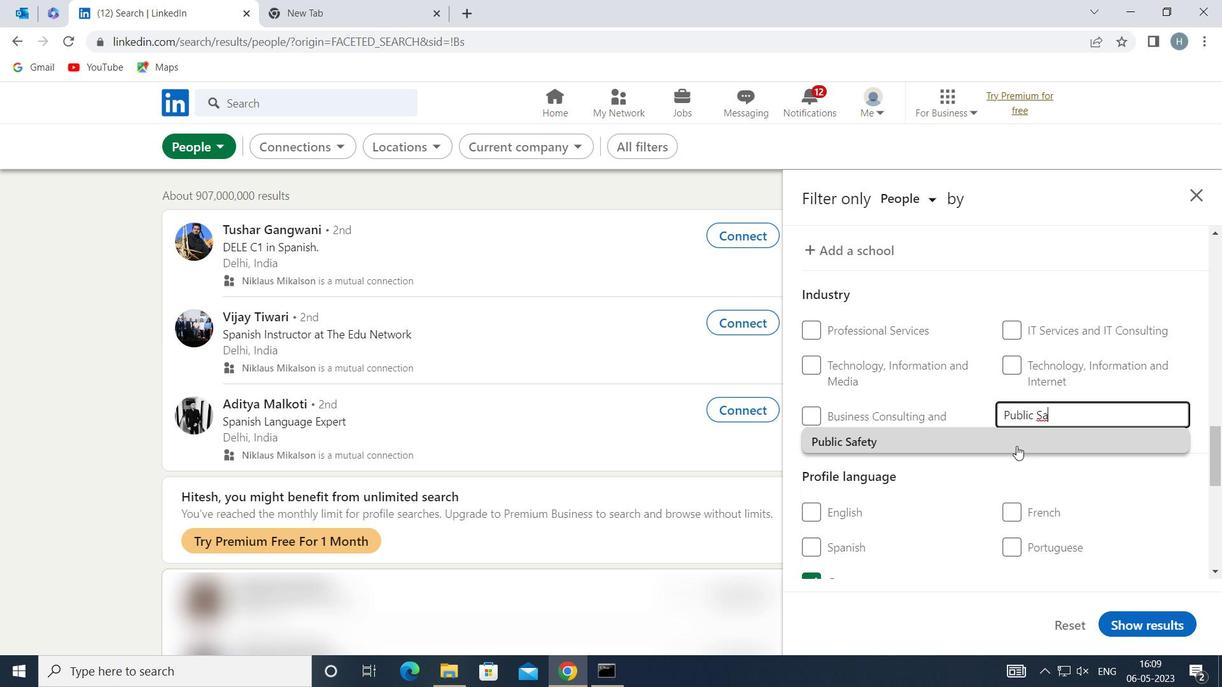 
Action: Mouse pressed left at (1003, 448)
Screenshot: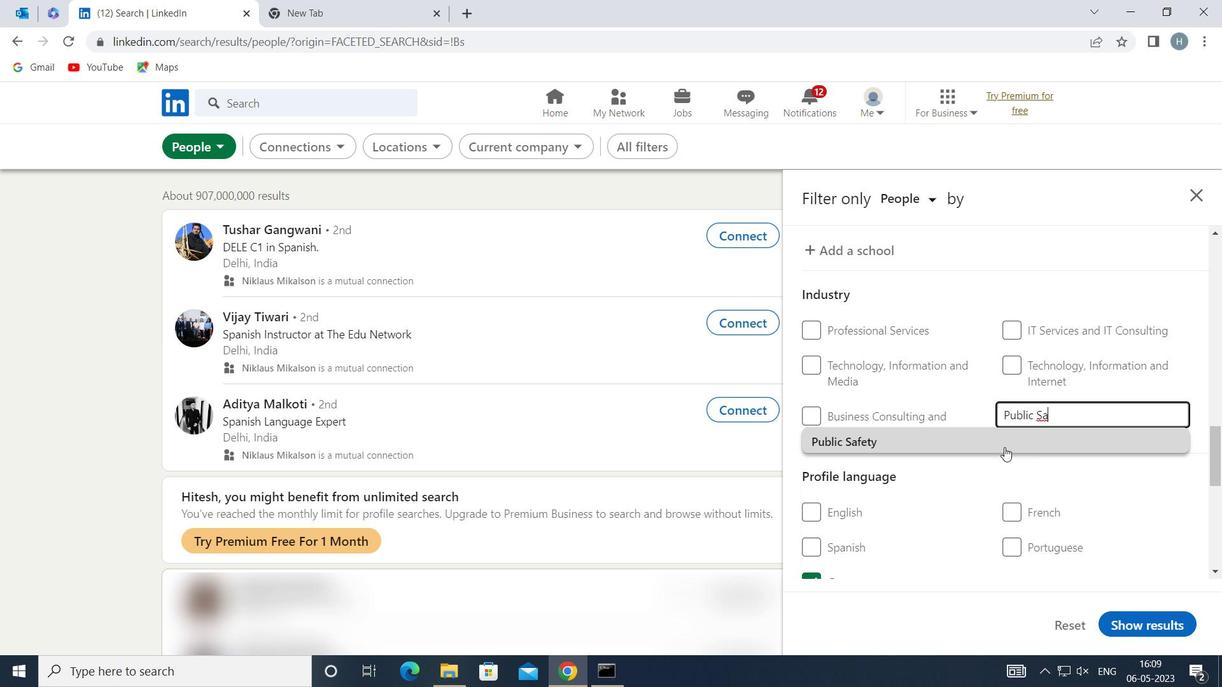 
Action: Mouse moved to (954, 458)
Screenshot: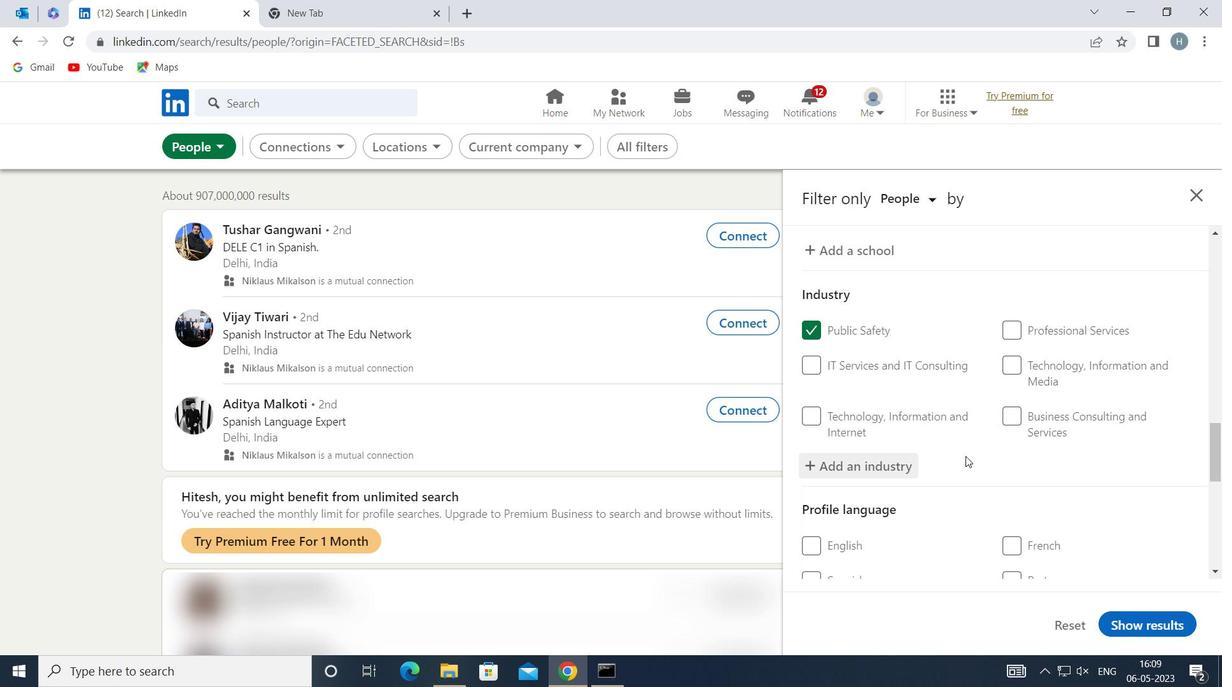 
Action: Mouse scrolled (954, 458) with delta (0, 0)
Screenshot: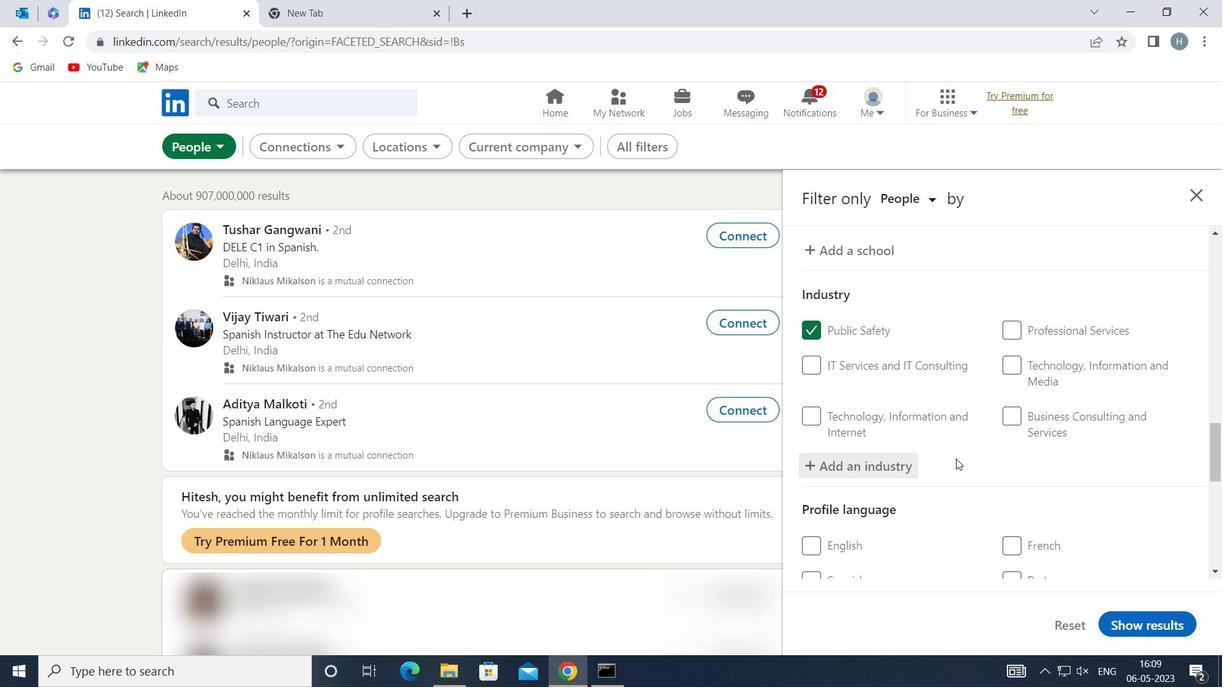 
Action: Mouse moved to (952, 458)
Screenshot: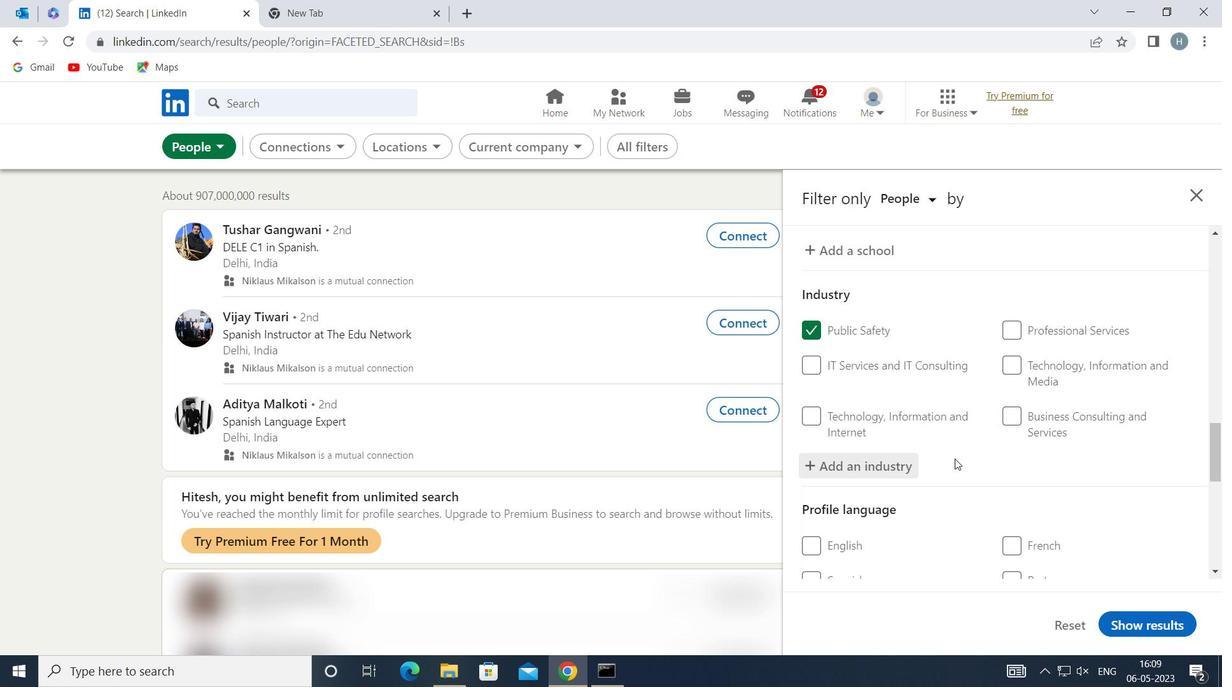 
Action: Mouse scrolled (952, 458) with delta (0, 0)
Screenshot: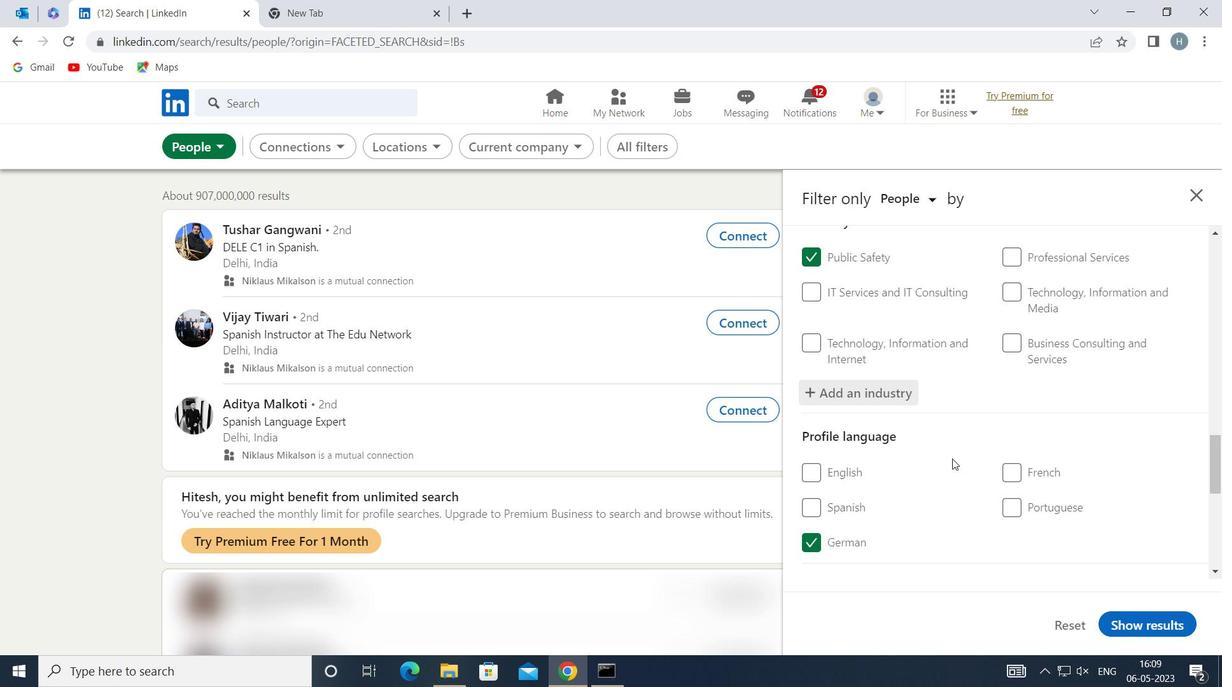 
Action: Mouse scrolled (952, 458) with delta (0, 0)
Screenshot: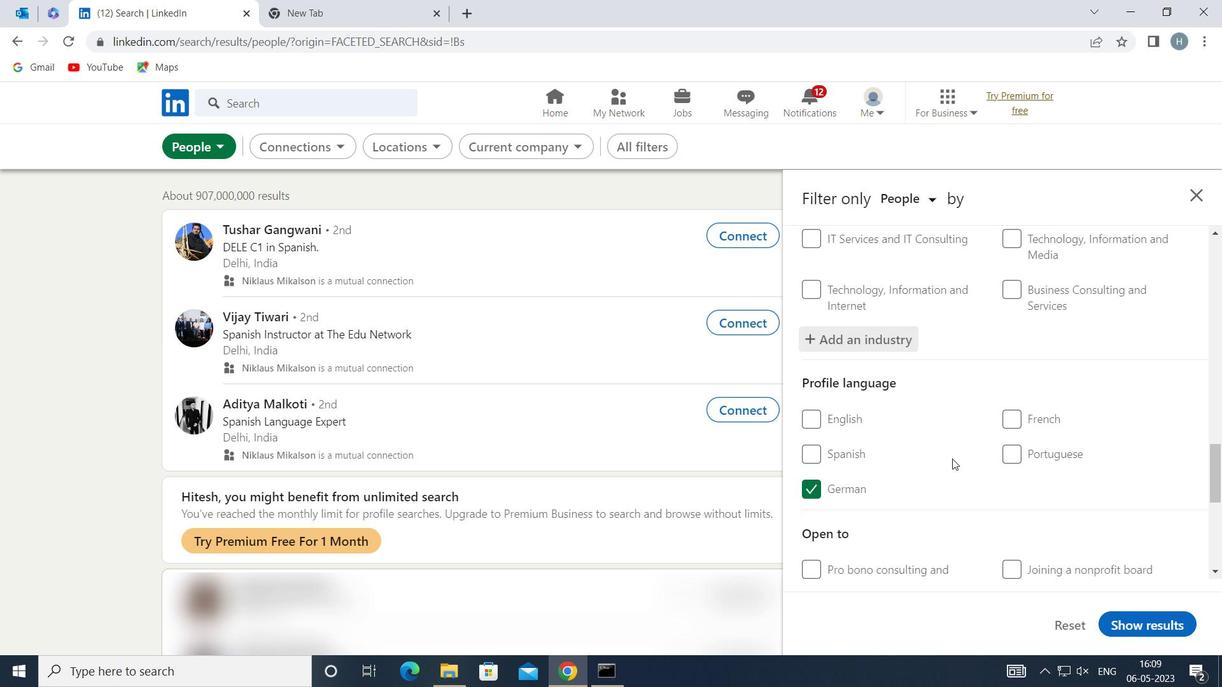 
Action: Mouse scrolled (952, 458) with delta (0, 0)
Screenshot: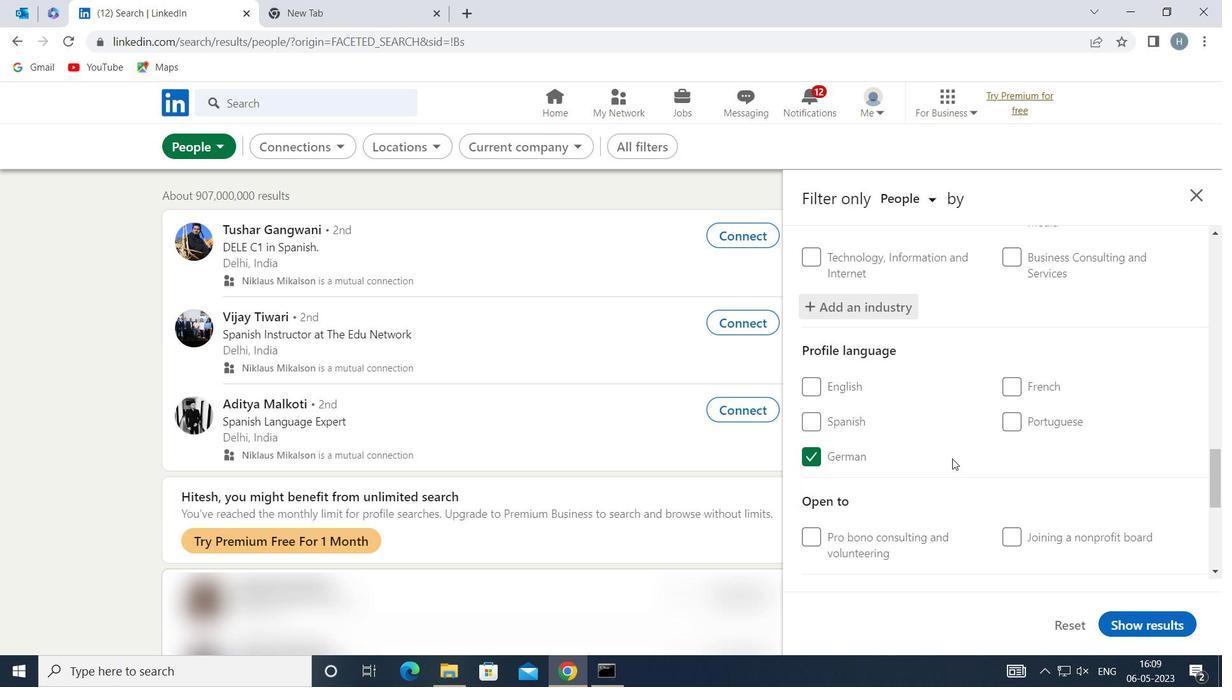 
Action: Mouse scrolled (952, 458) with delta (0, 0)
Screenshot: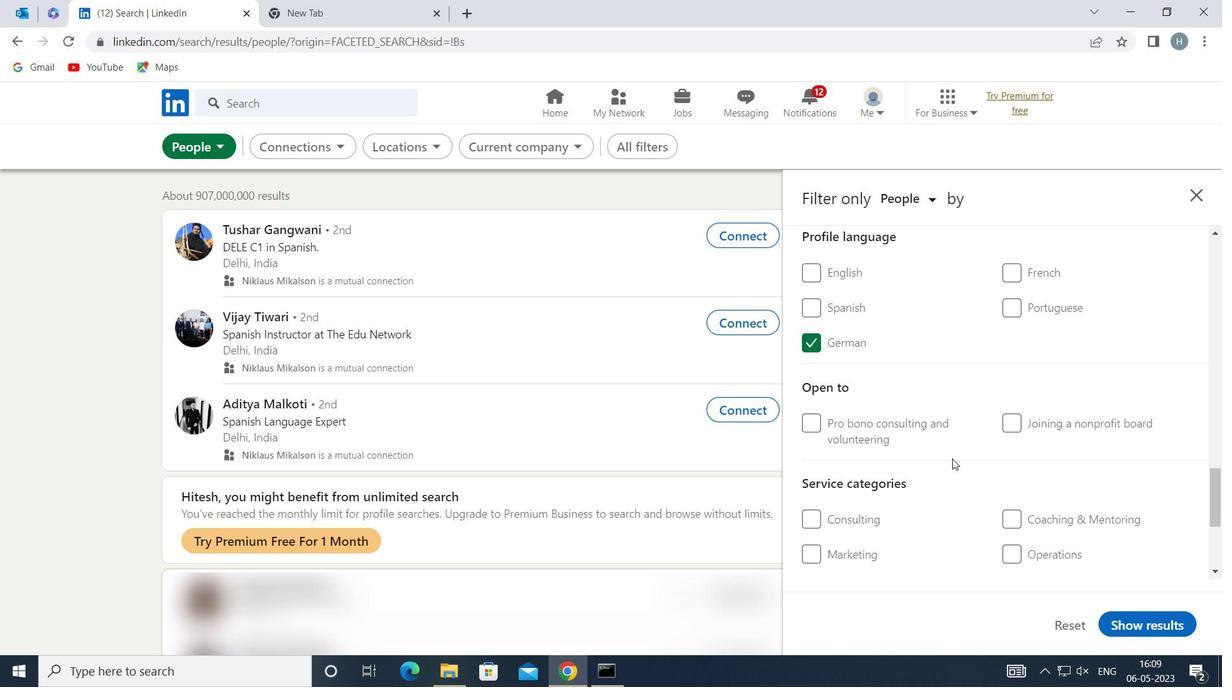 
Action: Mouse moved to (1025, 460)
Screenshot: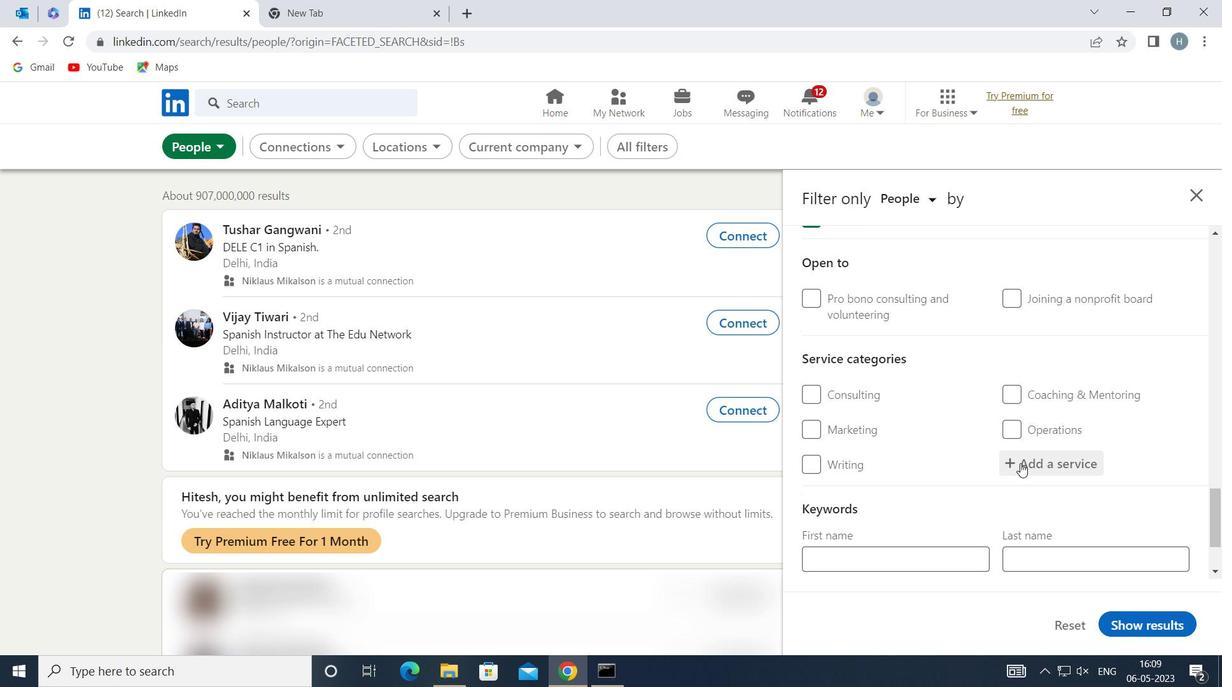 
Action: Mouse pressed left at (1025, 460)
Screenshot: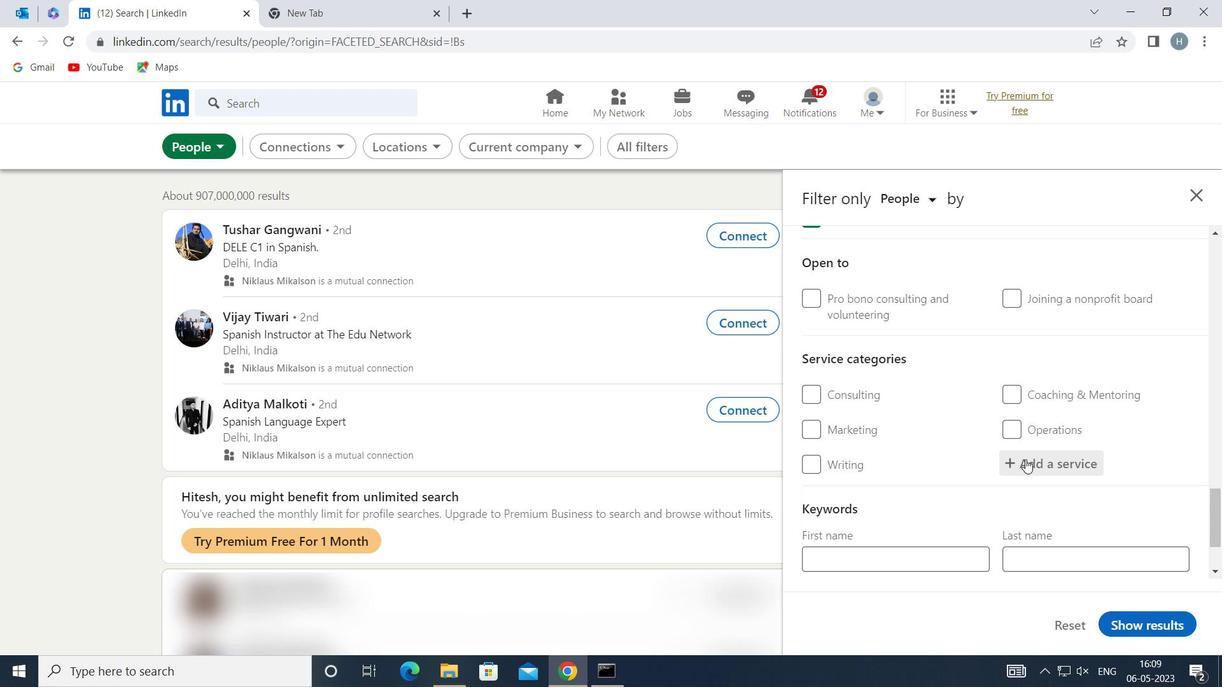 
Action: Key pressed <Key.shift>LIFE<Key.space><Key.shift>IN
Screenshot: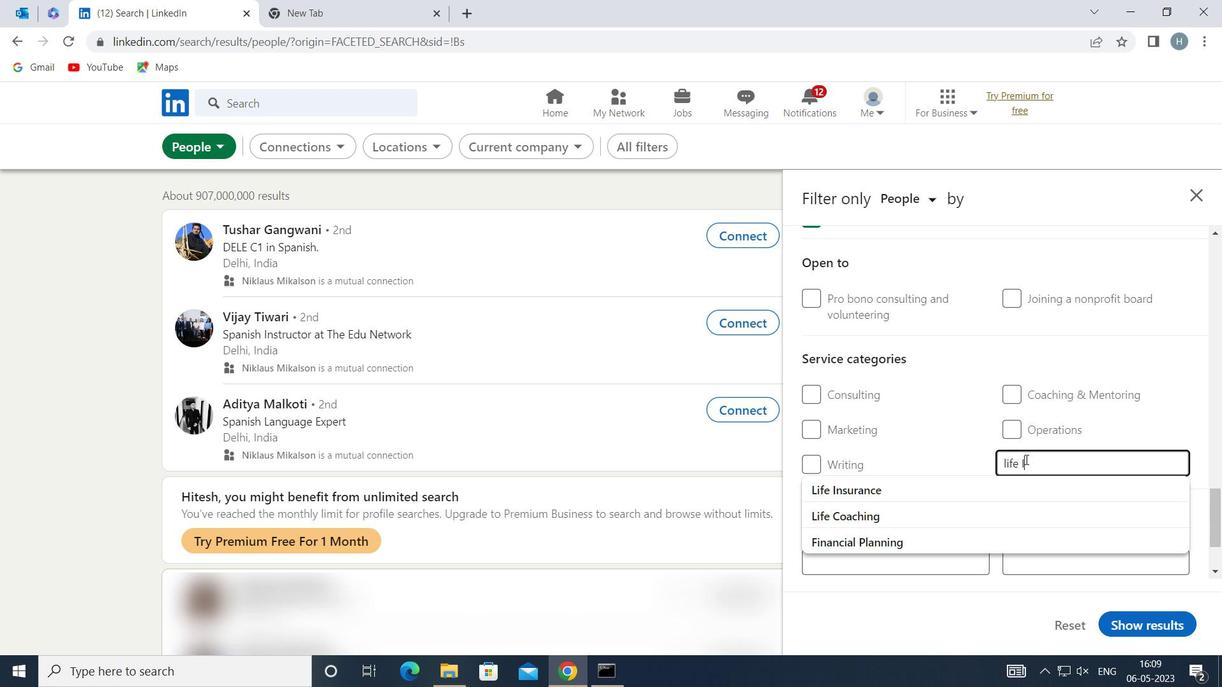 
Action: Mouse moved to (998, 492)
Screenshot: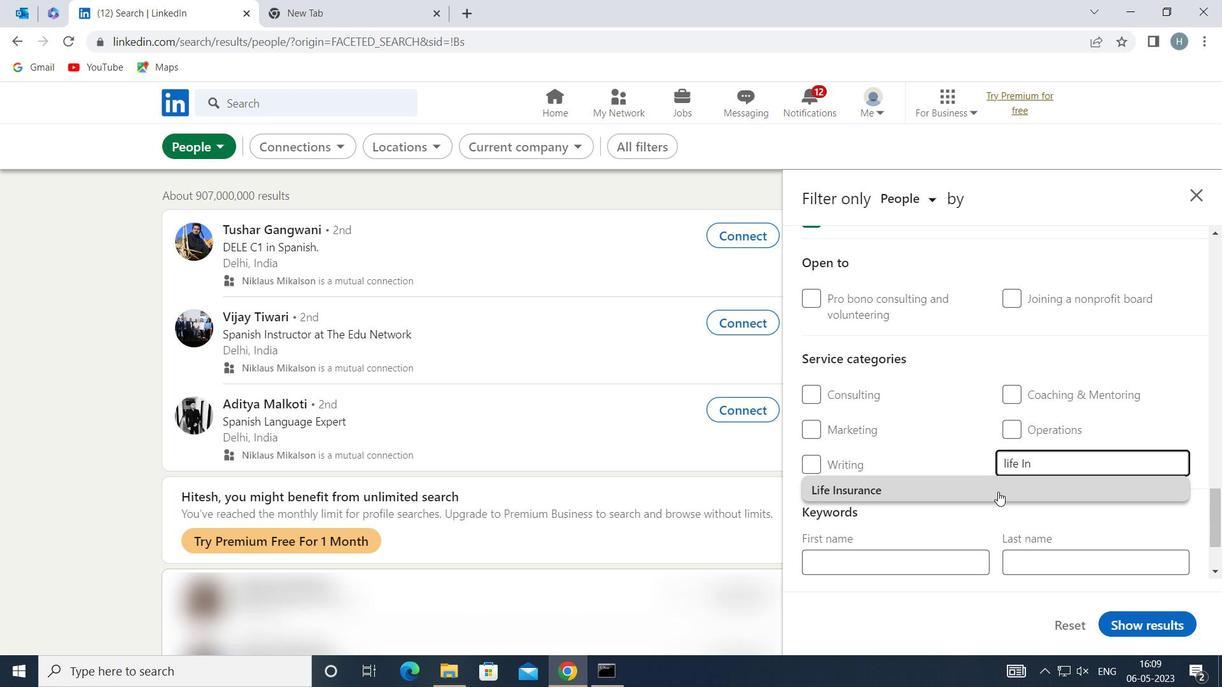
Action: Mouse pressed left at (998, 492)
Screenshot: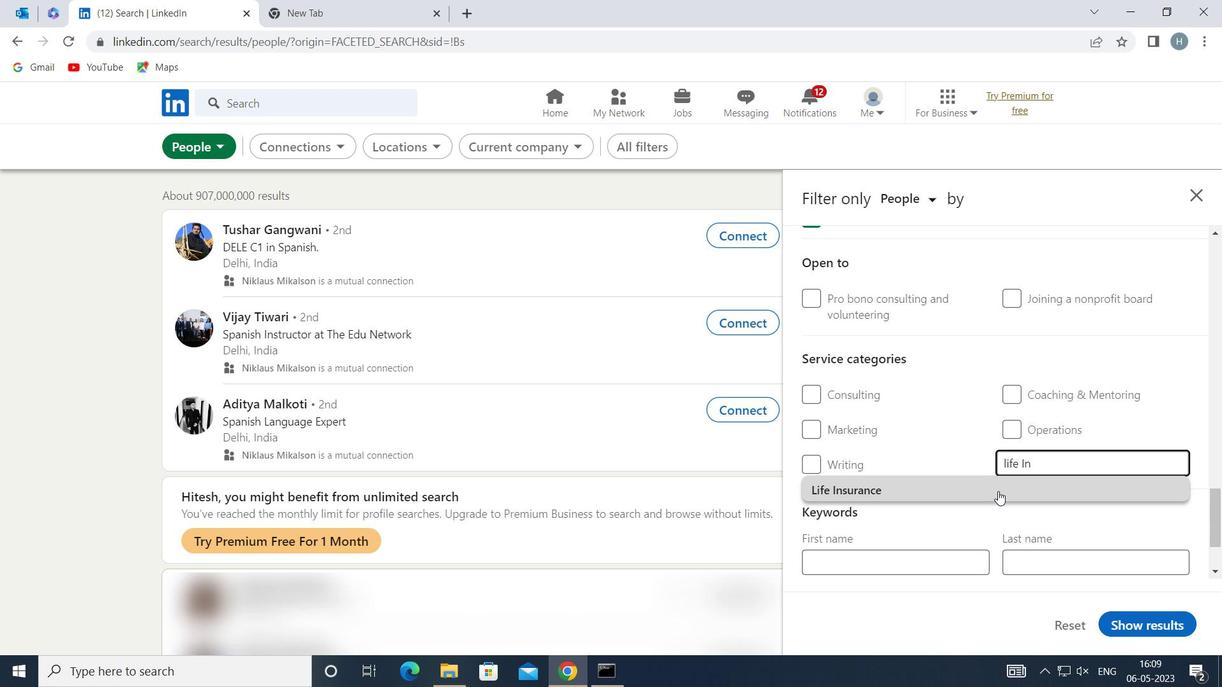 
Action: Mouse moved to (994, 476)
Screenshot: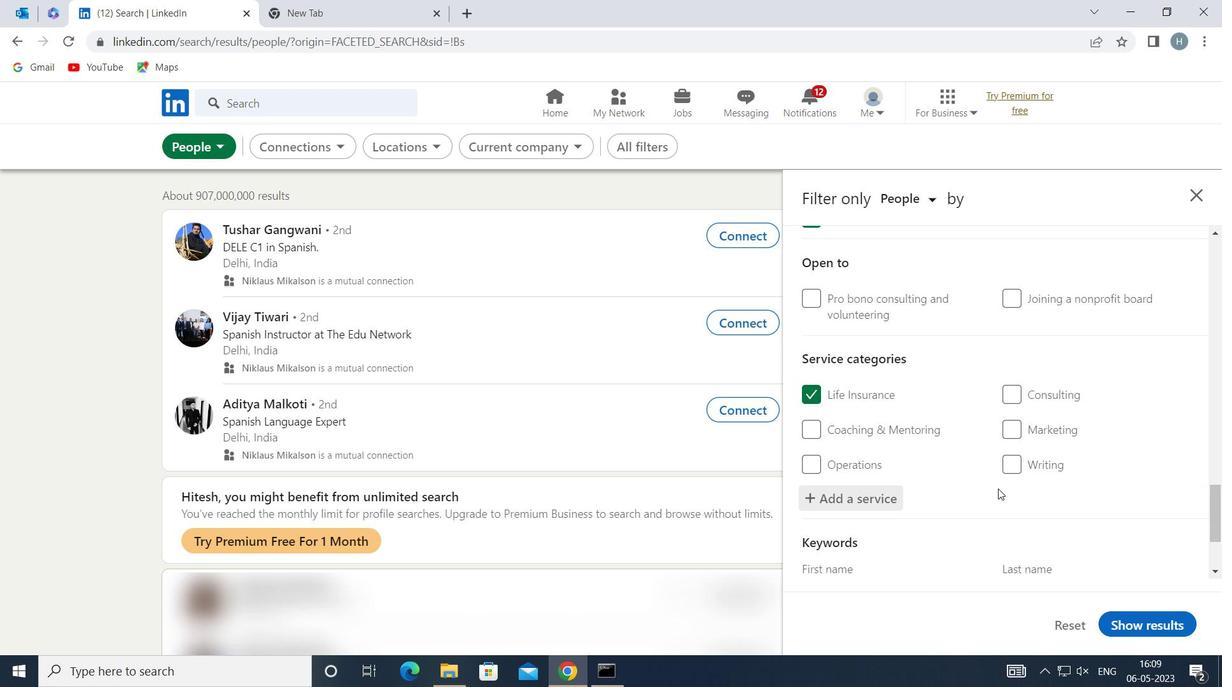 
Action: Mouse scrolled (994, 475) with delta (0, 0)
Screenshot: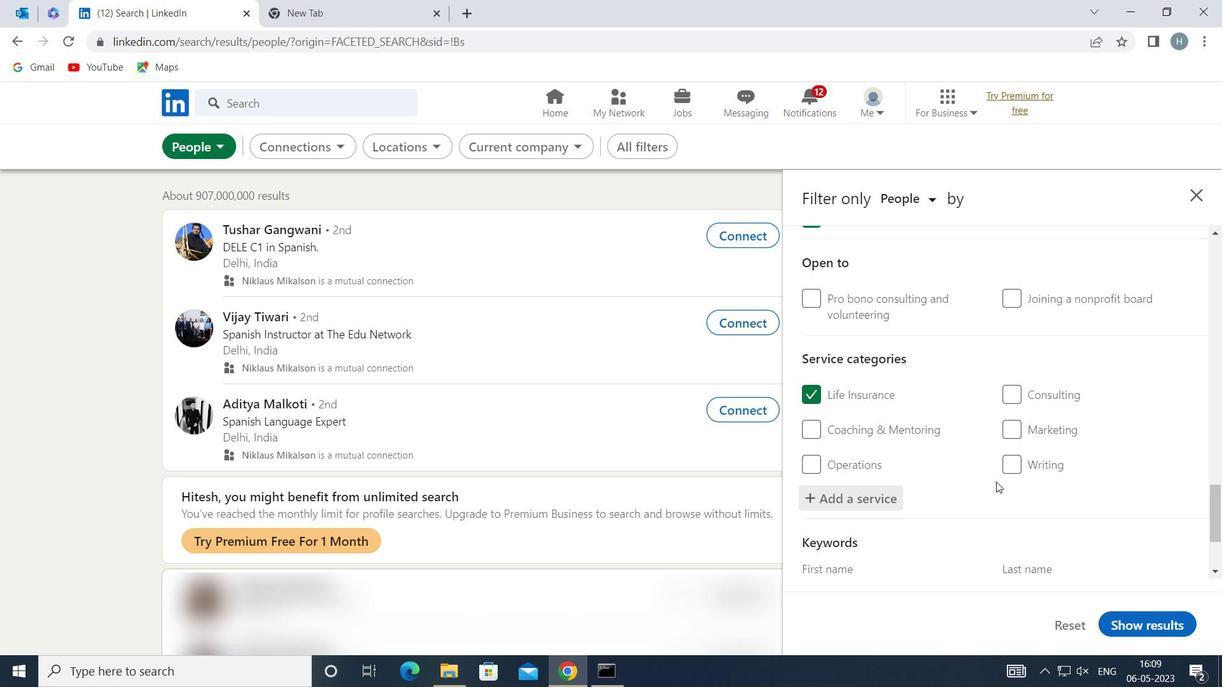 
Action: Mouse moved to (989, 464)
Screenshot: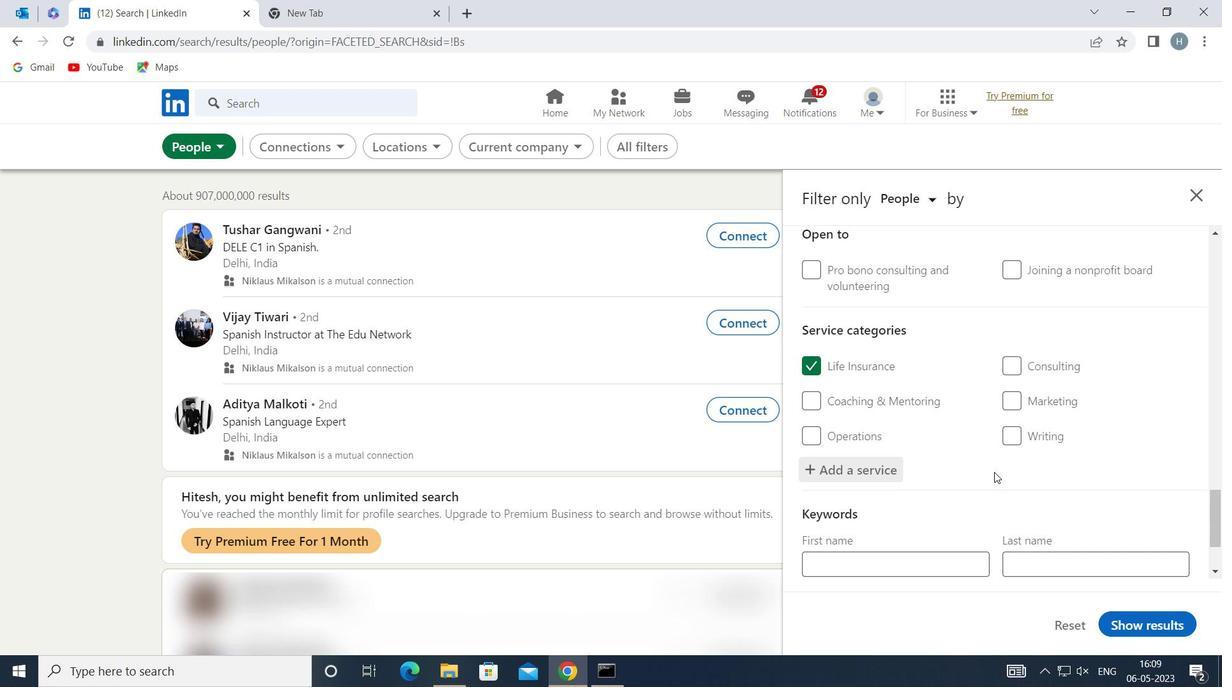 
Action: Mouse scrolled (989, 463) with delta (0, 0)
Screenshot: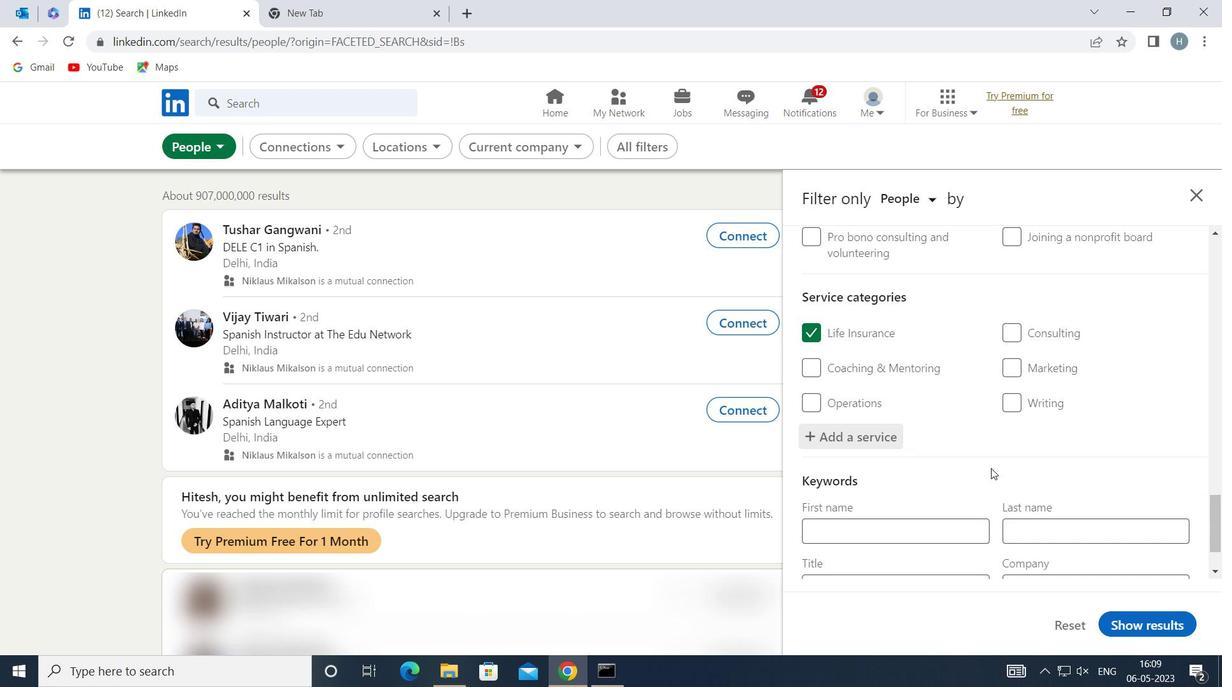 
Action: Mouse scrolled (989, 463) with delta (0, 0)
Screenshot: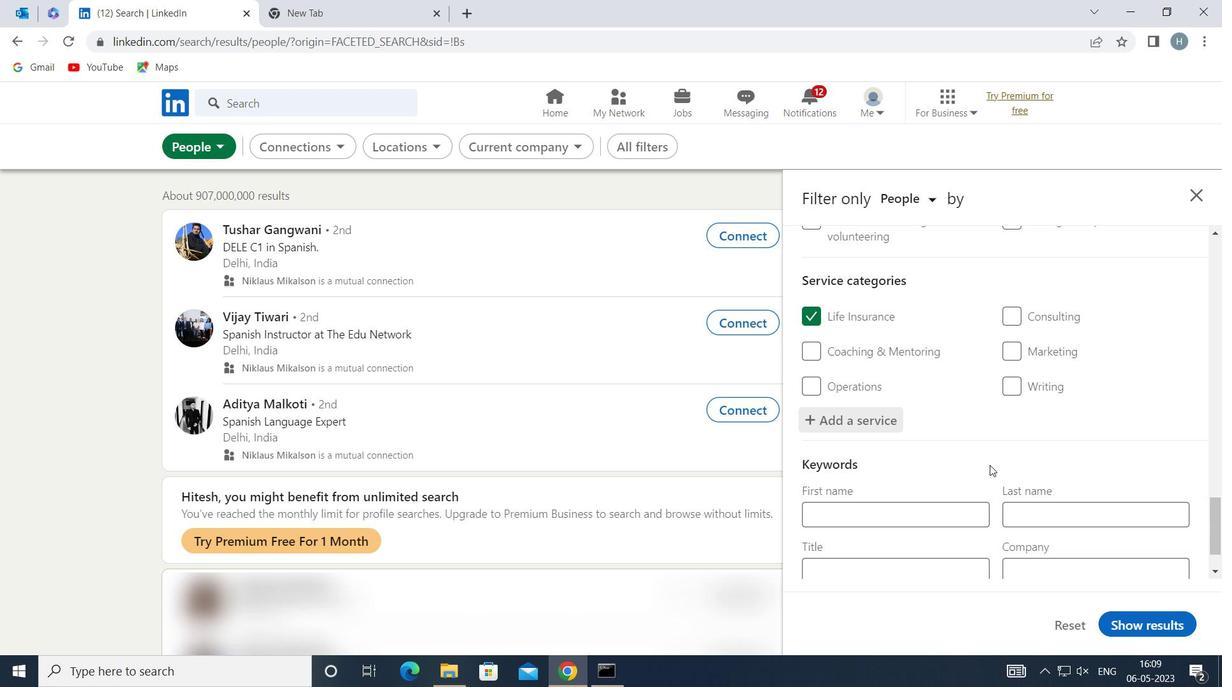 
Action: Mouse moved to (975, 461)
Screenshot: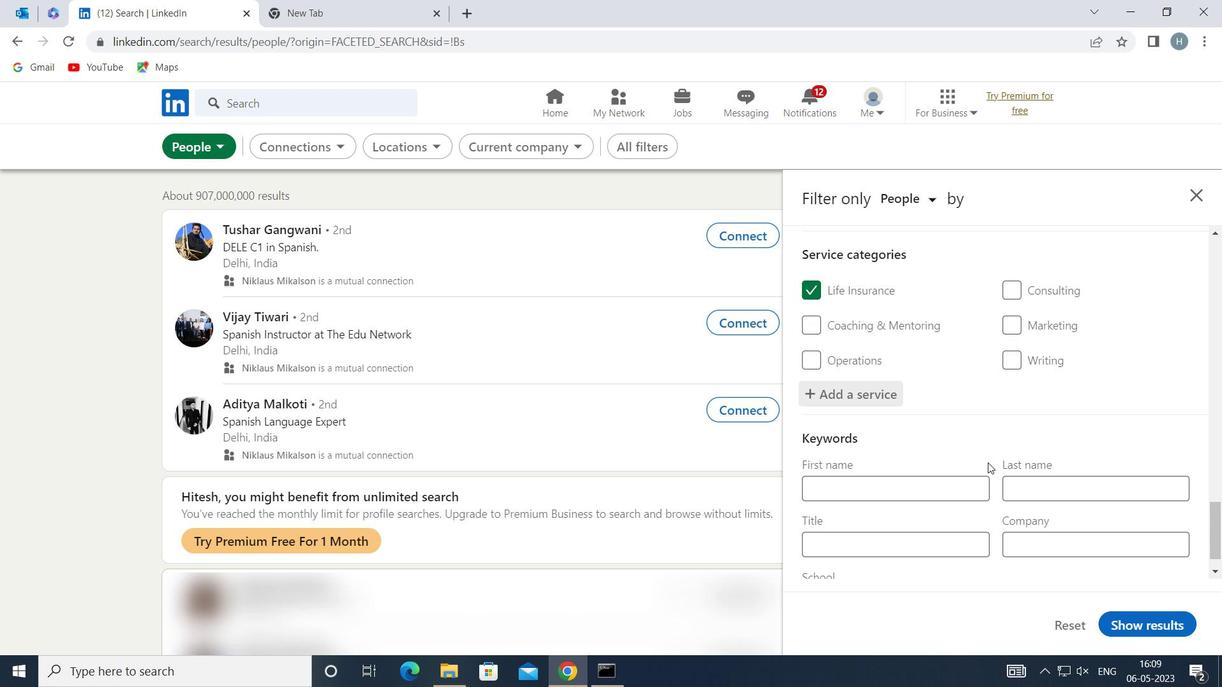 
Action: Mouse scrolled (975, 460) with delta (0, 0)
Screenshot: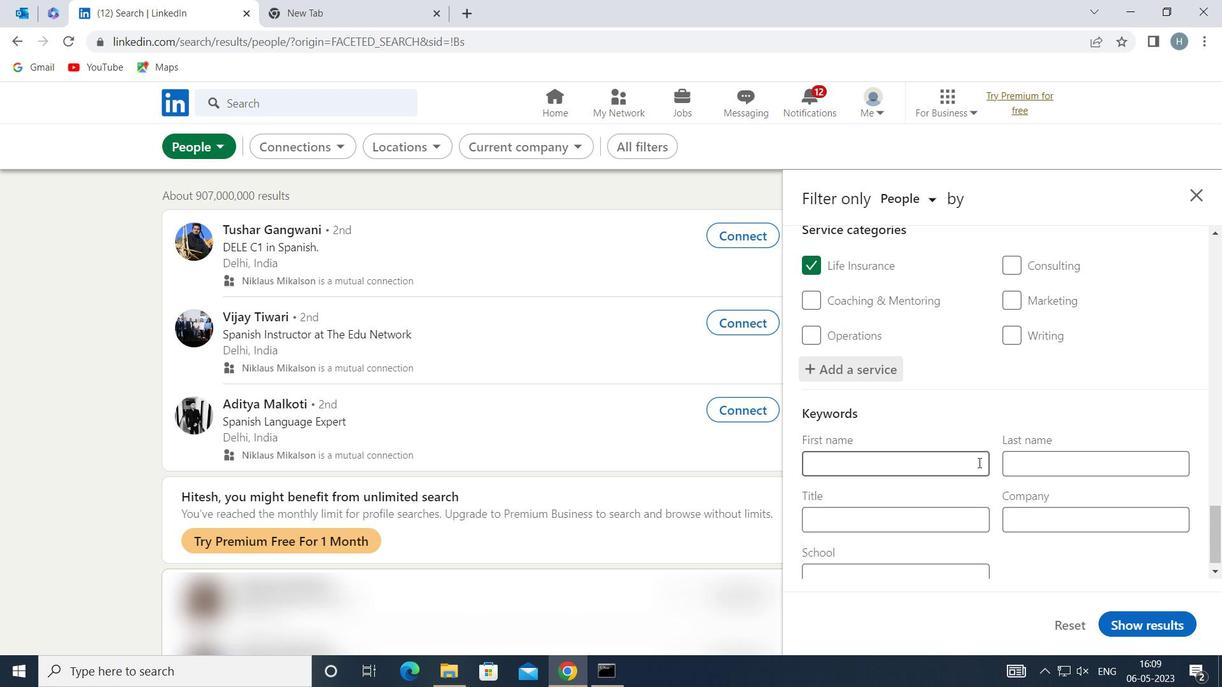 
Action: Mouse scrolled (975, 460) with delta (0, 0)
Screenshot: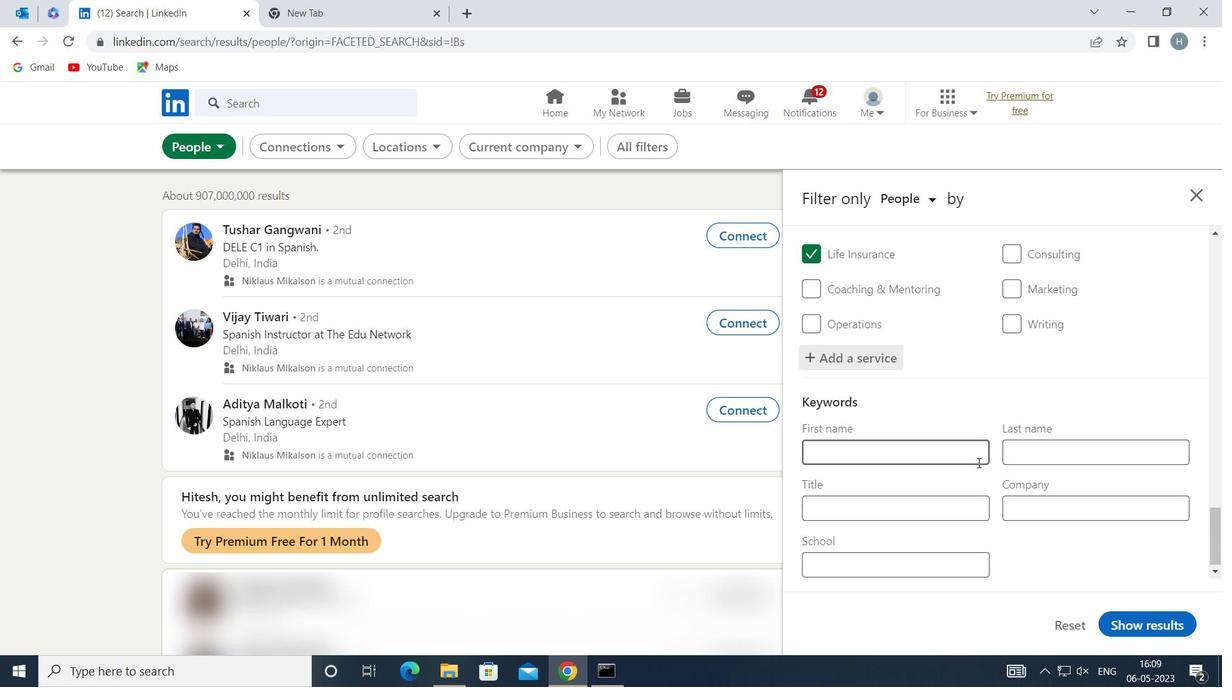 
Action: Mouse moved to (928, 507)
Screenshot: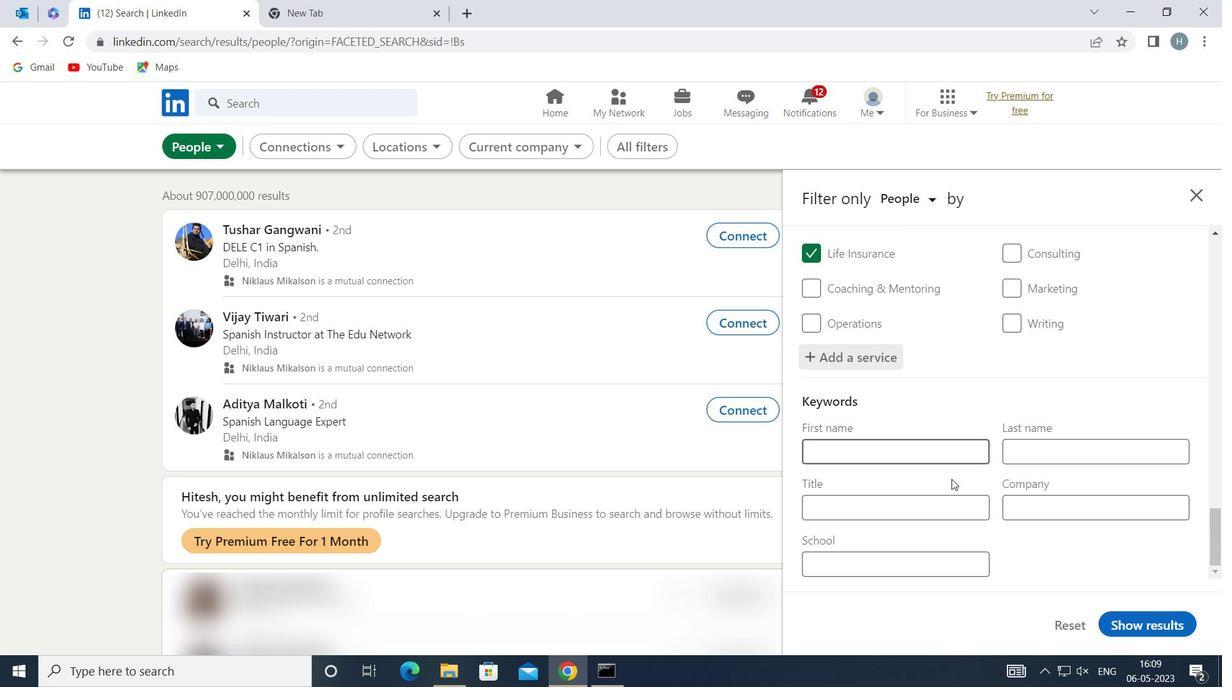 
Action: Mouse pressed left at (928, 507)
Screenshot: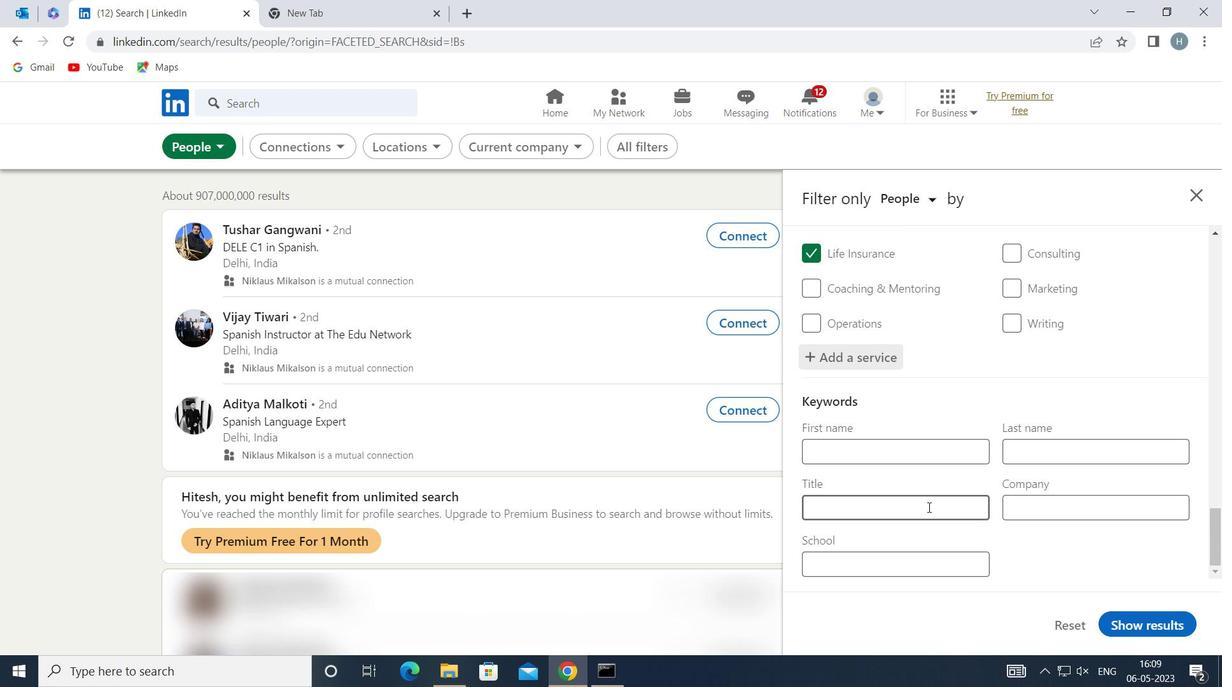 
Action: Key pressed <Key.shift>HELP<Key.space><Key.shift>DESK<Key.space><Key.shift>WORKER/<Key.shift><Key.shift><Key.shift><Key.shift>DESKY<Key.backspace>TOP<Key.space><Key.shift>SUPPORT
Screenshot: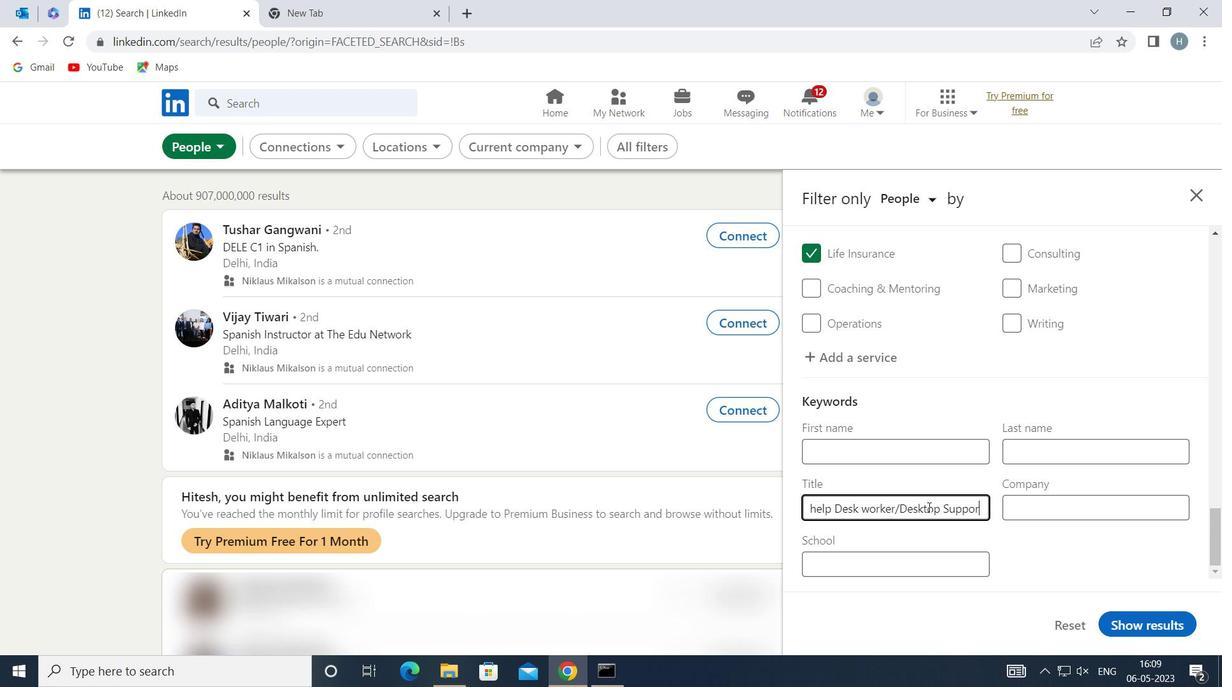 
Action: Mouse moved to (1168, 623)
Screenshot: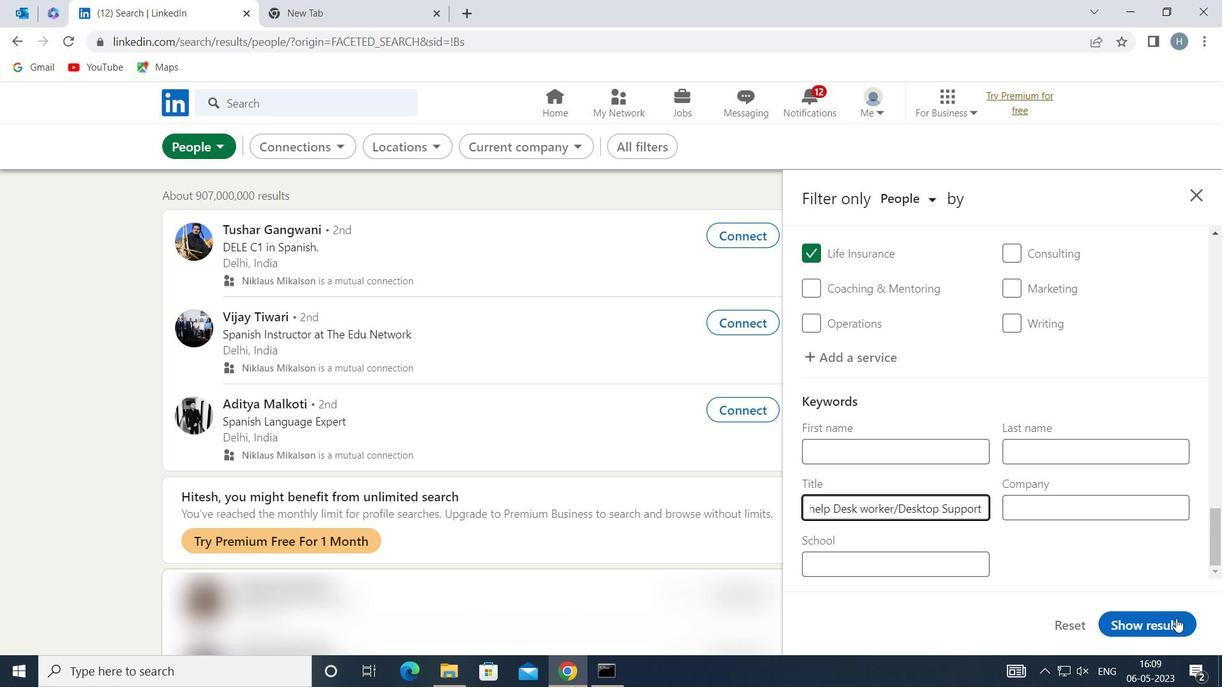 
Action: Mouse pressed left at (1168, 623)
Screenshot: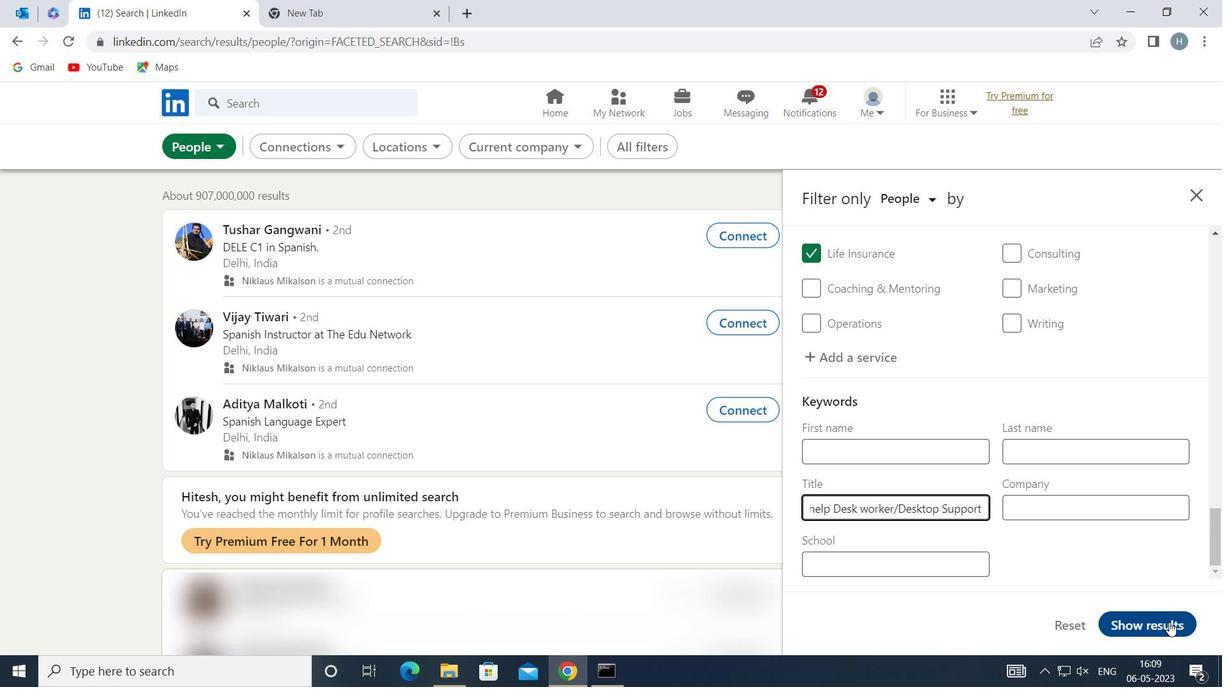 
Action: Mouse moved to (984, 437)
Screenshot: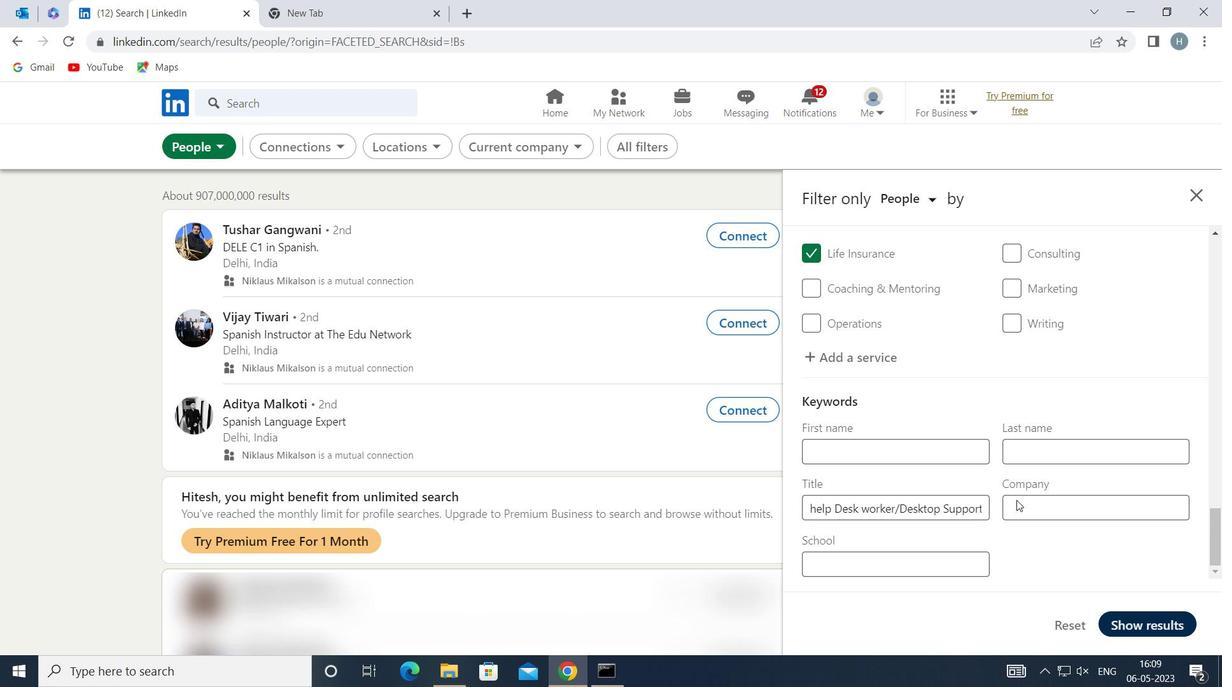 
